 Task: Find connections with filter location El Astillero with filter topic #Business2021with filter profile language German with filter current company Arm with filter school Careers for Nellore with filter industry Data Infrastructure and Analytics with filter service category Videography with filter keywords title Foreman
Action: Mouse moved to (263, 308)
Screenshot: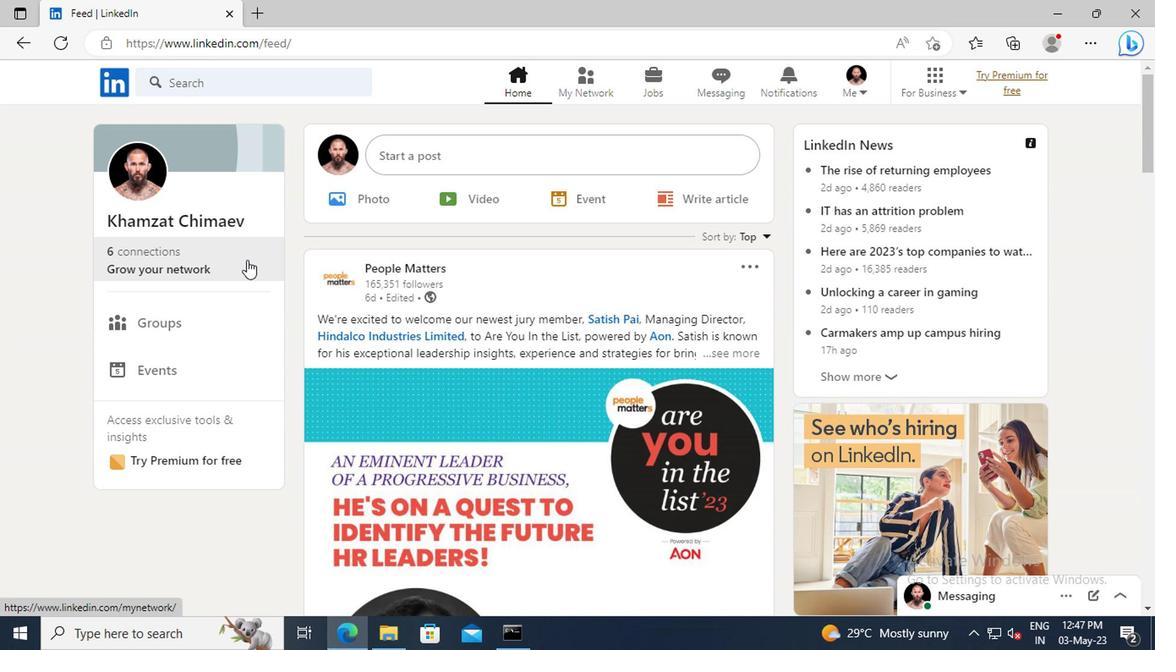 
Action: Mouse pressed left at (263, 308)
Screenshot: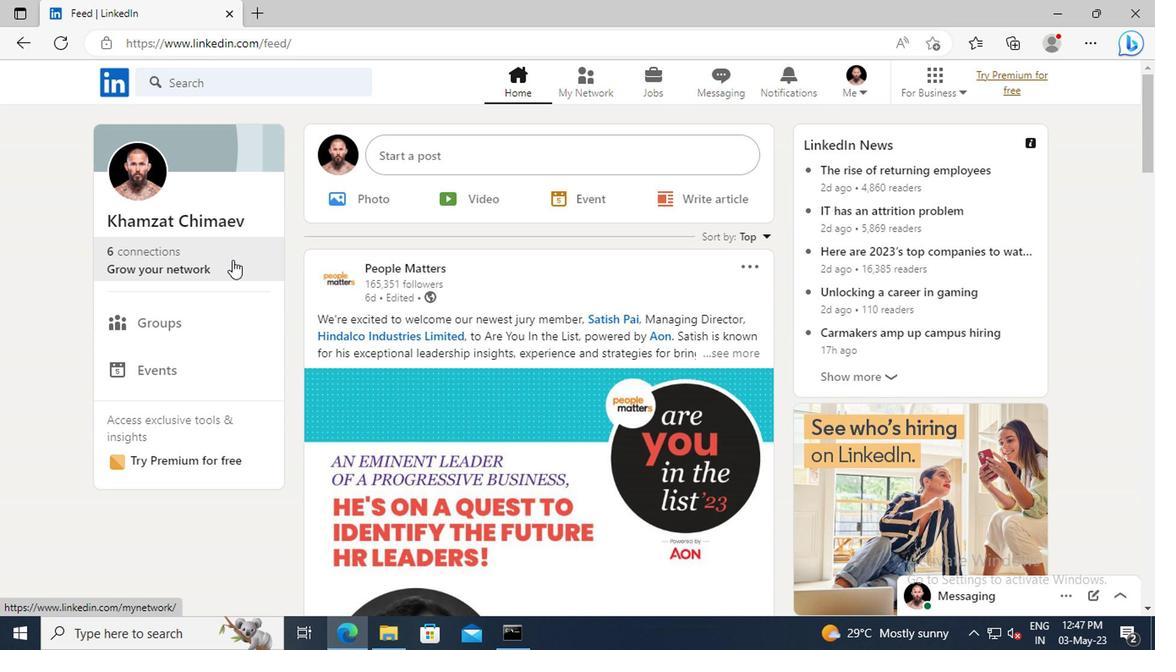 
Action: Mouse moved to (261, 251)
Screenshot: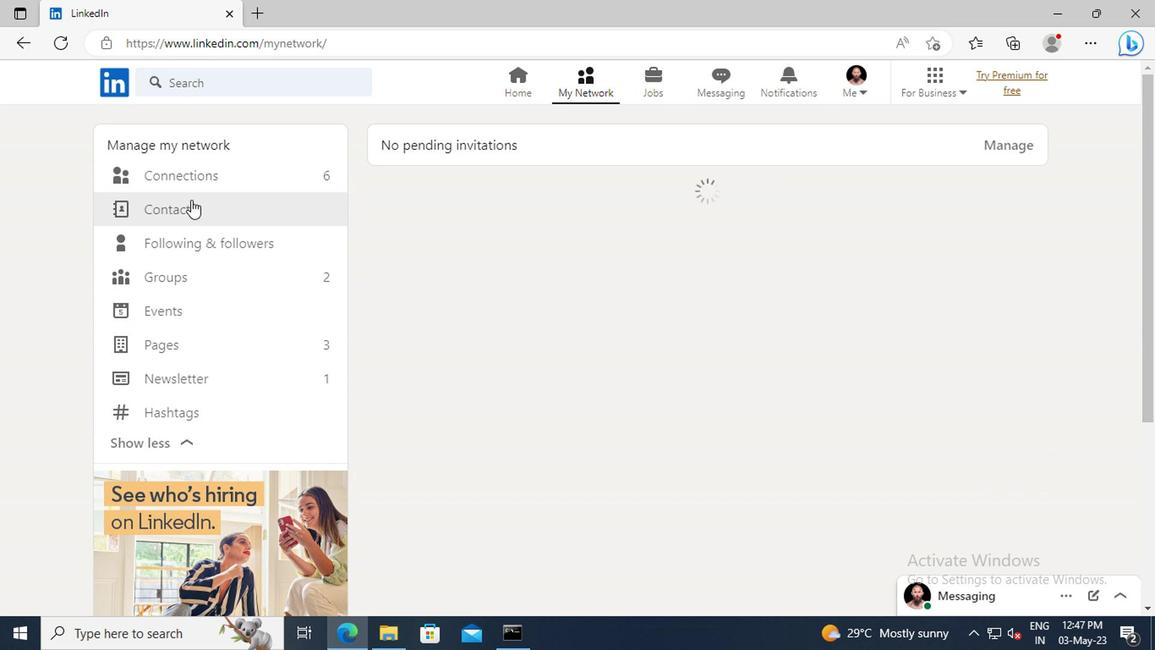 
Action: Mouse pressed left at (261, 251)
Screenshot: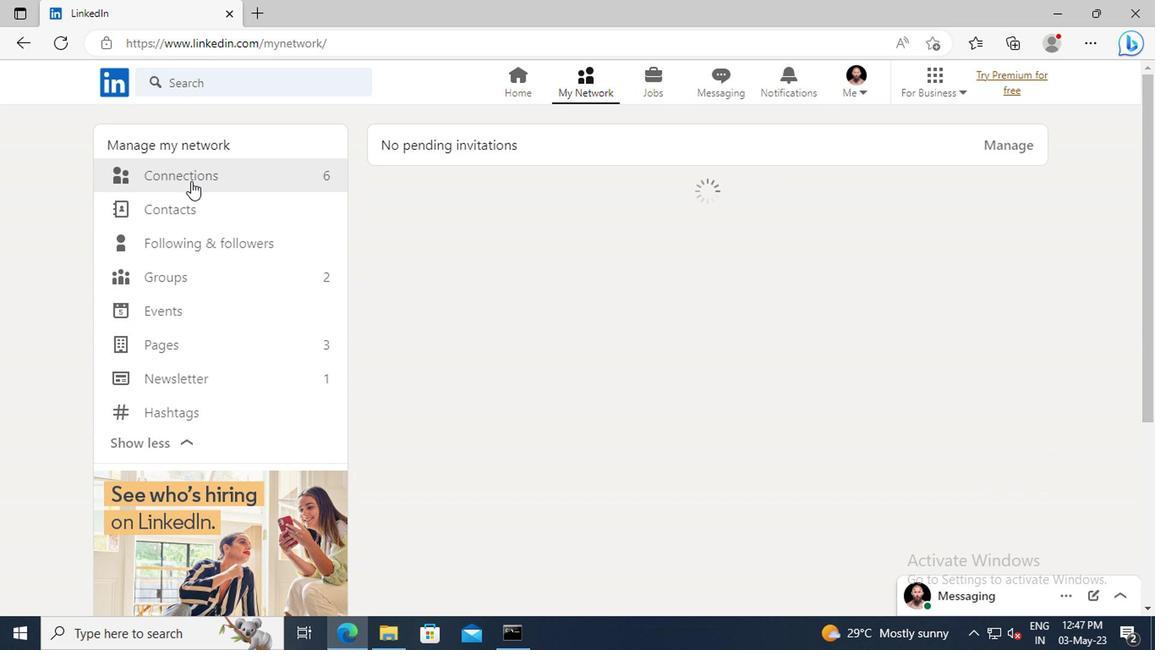 
Action: Mouse moved to (614, 254)
Screenshot: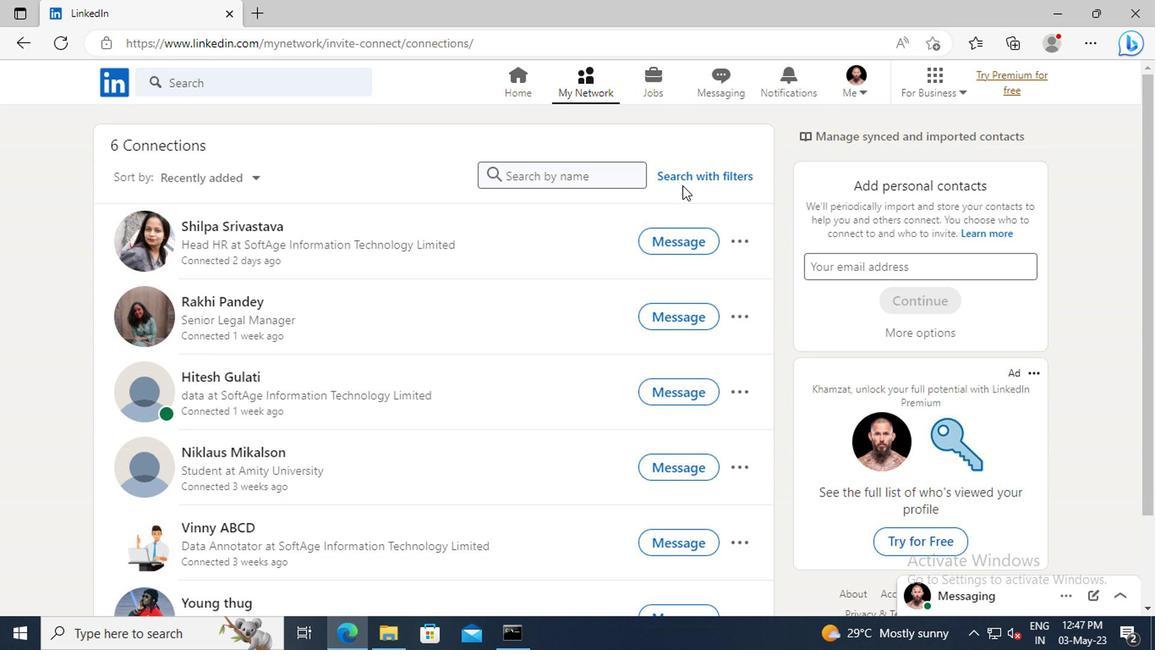 
Action: Mouse pressed left at (614, 254)
Screenshot: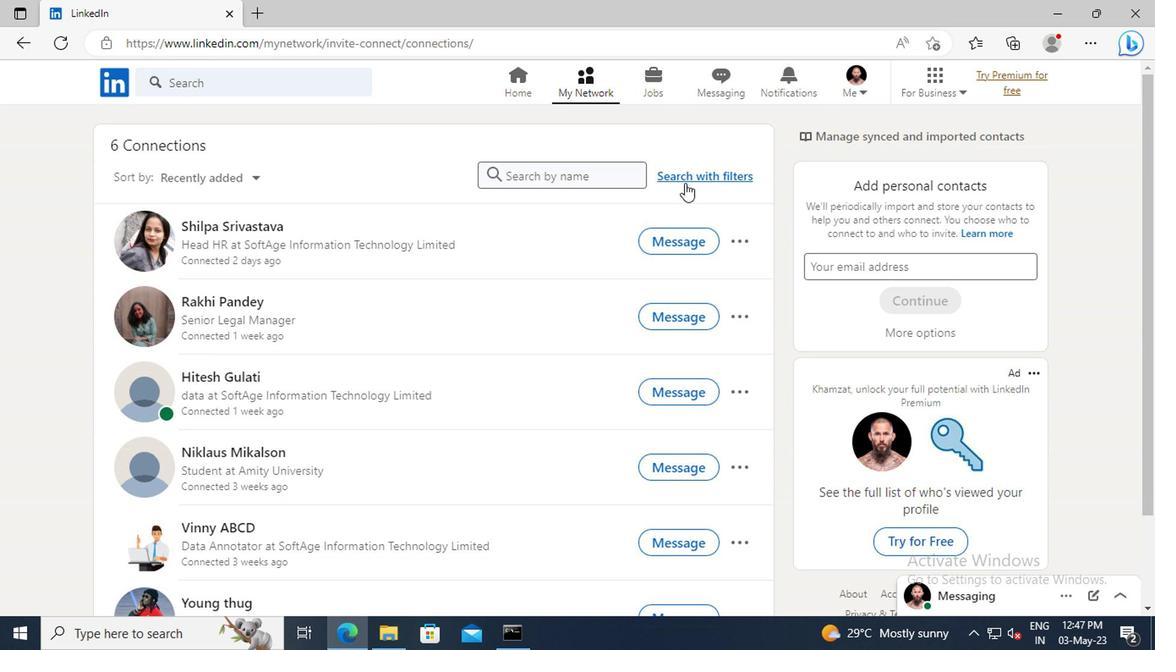 
Action: Mouse moved to (583, 222)
Screenshot: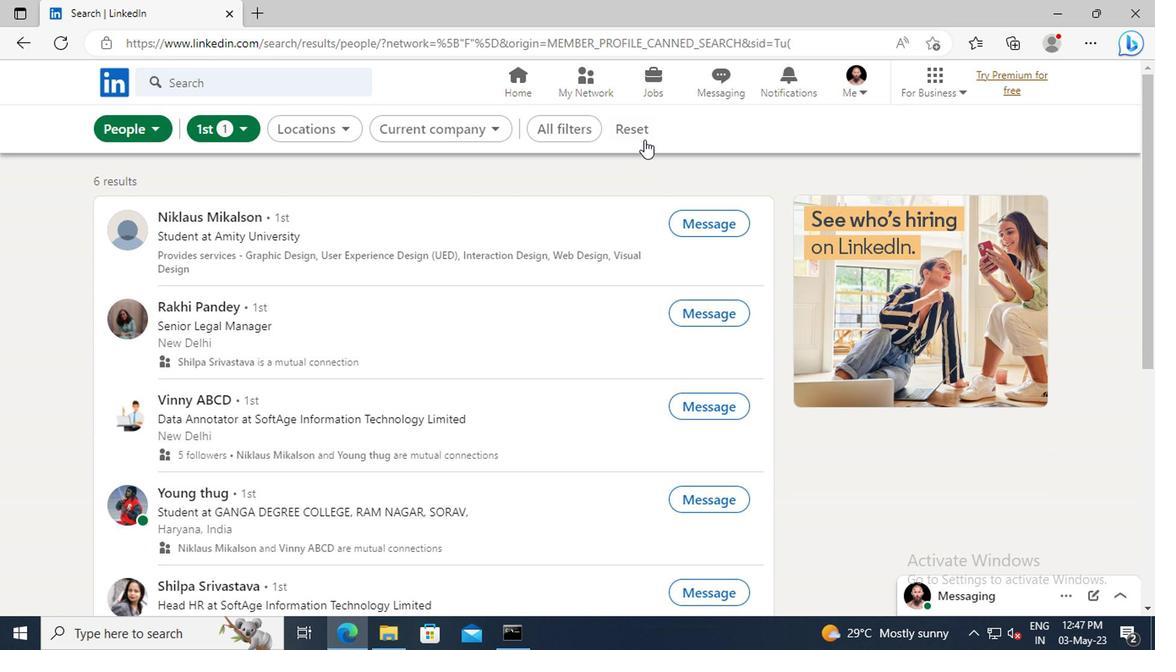 
Action: Mouse pressed left at (583, 222)
Screenshot: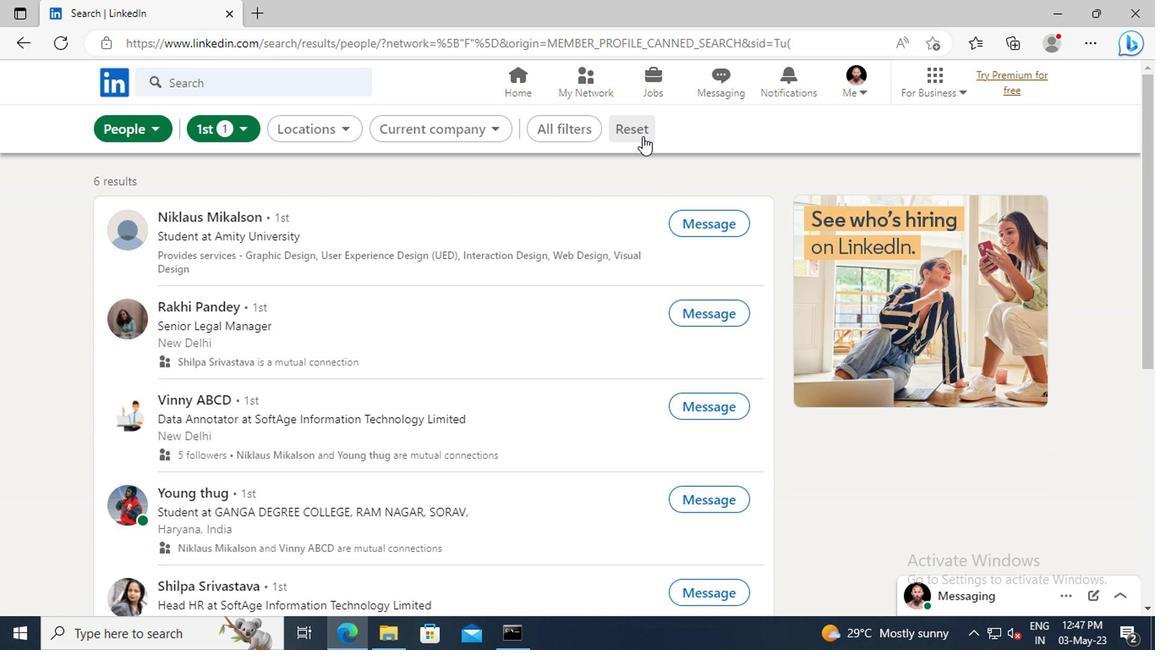 
Action: Mouse moved to (565, 220)
Screenshot: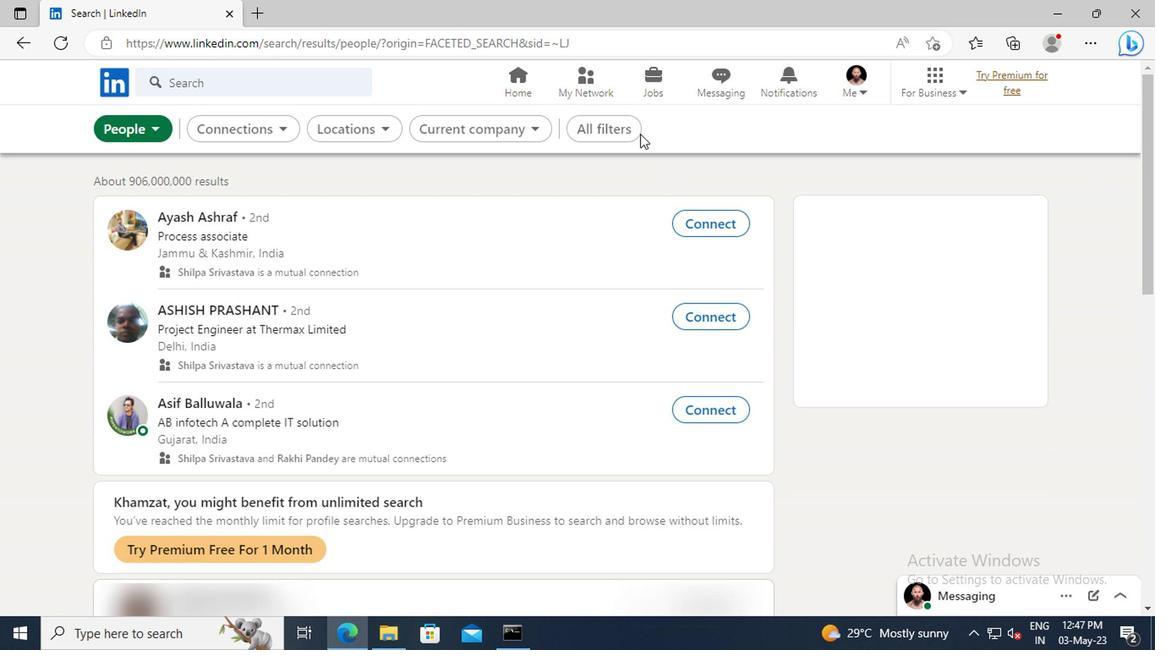 
Action: Mouse pressed left at (565, 220)
Screenshot: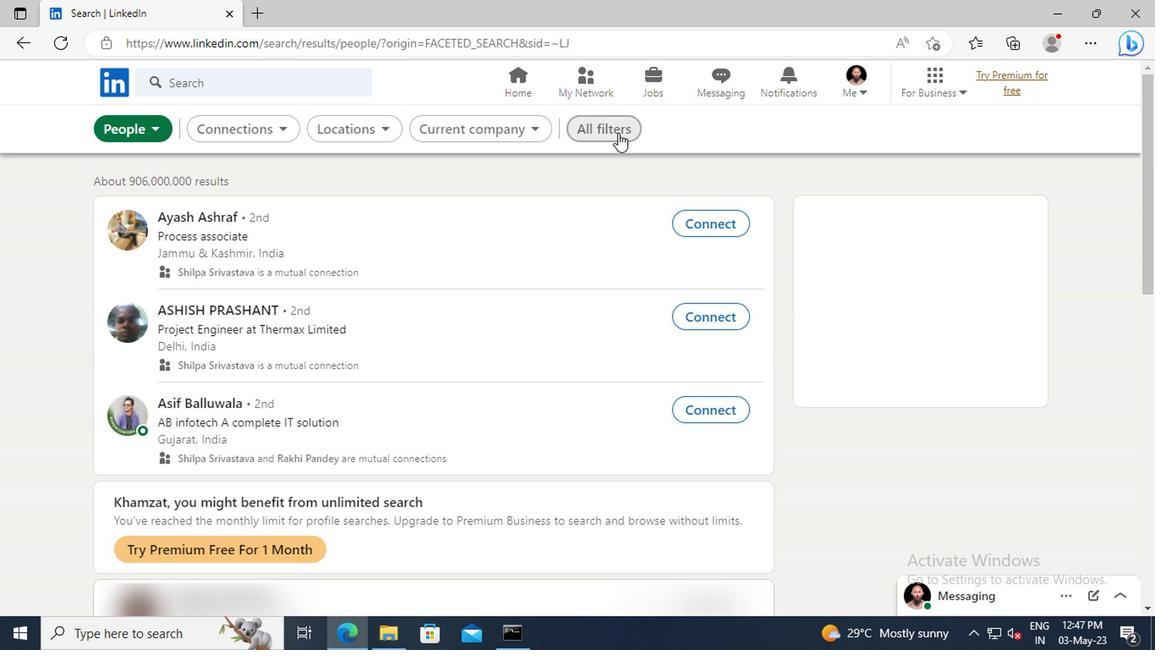 
Action: Mouse moved to (770, 357)
Screenshot: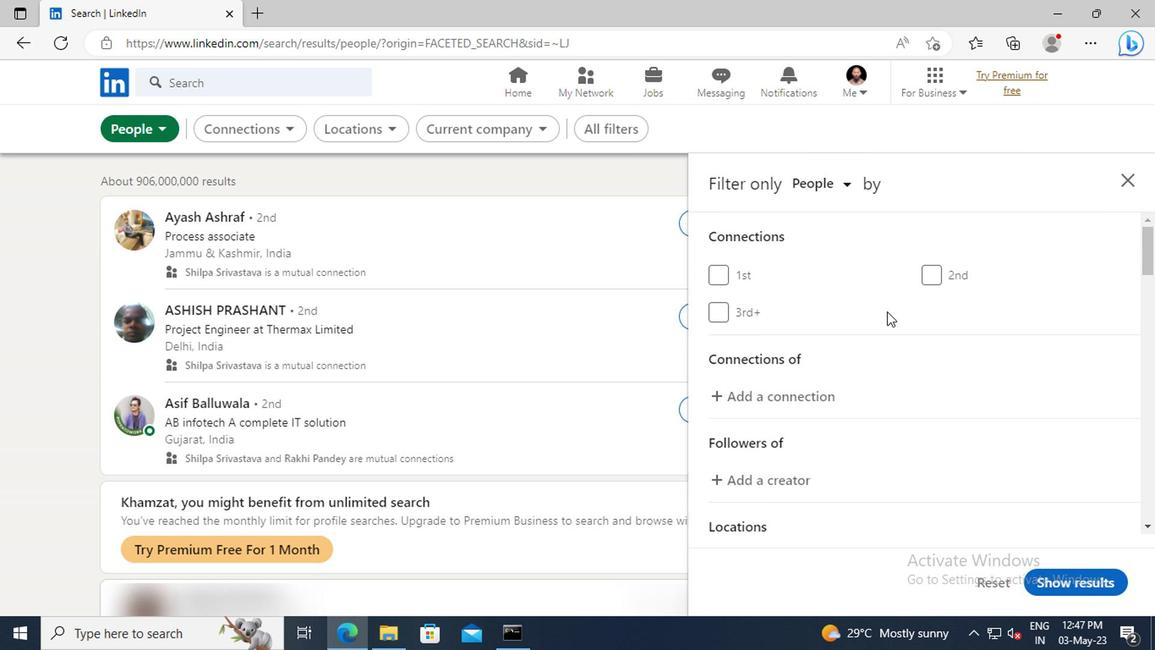 
Action: Mouse scrolled (770, 356) with delta (0, 0)
Screenshot: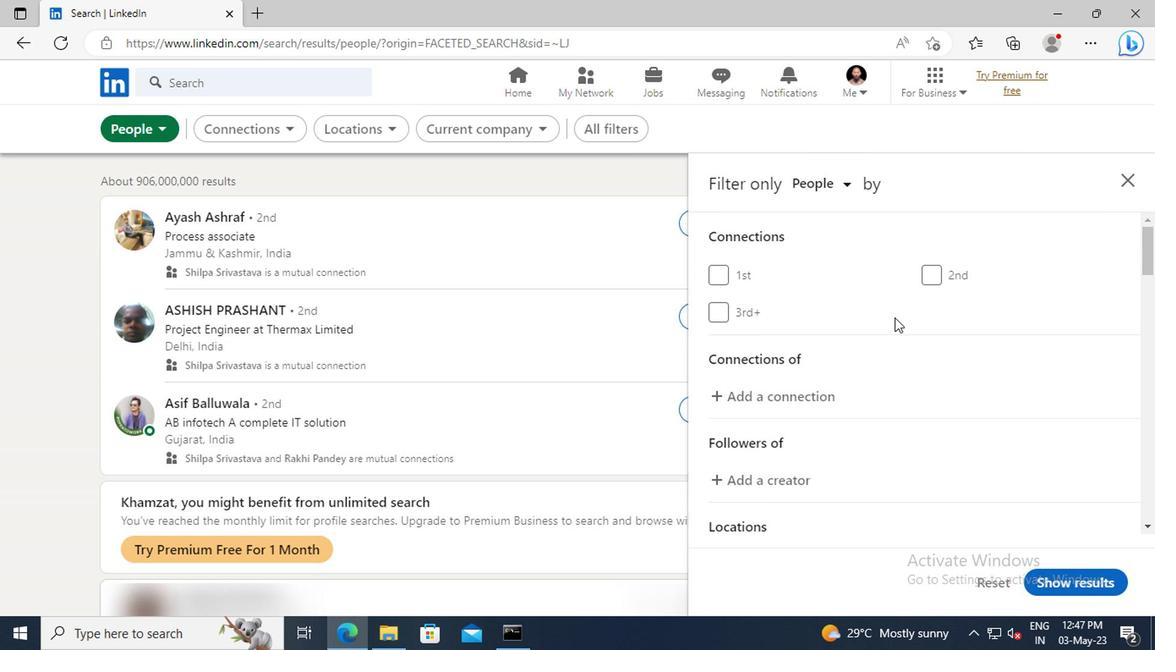
Action: Mouse moved to (770, 357)
Screenshot: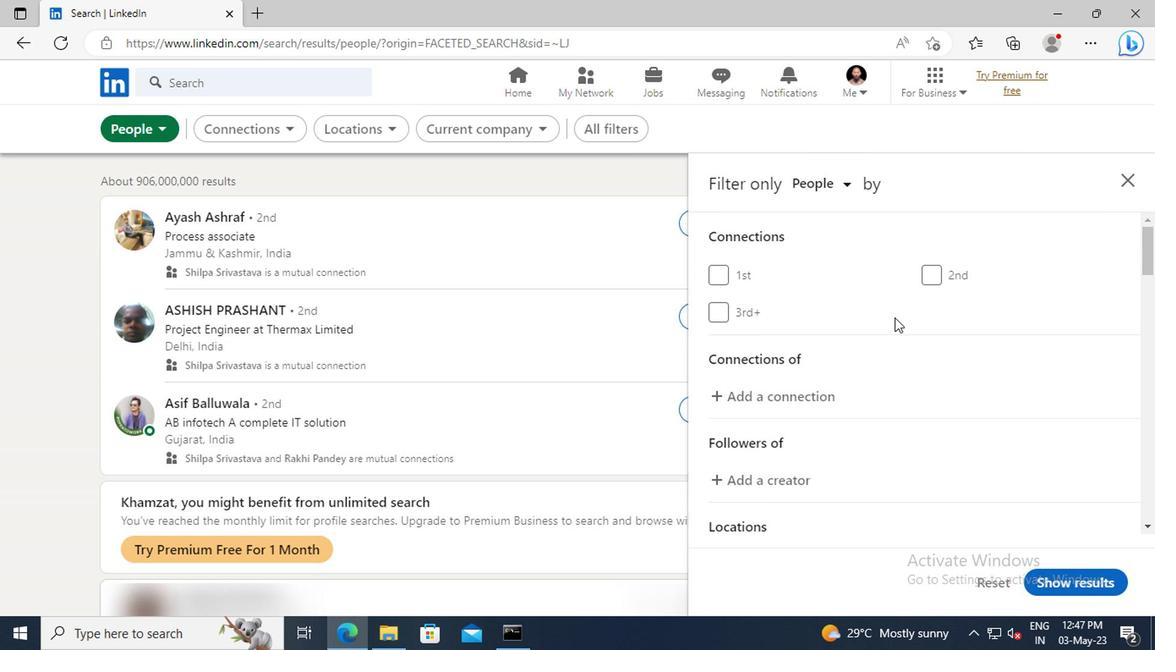 
Action: Mouse scrolled (770, 356) with delta (0, 0)
Screenshot: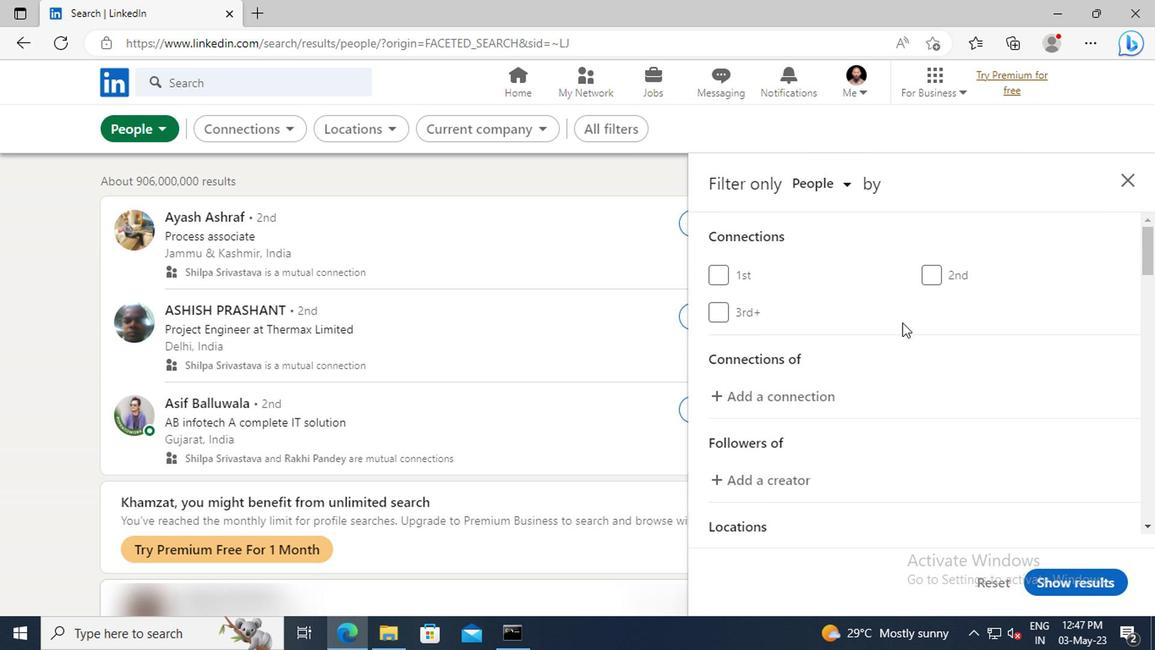 
Action: Mouse scrolled (770, 356) with delta (0, 0)
Screenshot: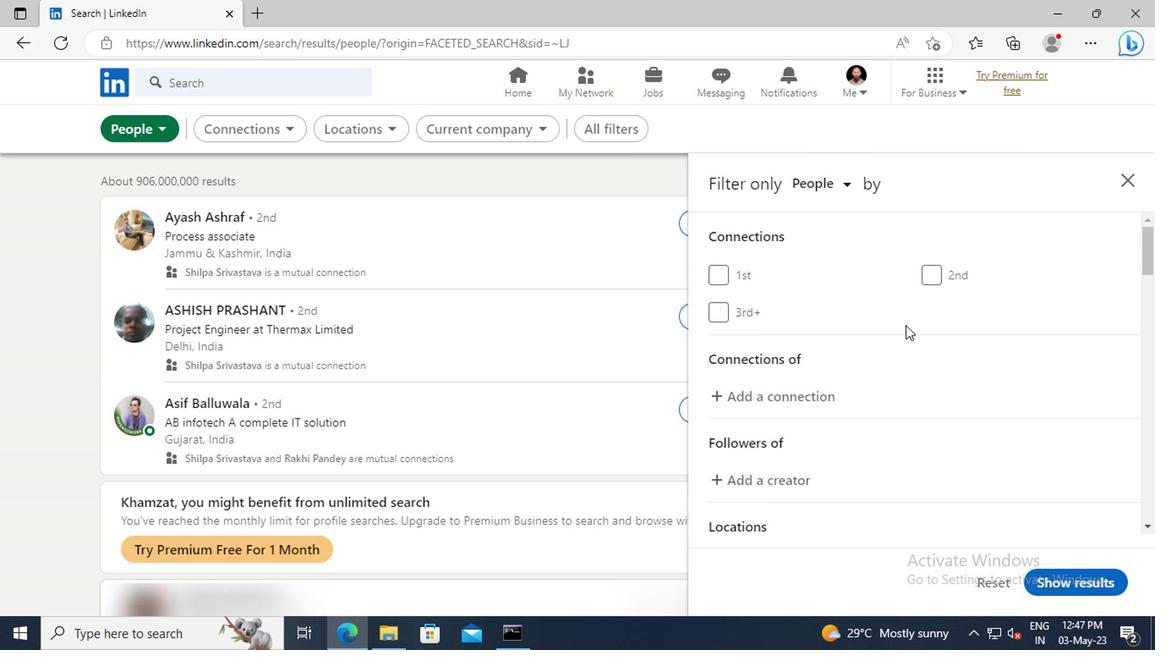 
Action: Mouse scrolled (770, 356) with delta (0, 0)
Screenshot: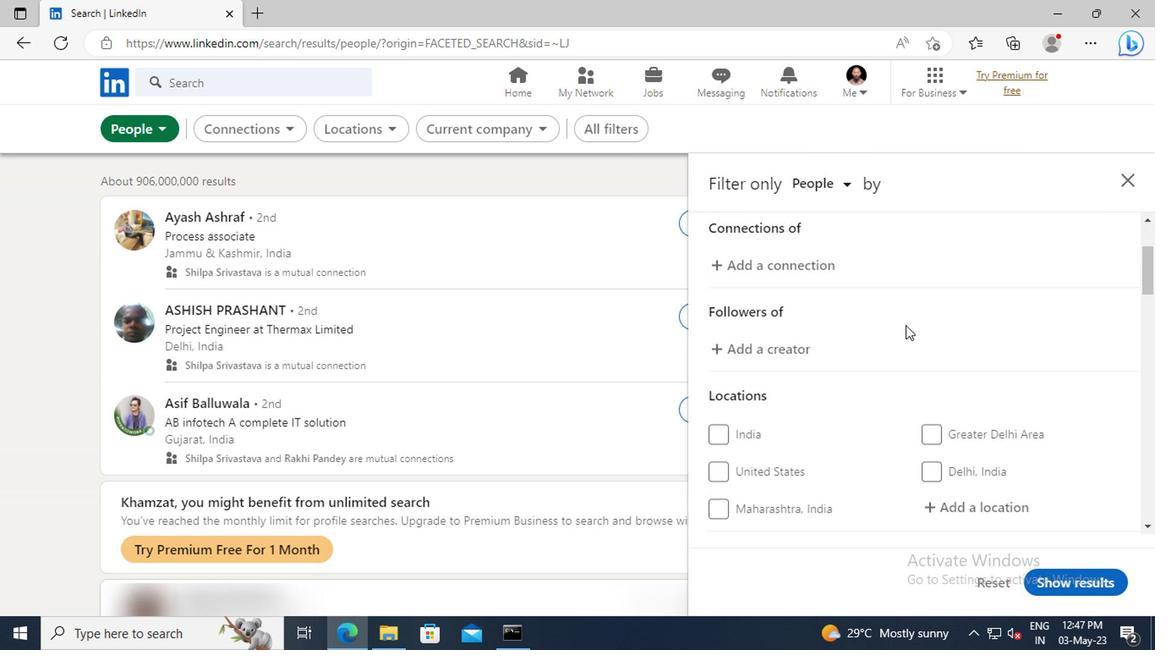 
Action: Mouse scrolled (770, 356) with delta (0, 0)
Screenshot: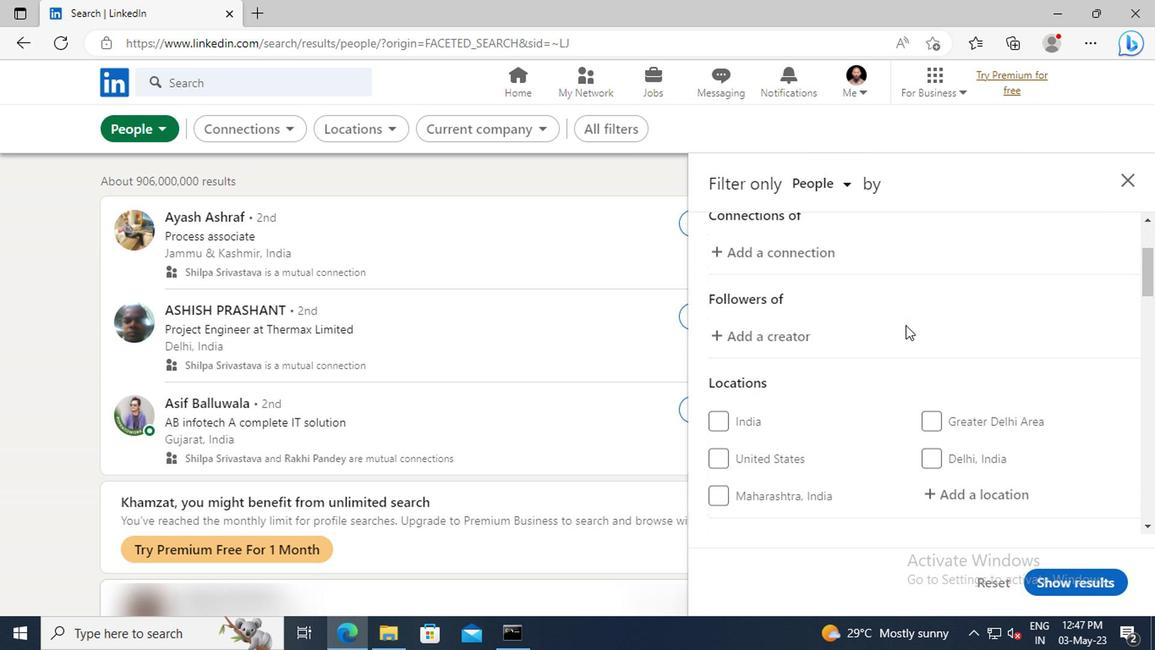 
Action: Mouse scrolled (770, 356) with delta (0, 0)
Screenshot: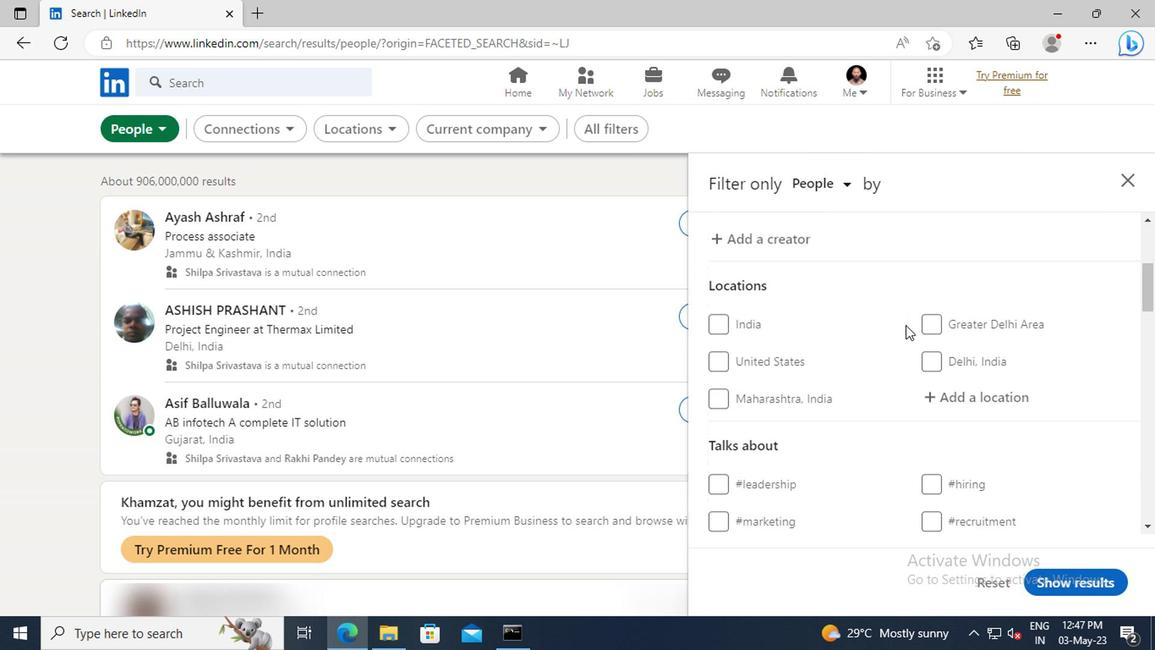 
Action: Mouse moved to (795, 372)
Screenshot: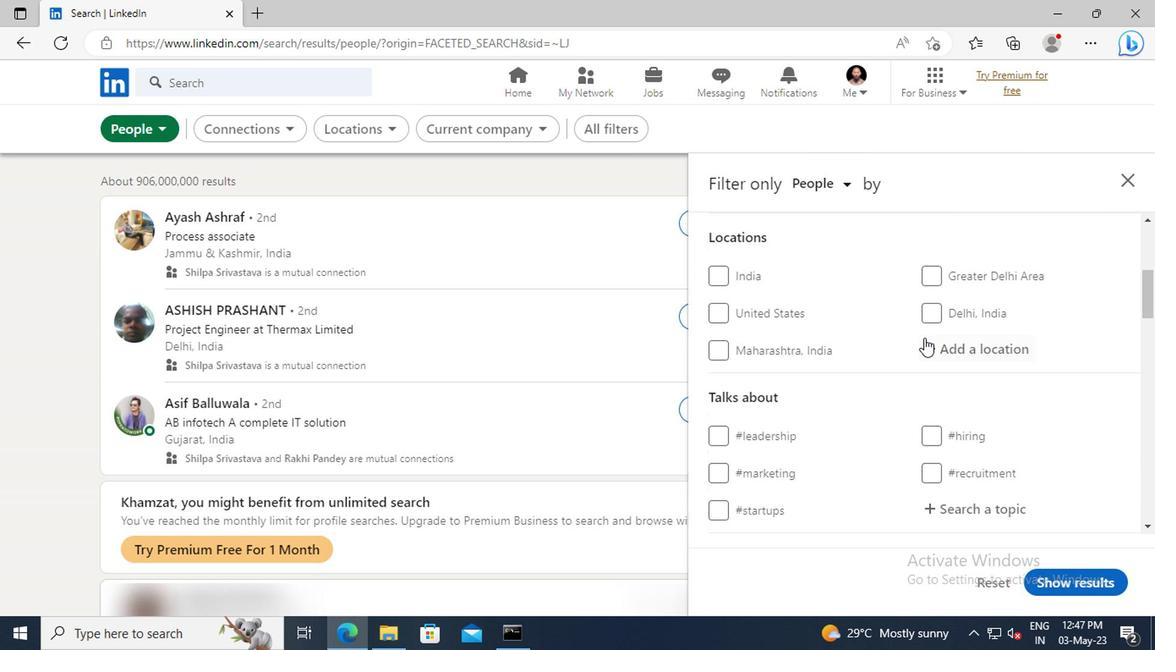 
Action: Mouse pressed left at (795, 372)
Screenshot: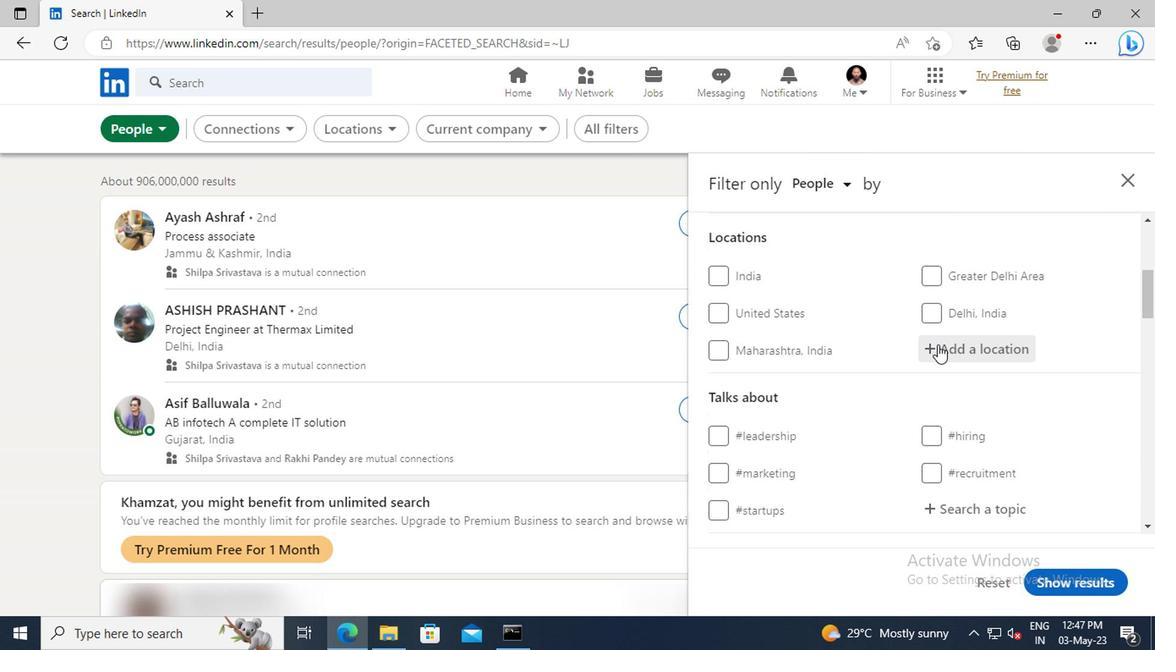 
Action: Key pressed <Key.shift>EL<Key.space><Key.shift>AST
Screenshot: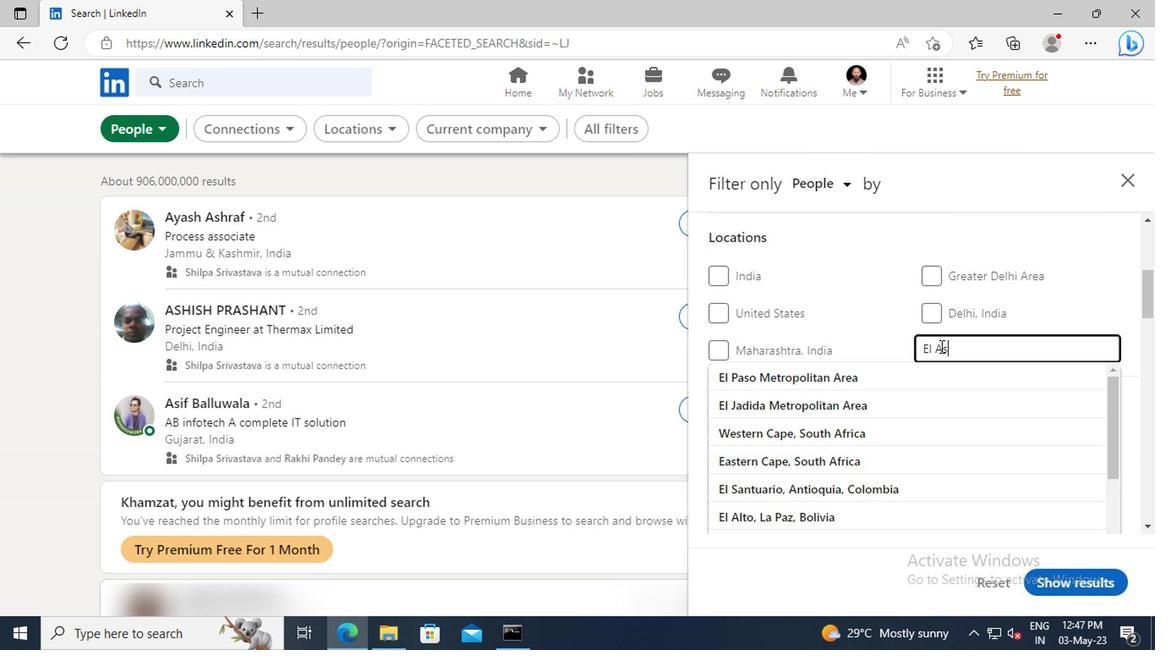 
Action: Mouse moved to (796, 389)
Screenshot: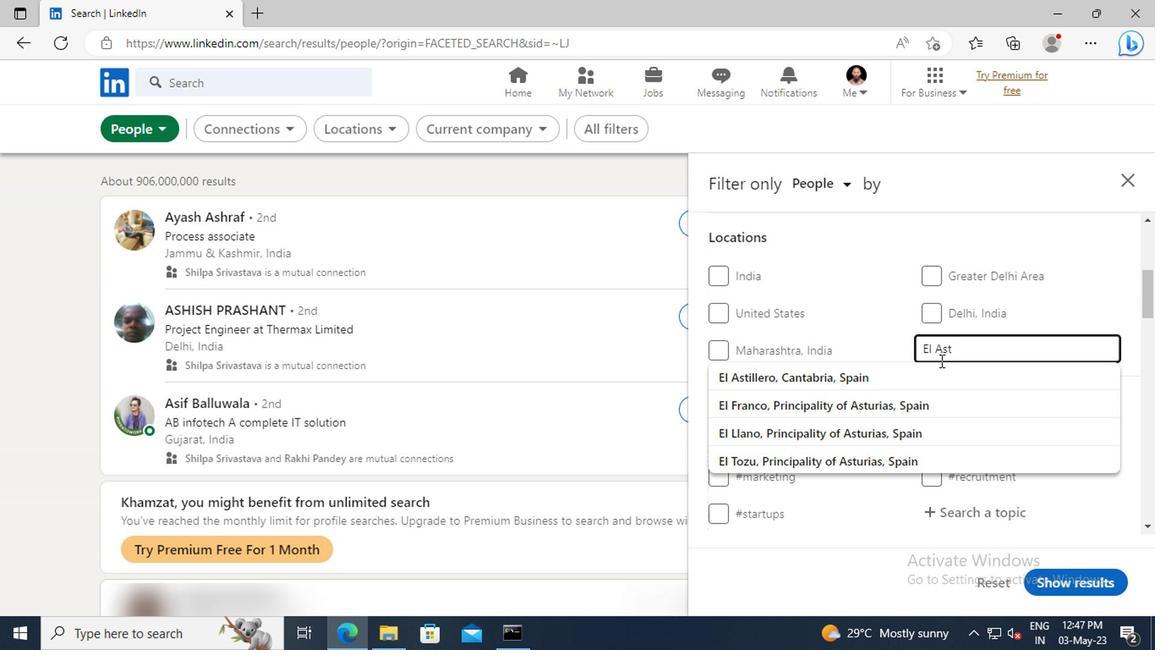 
Action: Mouse pressed left at (796, 389)
Screenshot: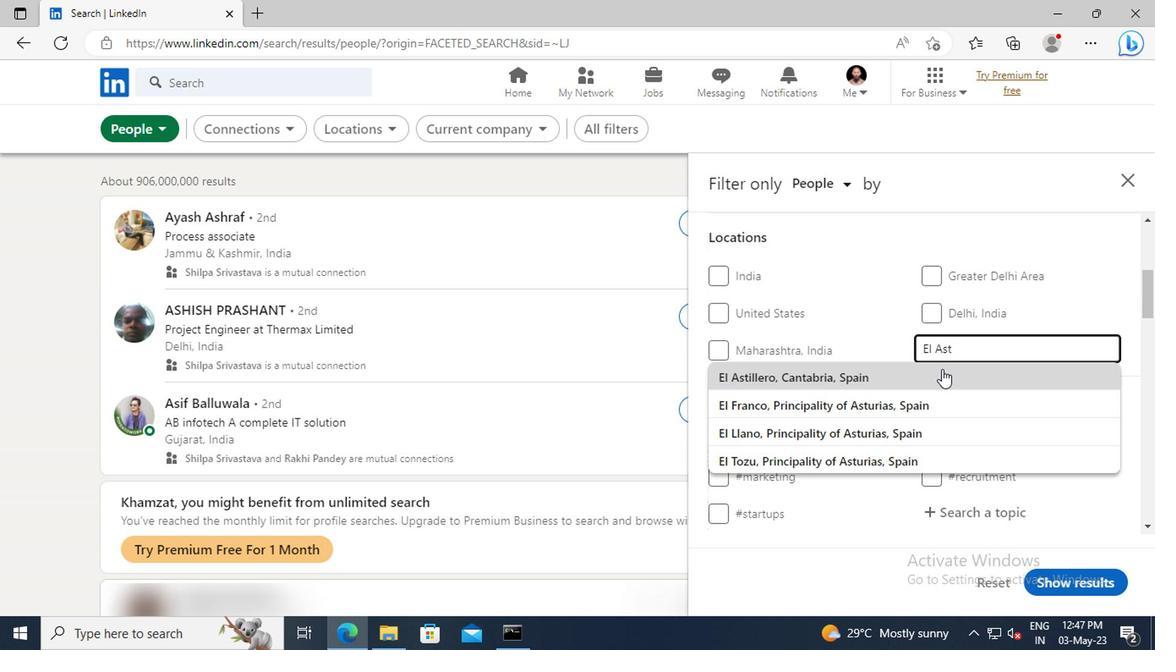 
Action: Mouse scrolled (796, 388) with delta (0, 0)
Screenshot: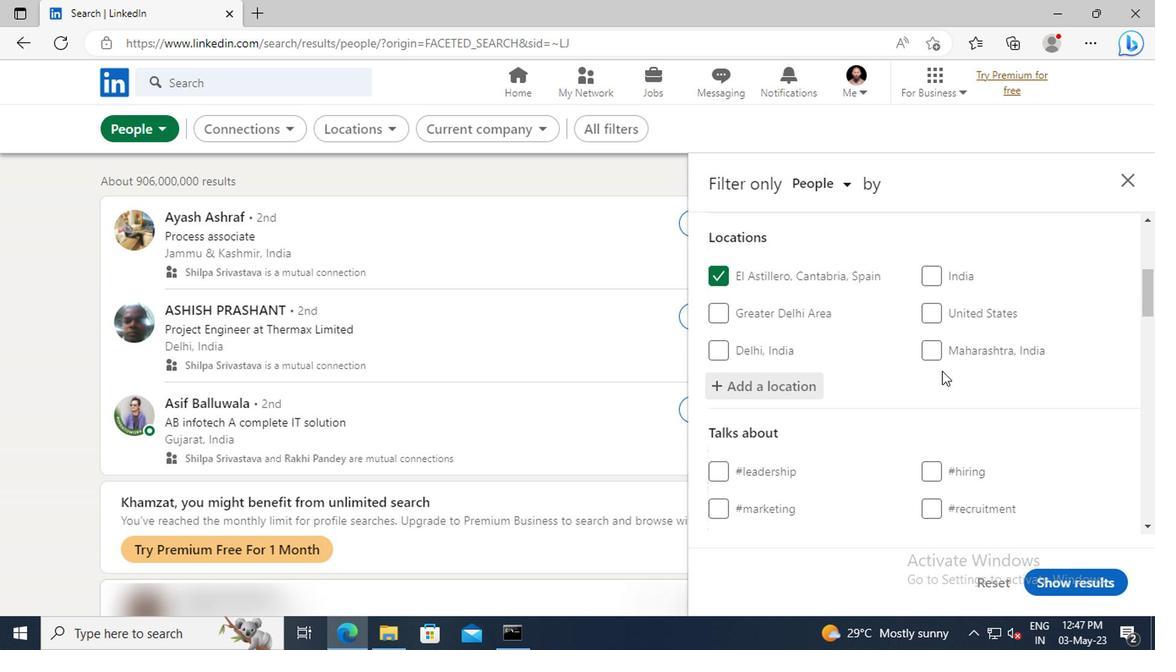 
Action: Mouse scrolled (796, 388) with delta (0, 0)
Screenshot: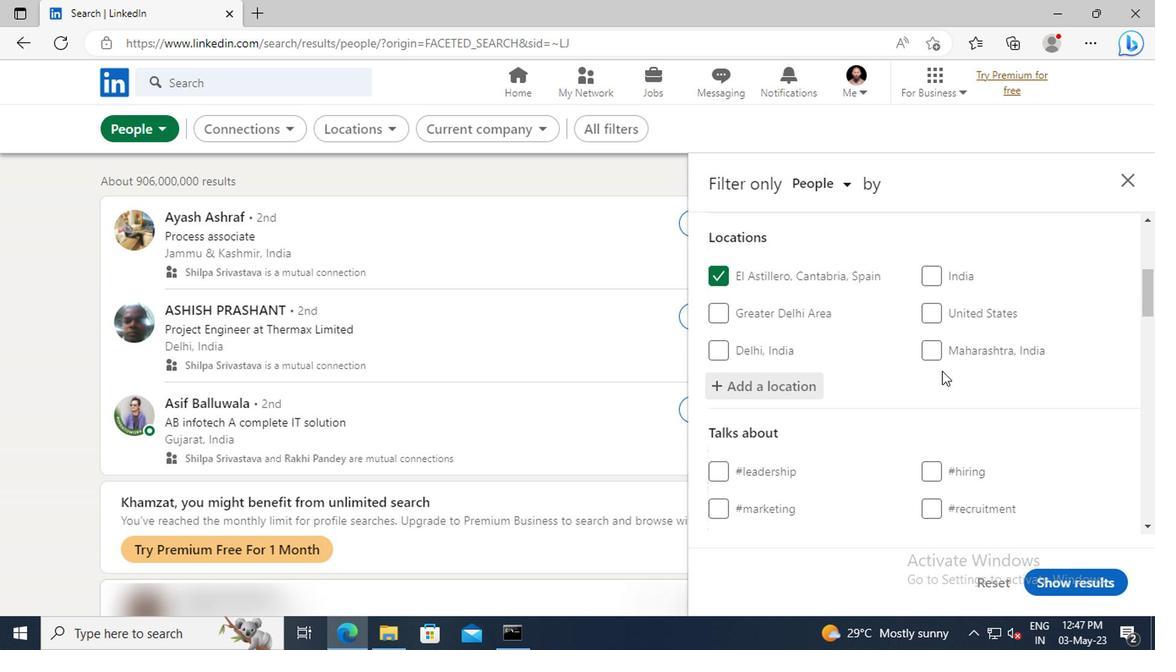 
Action: Mouse moved to (798, 388)
Screenshot: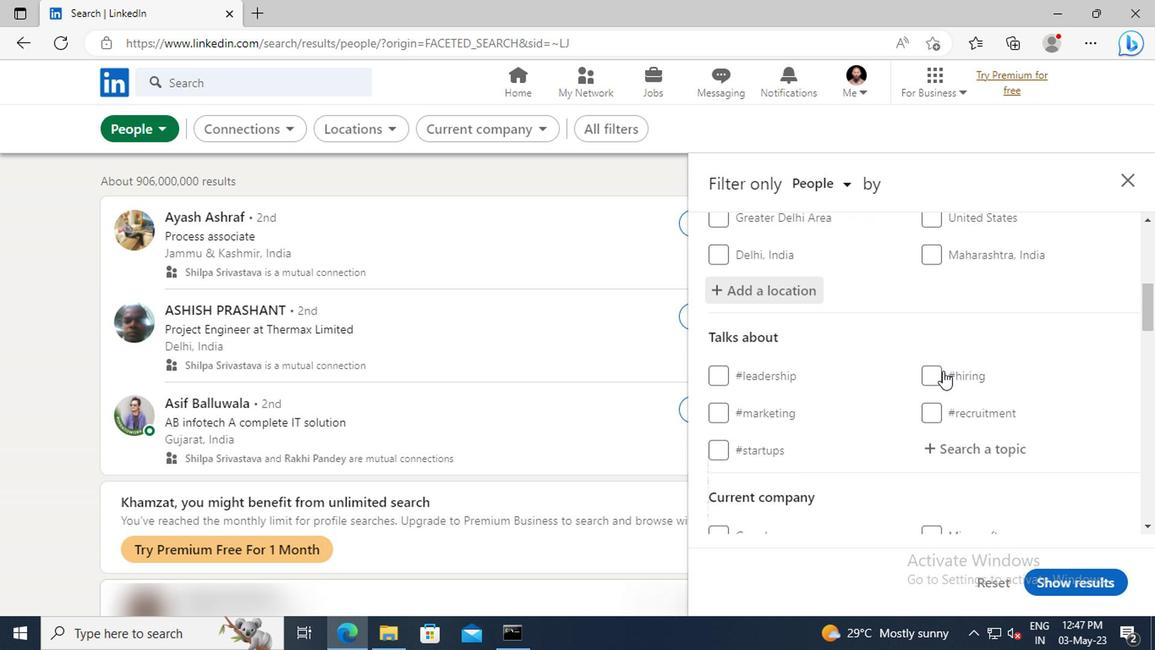 
Action: Mouse scrolled (798, 388) with delta (0, 0)
Screenshot: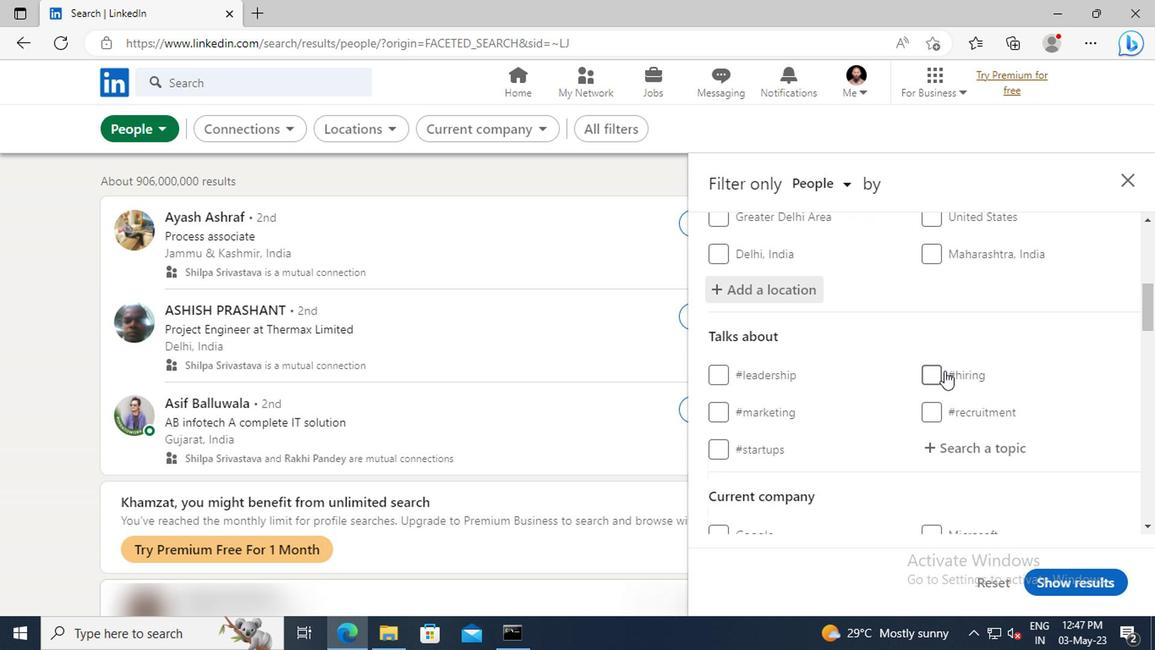 
Action: Mouse scrolled (798, 388) with delta (0, 0)
Screenshot: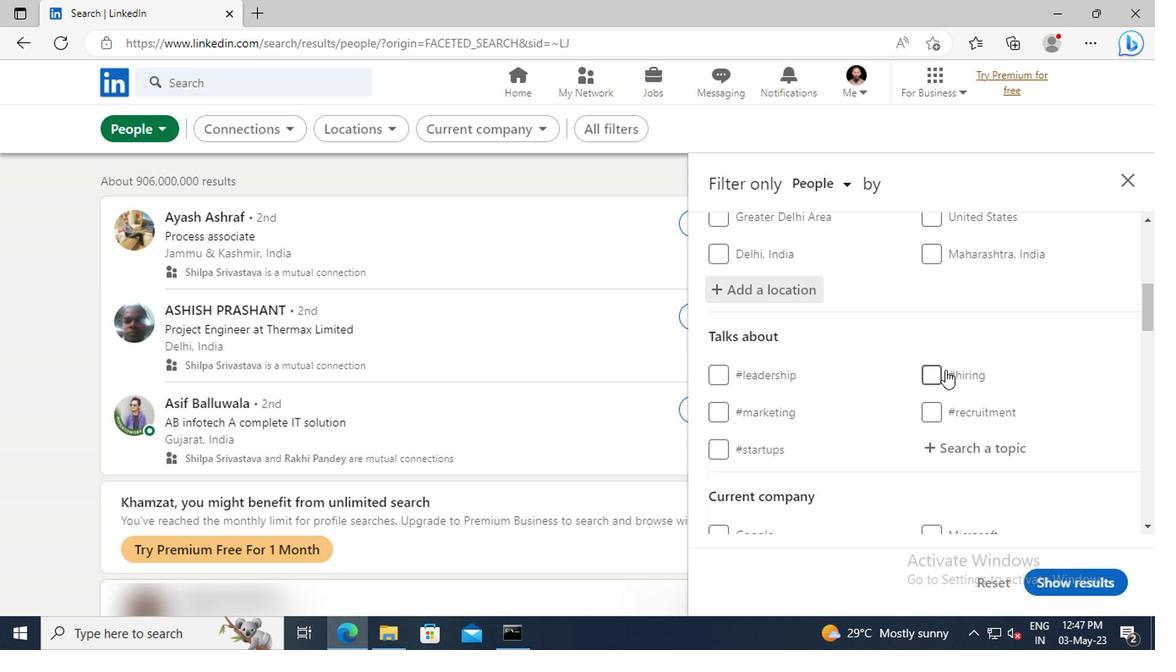 
Action: Mouse moved to (805, 384)
Screenshot: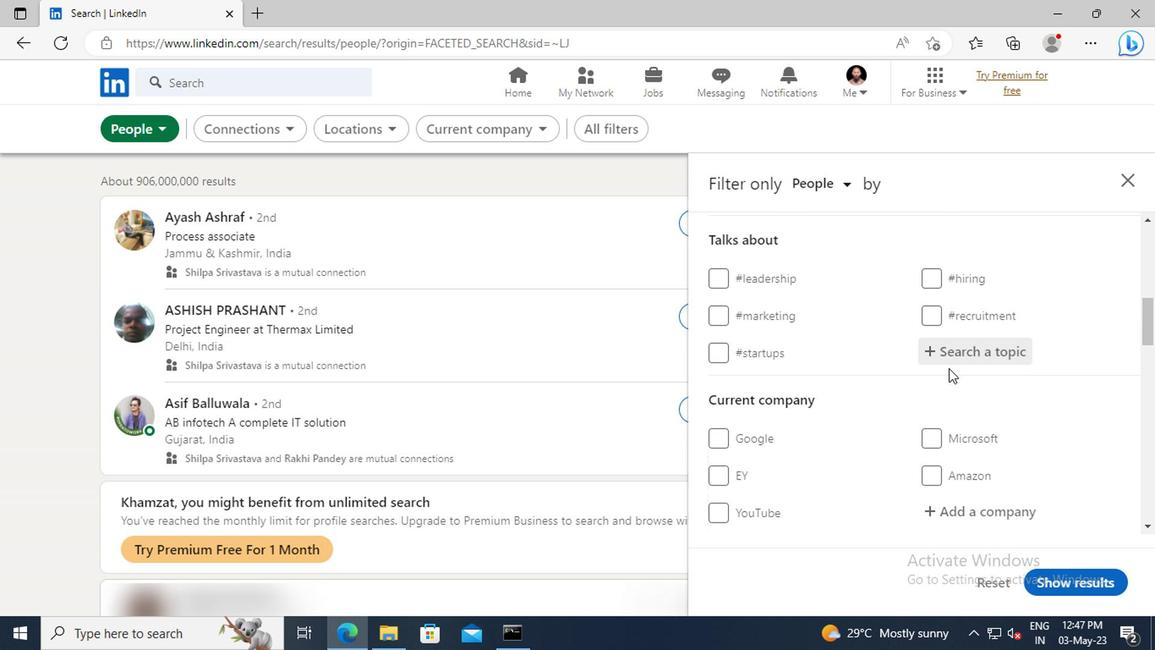 
Action: Mouse pressed left at (805, 384)
Screenshot: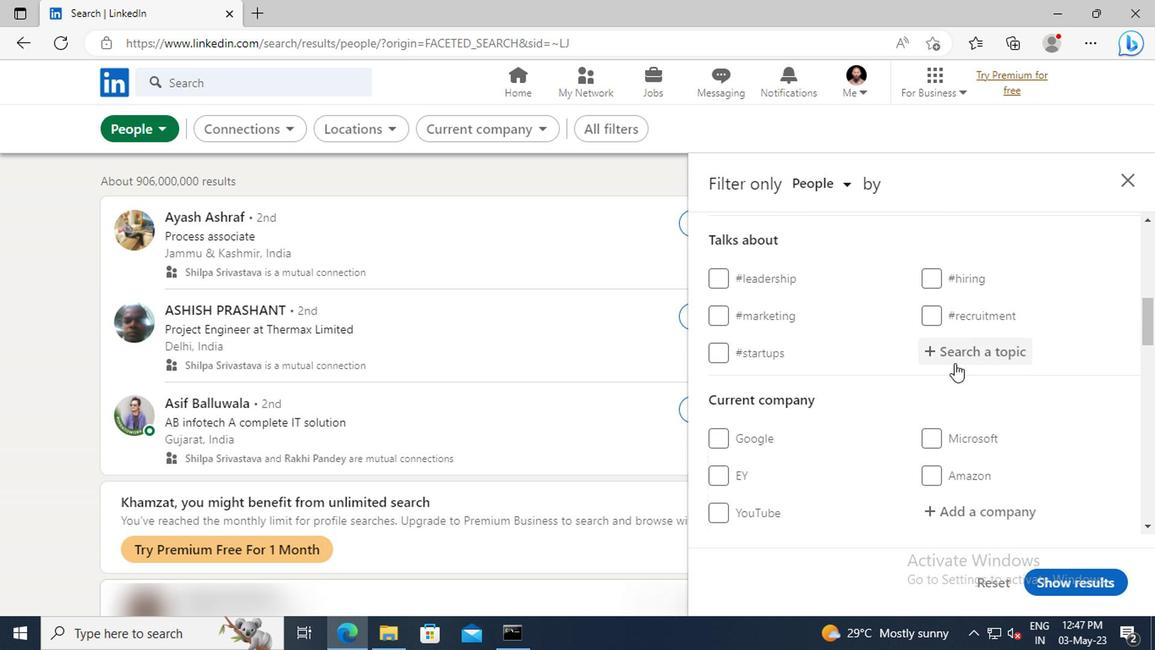 
Action: Key pressed <Key.shift>BUSINESS2021<Key.enter>
Screenshot: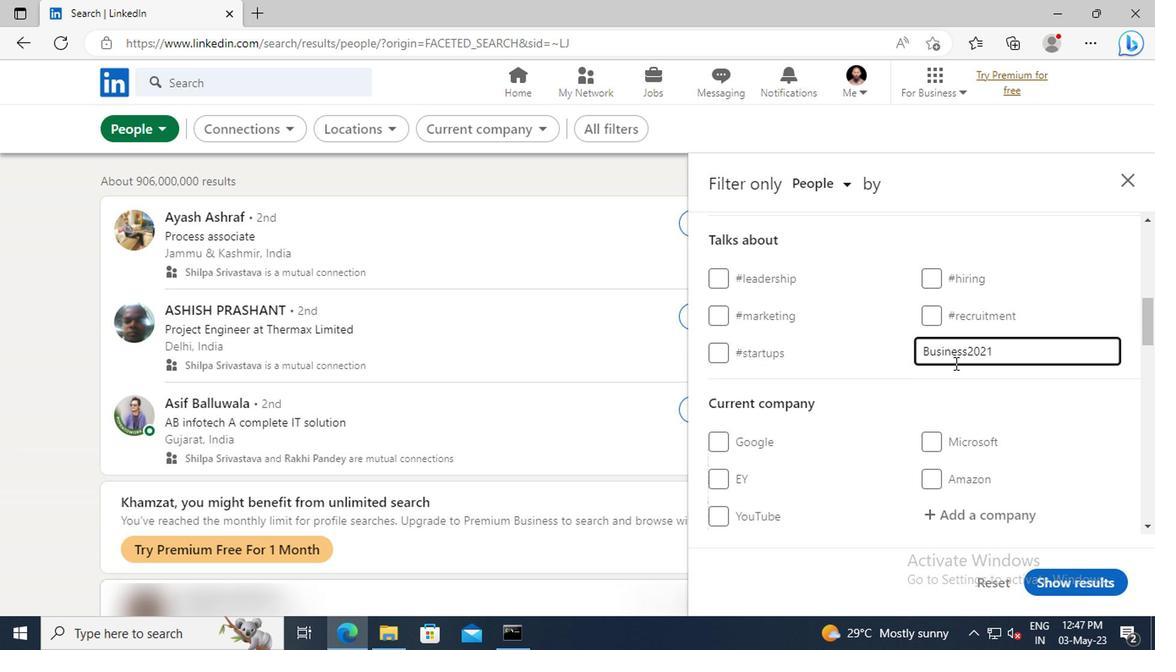 
Action: Mouse scrolled (805, 383) with delta (0, 0)
Screenshot: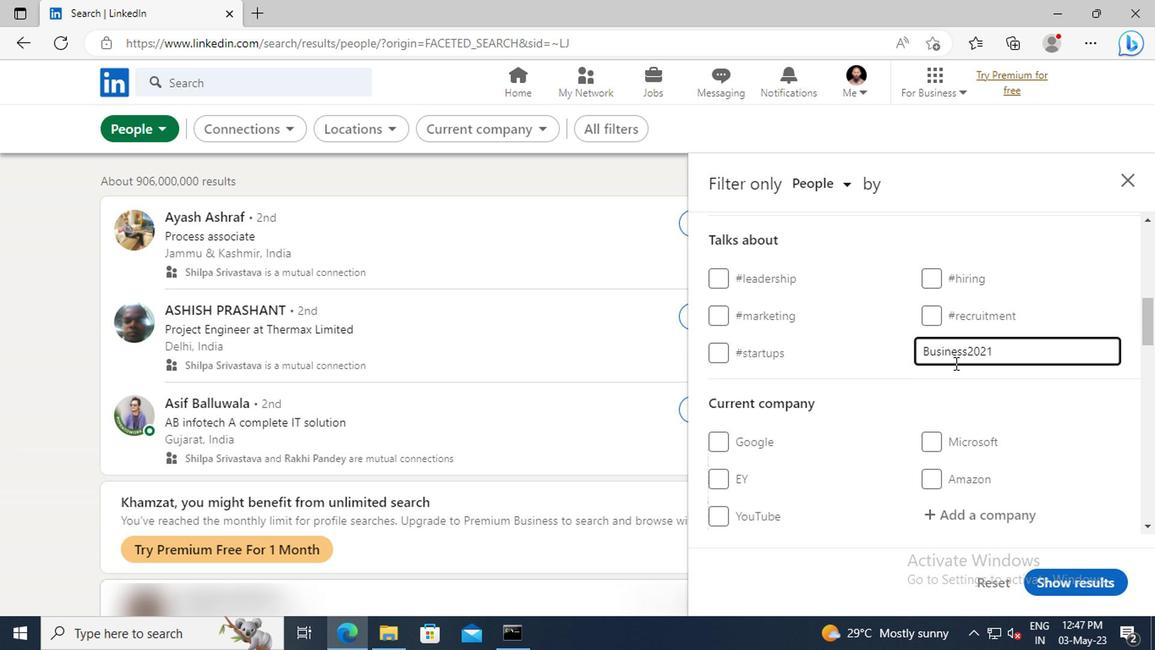 
Action: Mouse scrolled (805, 383) with delta (0, 0)
Screenshot: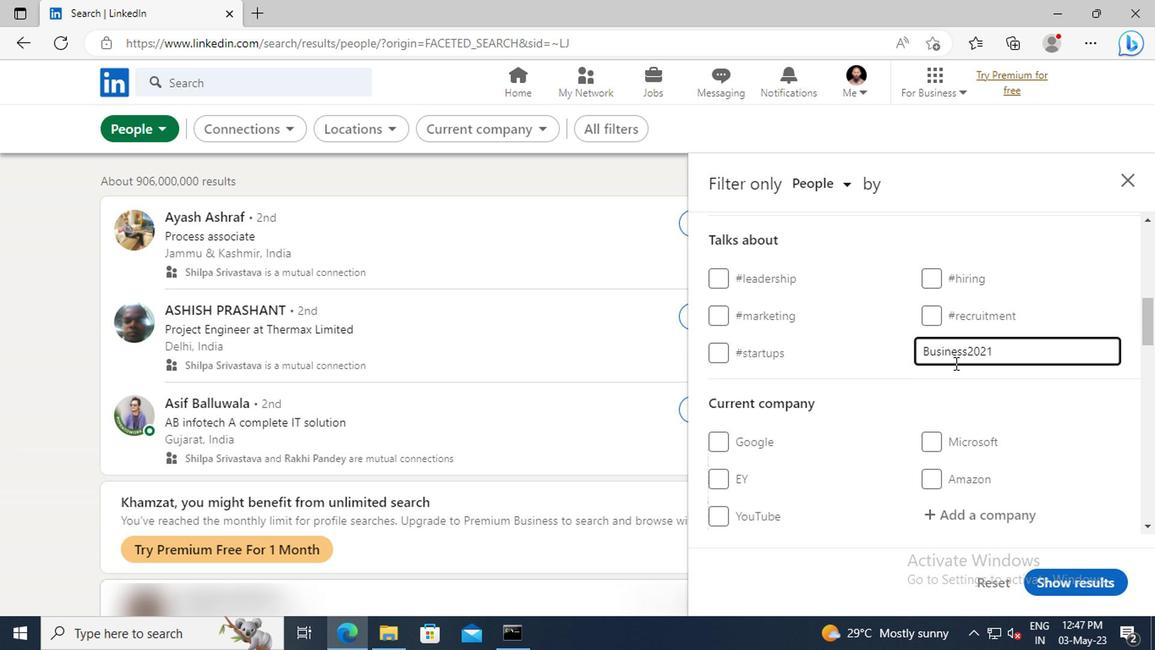 
Action: Mouse scrolled (805, 383) with delta (0, 0)
Screenshot: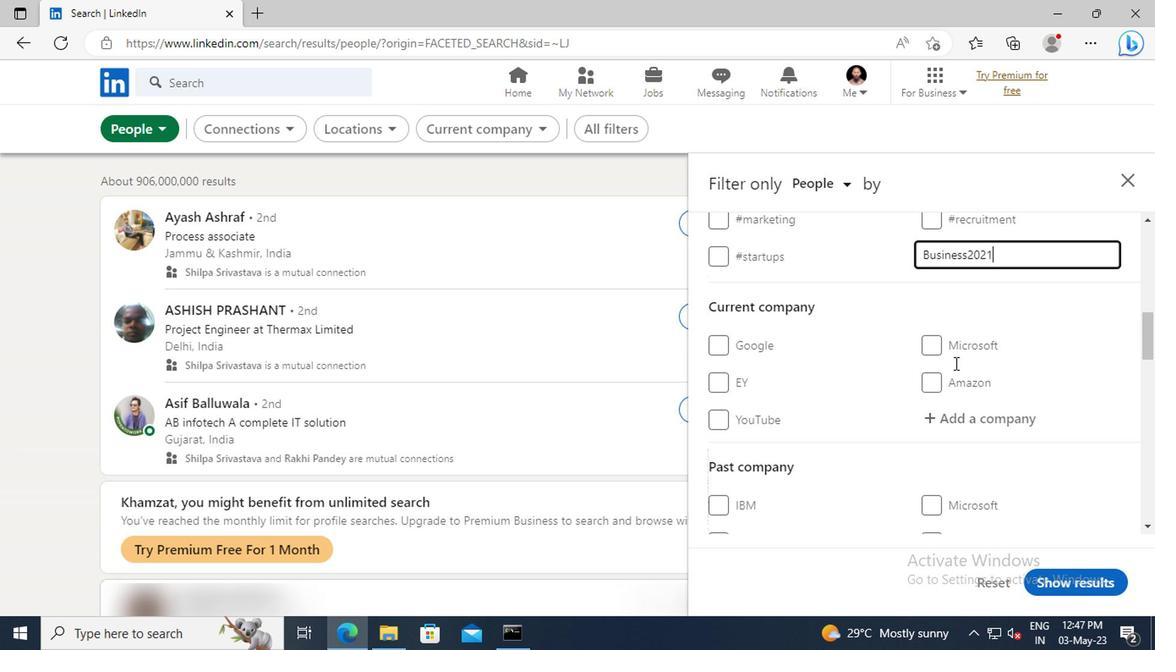 
Action: Mouse scrolled (805, 383) with delta (0, 0)
Screenshot: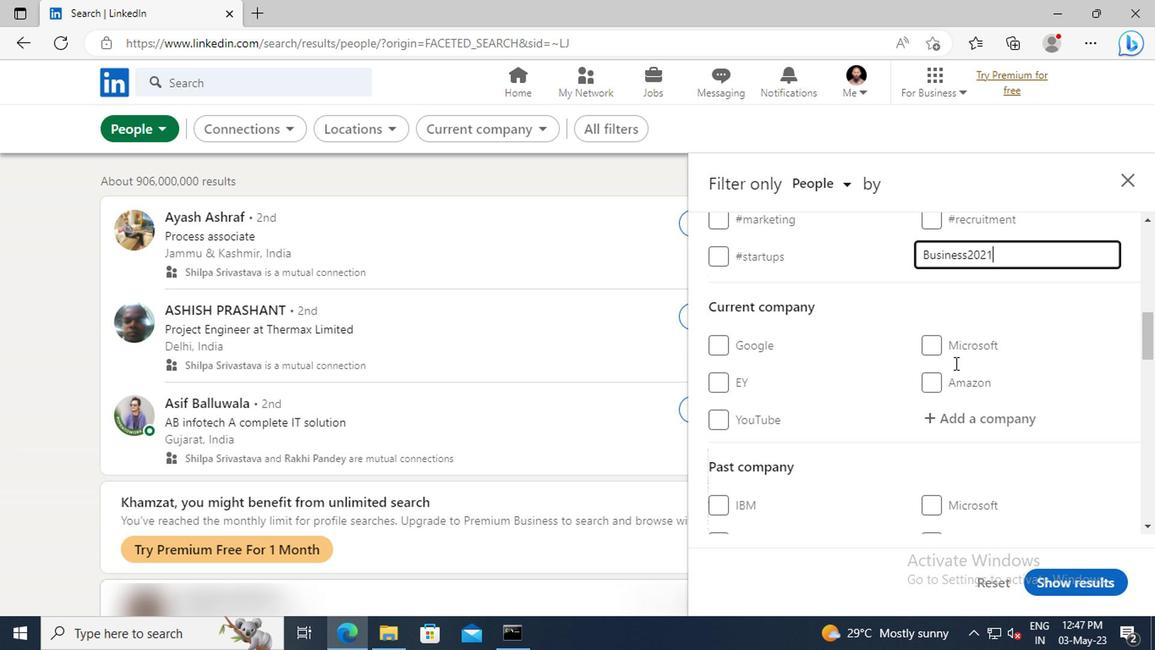 
Action: Mouse scrolled (805, 383) with delta (0, 0)
Screenshot: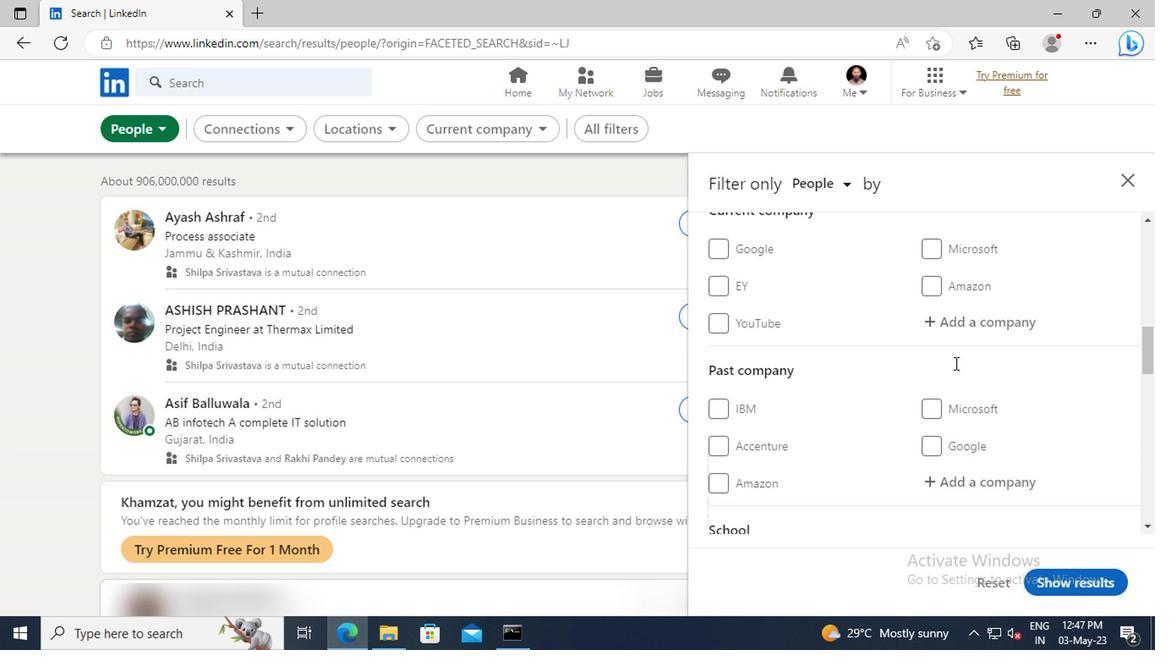 
Action: Mouse scrolled (805, 383) with delta (0, 0)
Screenshot: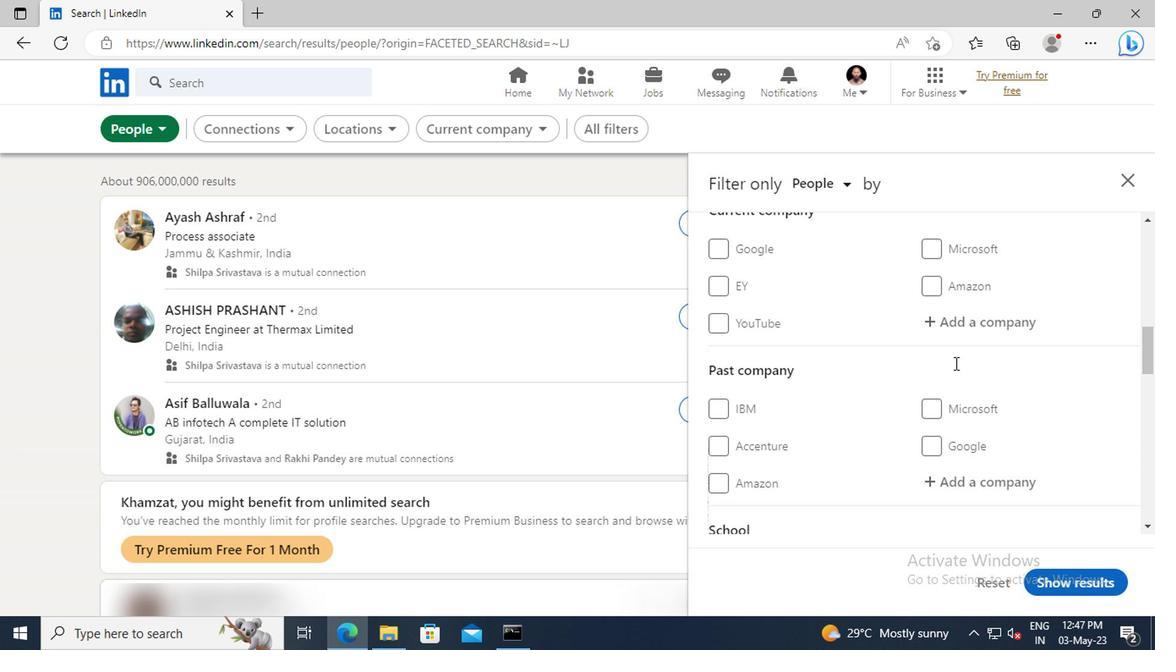 
Action: Mouse scrolled (805, 383) with delta (0, 0)
Screenshot: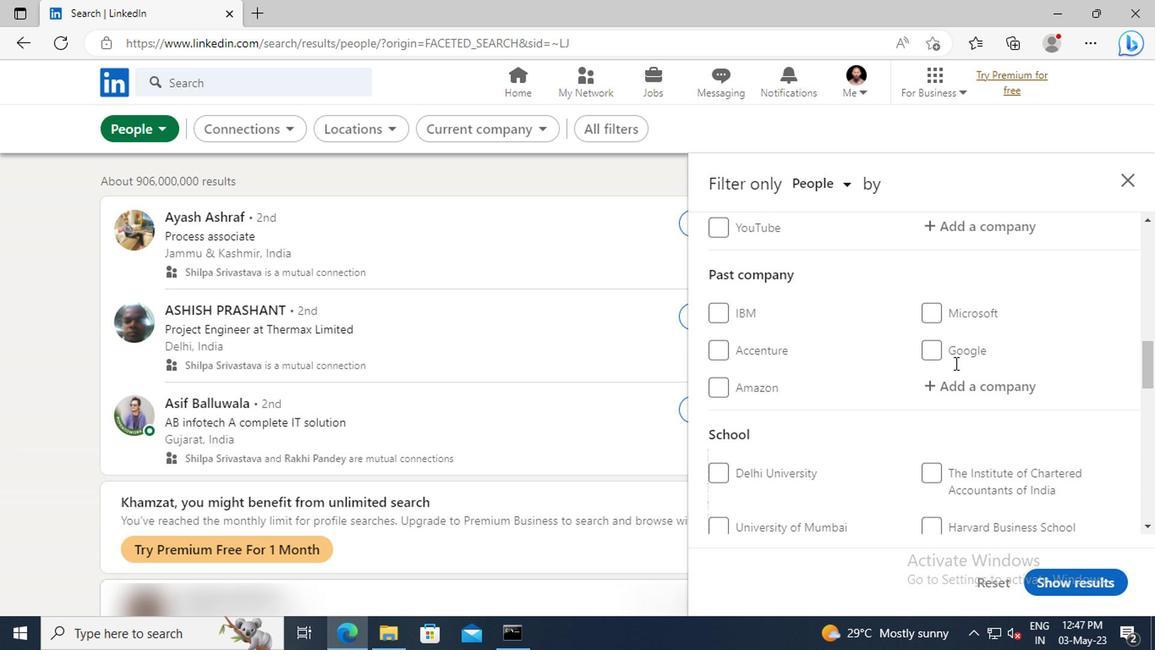 
Action: Mouse scrolled (805, 383) with delta (0, 0)
Screenshot: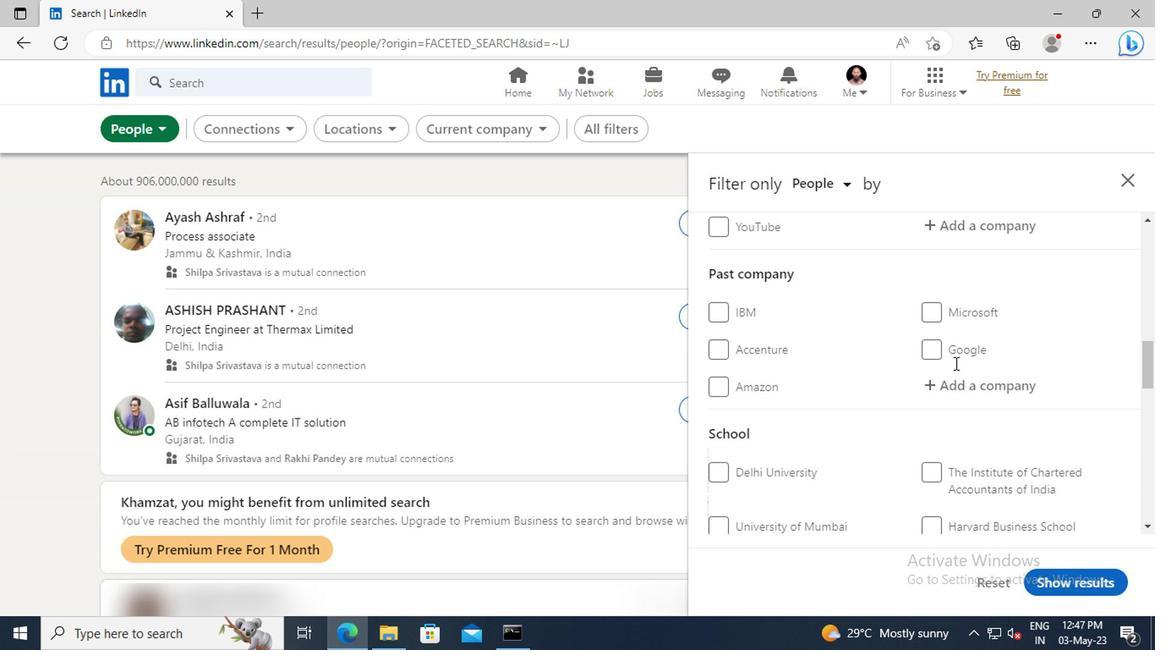 
Action: Mouse scrolled (805, 383) with delta (0, 0)
Screenshot: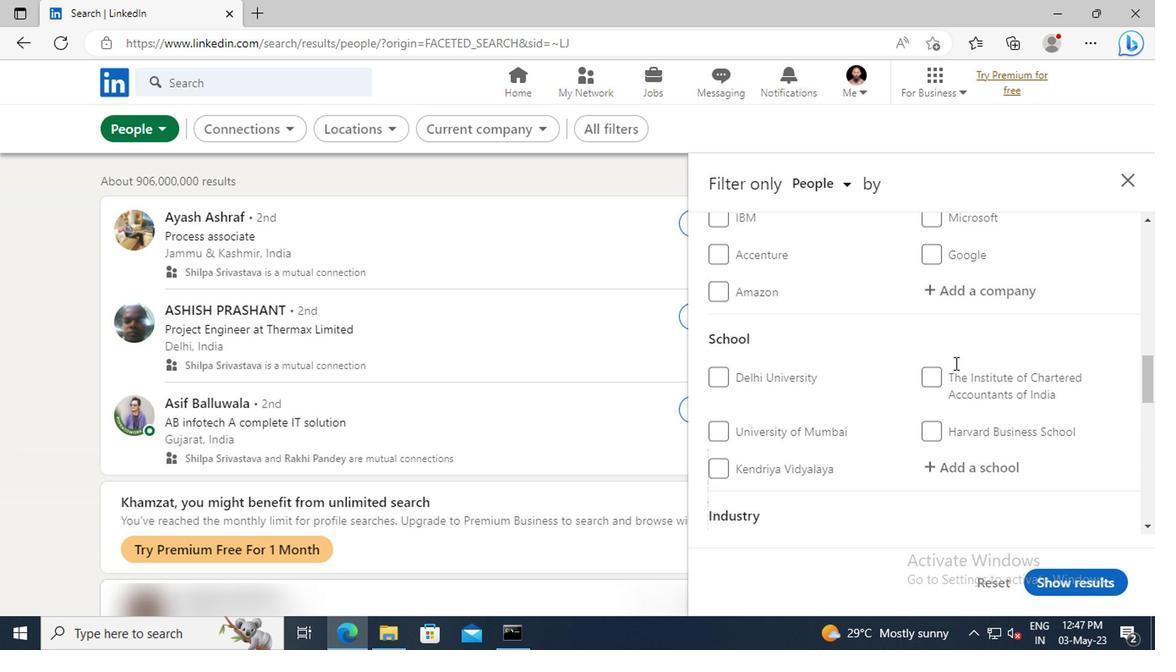 
Action: Mouse scrolled (805, 383) with delta (0, 0)
Screenshot: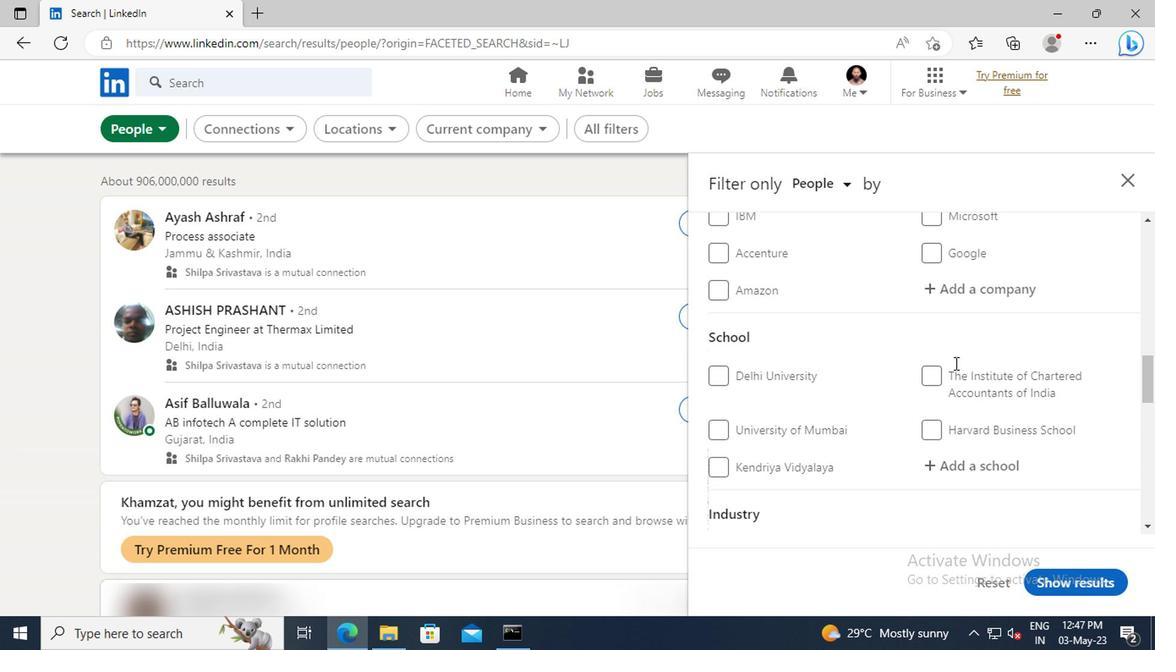 
Action: Mouse scrolled (805, 383) with delta (0, 0)
Screenshot: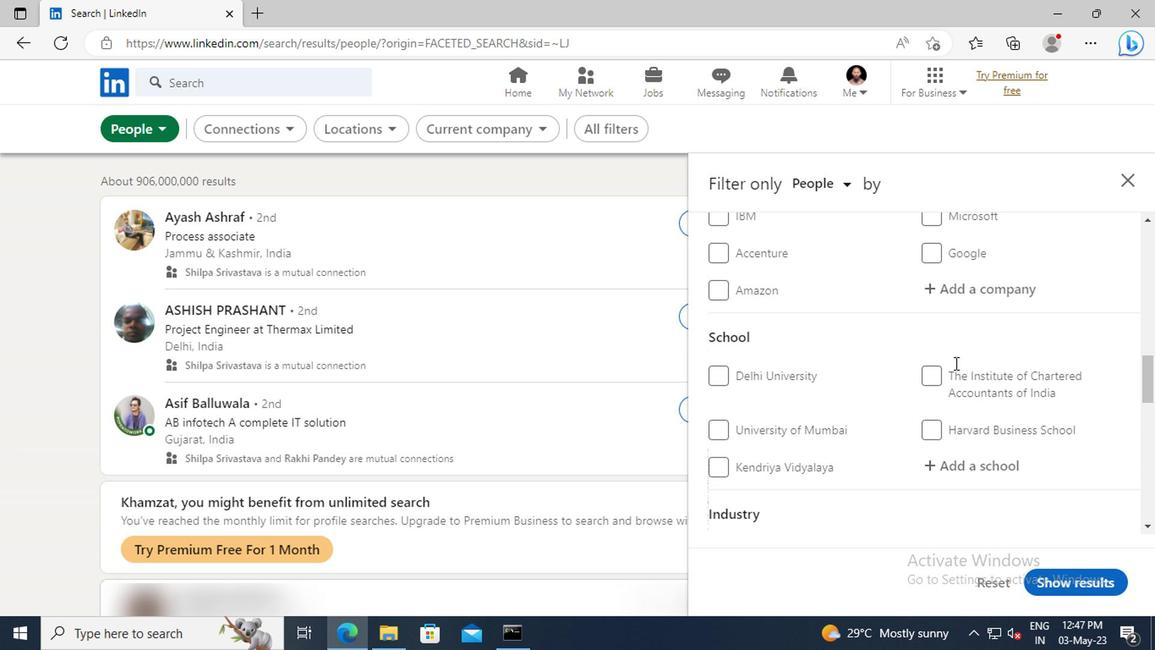 
Action: Mouse scrolled (805, 383) with delta (0, 0)
Screenshot: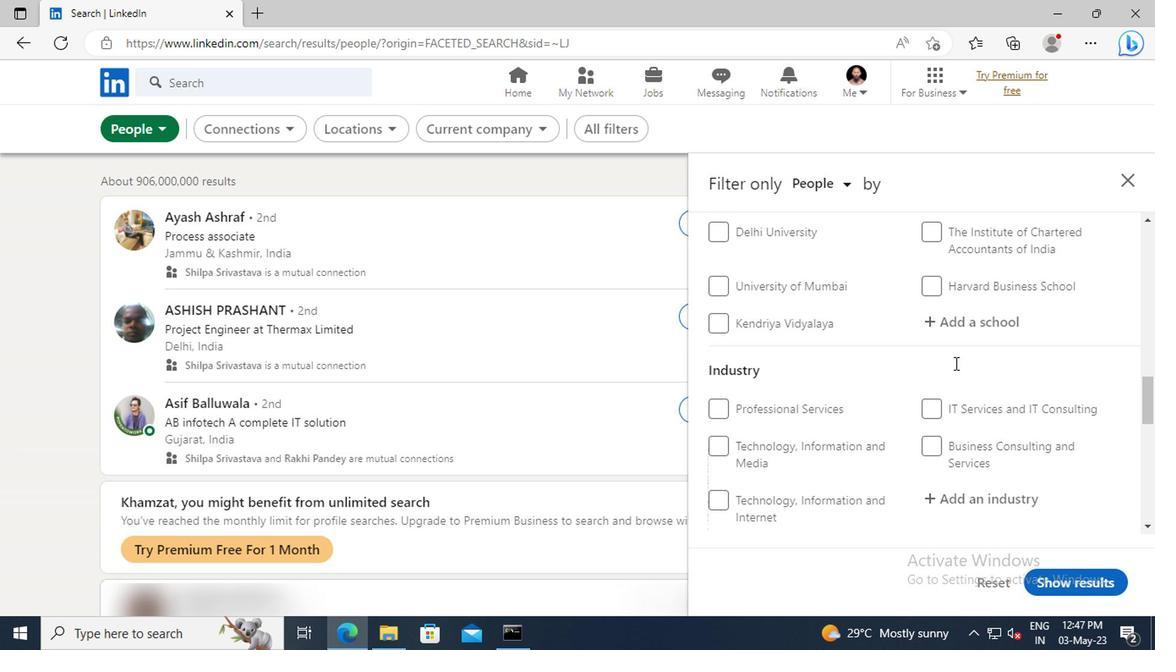 
Action: Mouse scrolled (805, 383) with delta (0, 0)
Screenshot: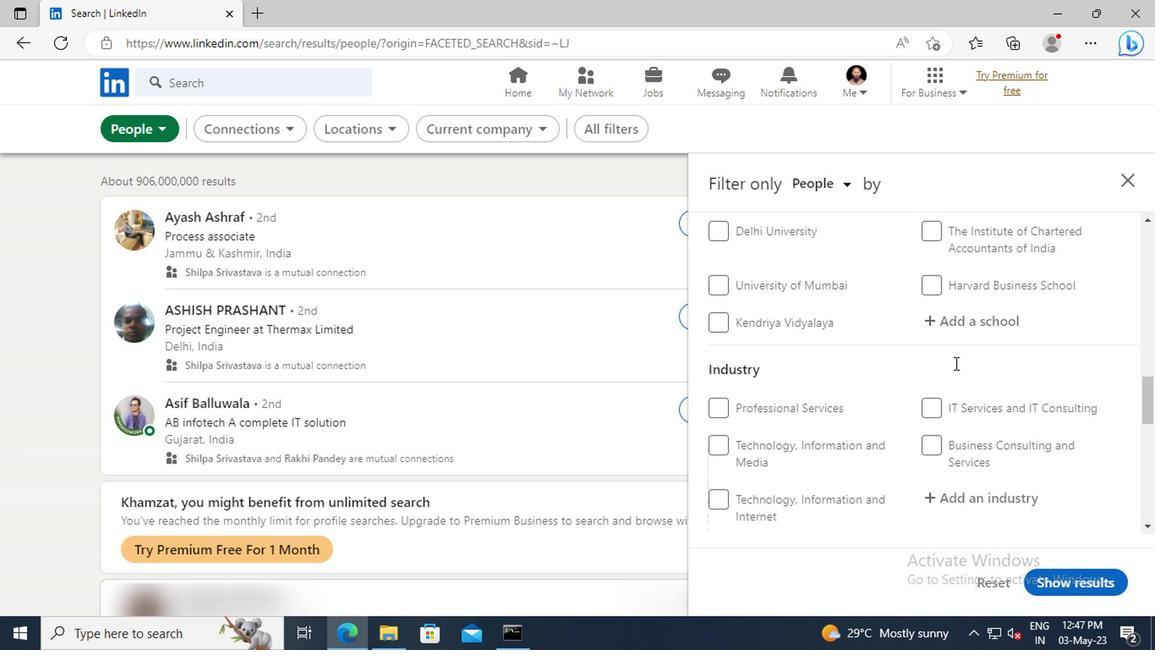 
Action: Mouse scrolled (805, 383) with delta (0, 0)
Screenshot: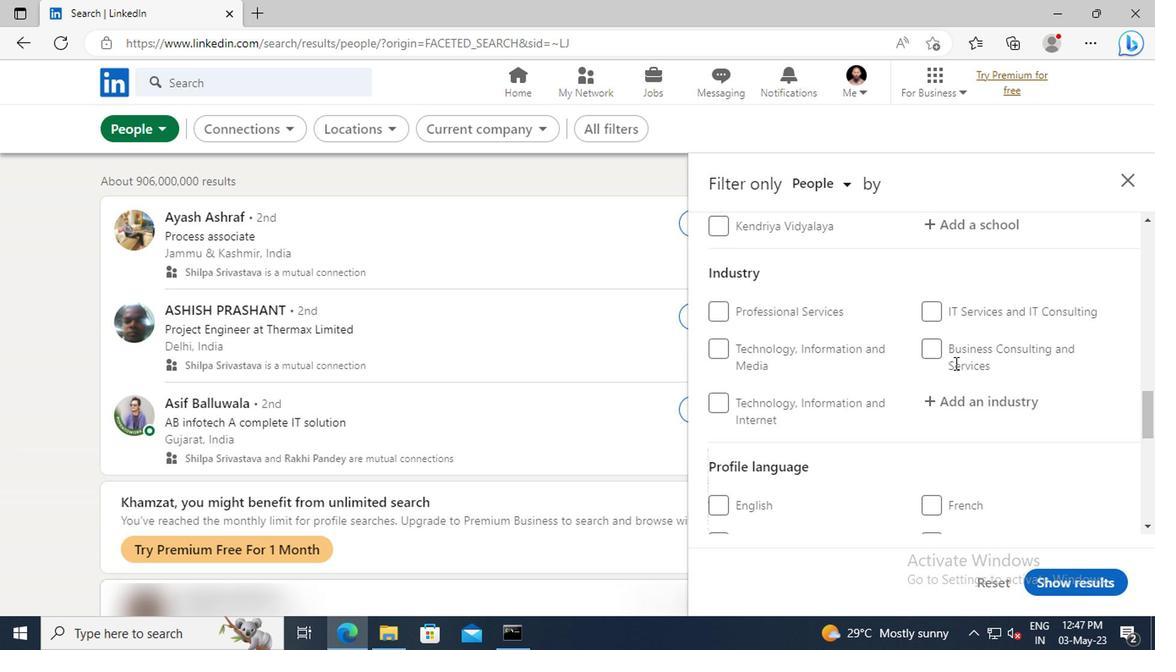 
Action: Mouse scrolled (805, 383) with delta (0, 0)
Screenshot: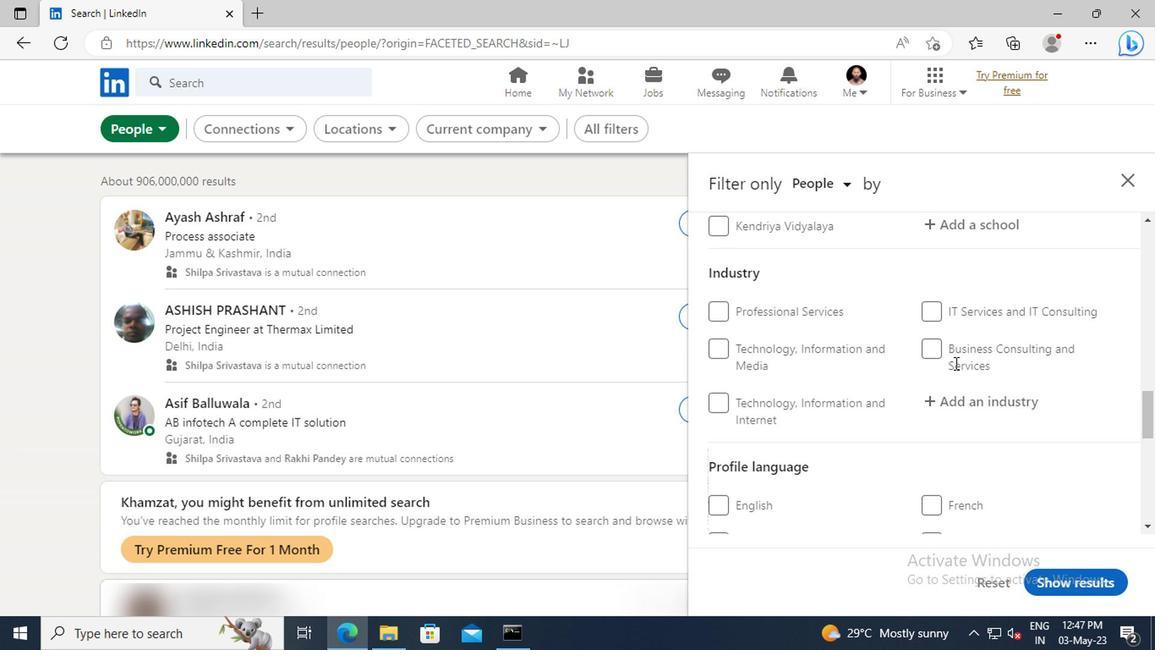 
Action: Mouse moved to (634, 471)
Screenshot: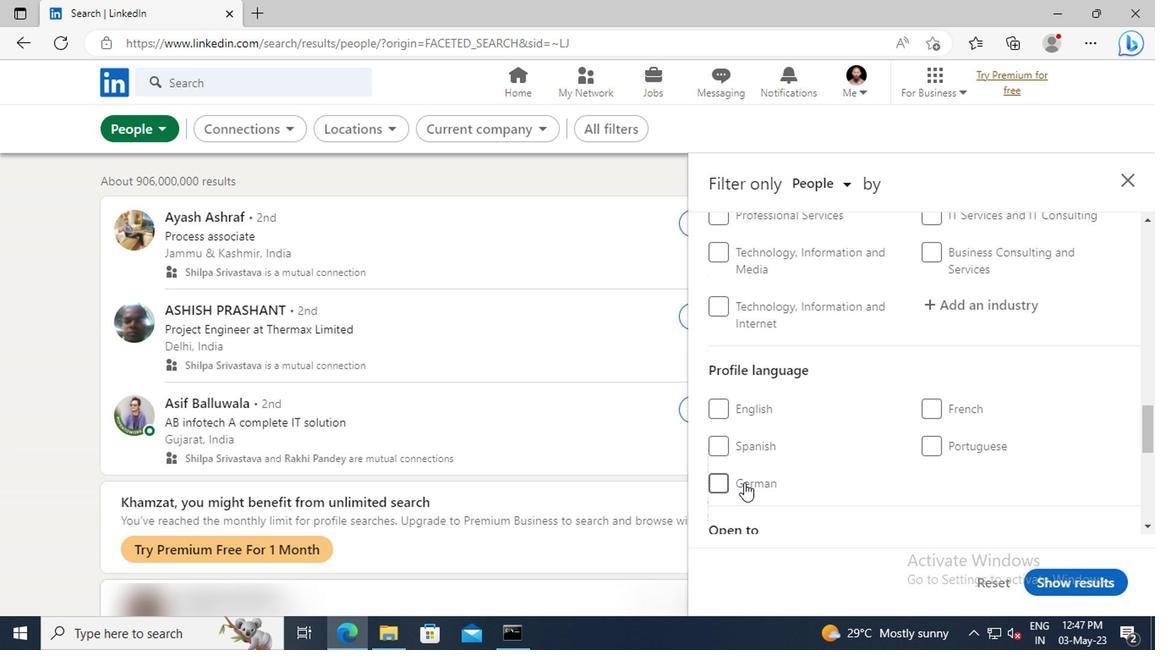 
Action: Mouse pressed left at (634, 471)
Screenshot: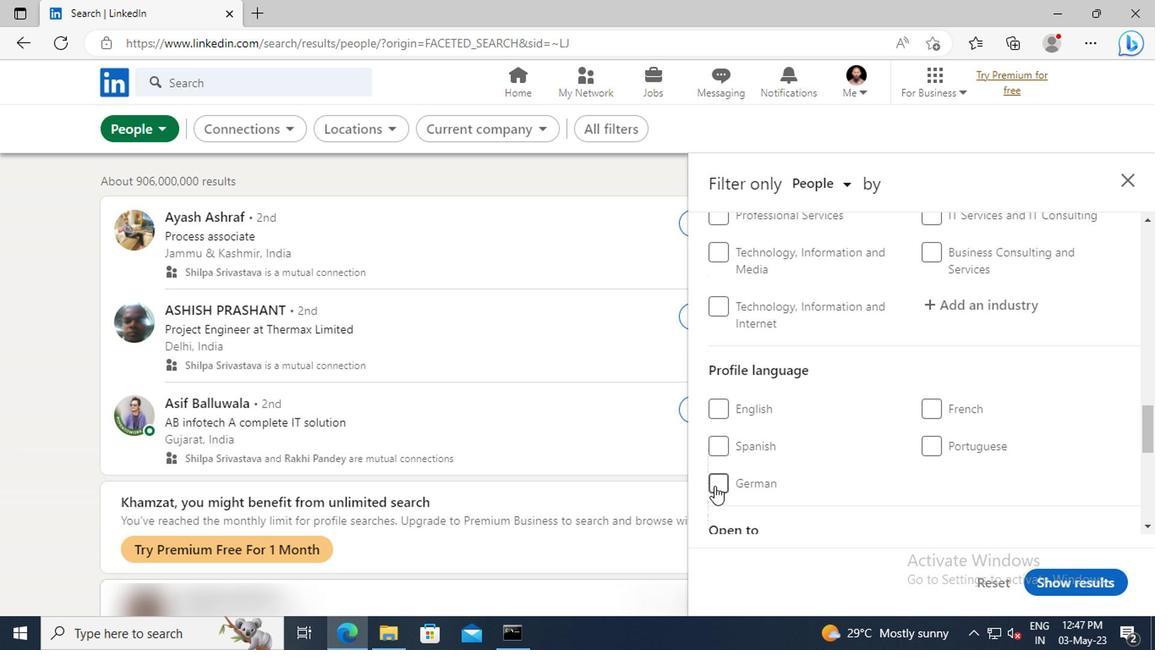 
Action: Mouse moved to (798, 430)
Screenshot: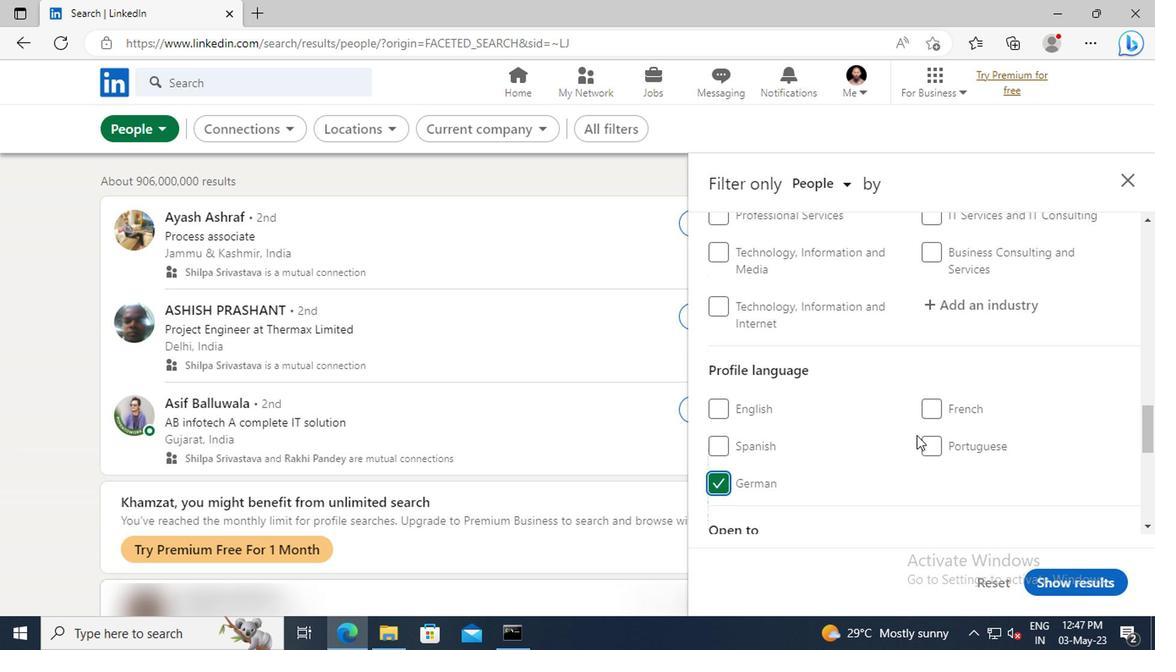 
Action: Mouse scrolled (798, 431) with delta (0, 0)
Screenshot: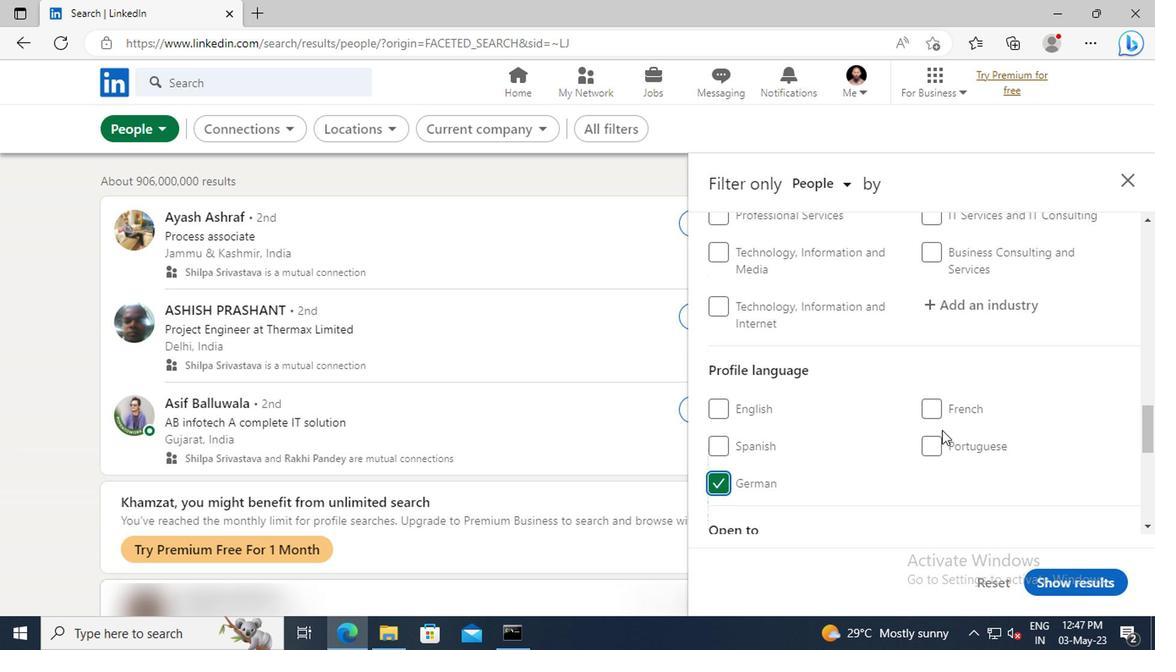 
Action: Mouse scrolled (798, 431) with delta (0, 0)
Screenshot: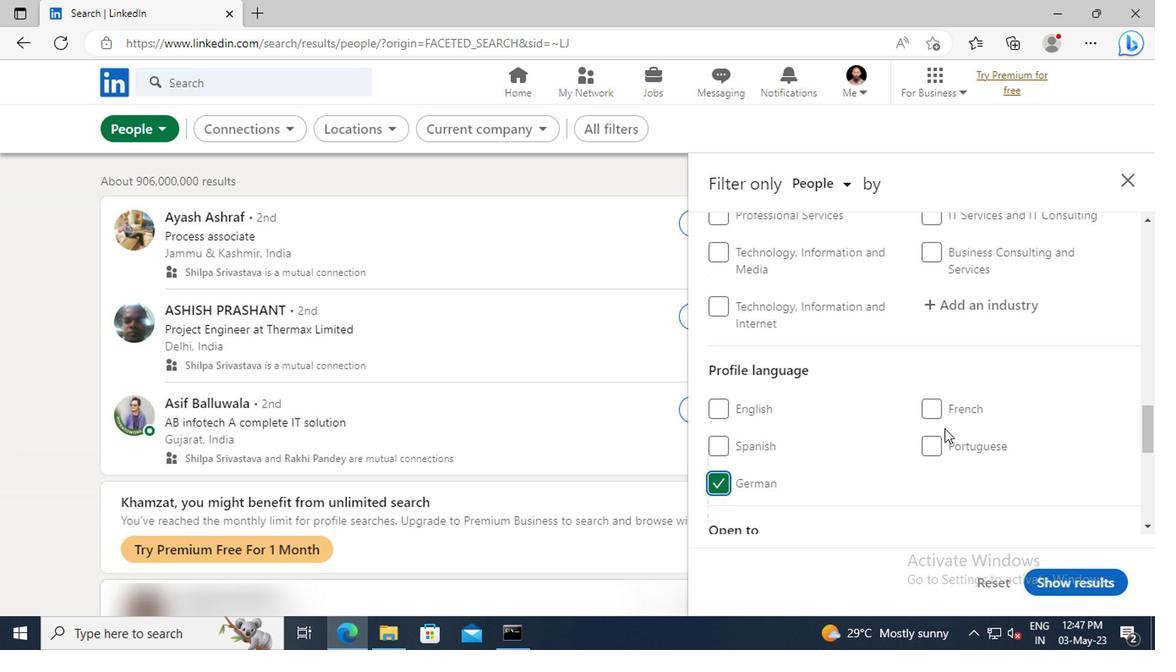 
Action: Mouse scrolled (798, 431) with delta (0, 0)
Screenshot: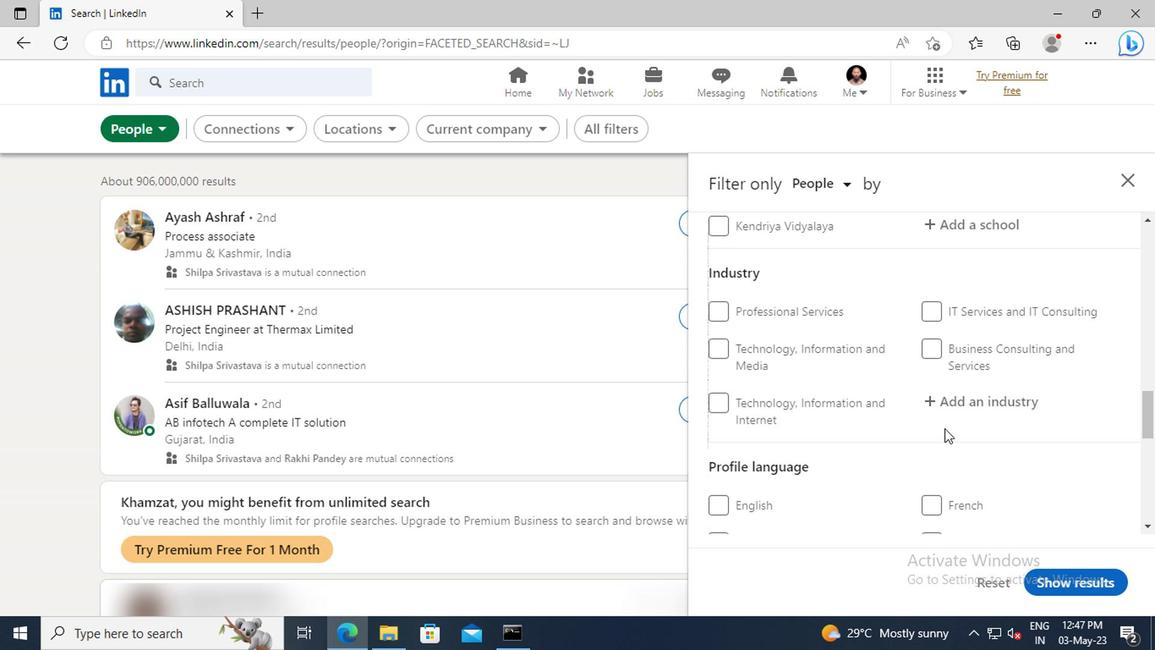 
Action: Mouse scrolled (798, 431) with delta (0, 0)
Screenshot: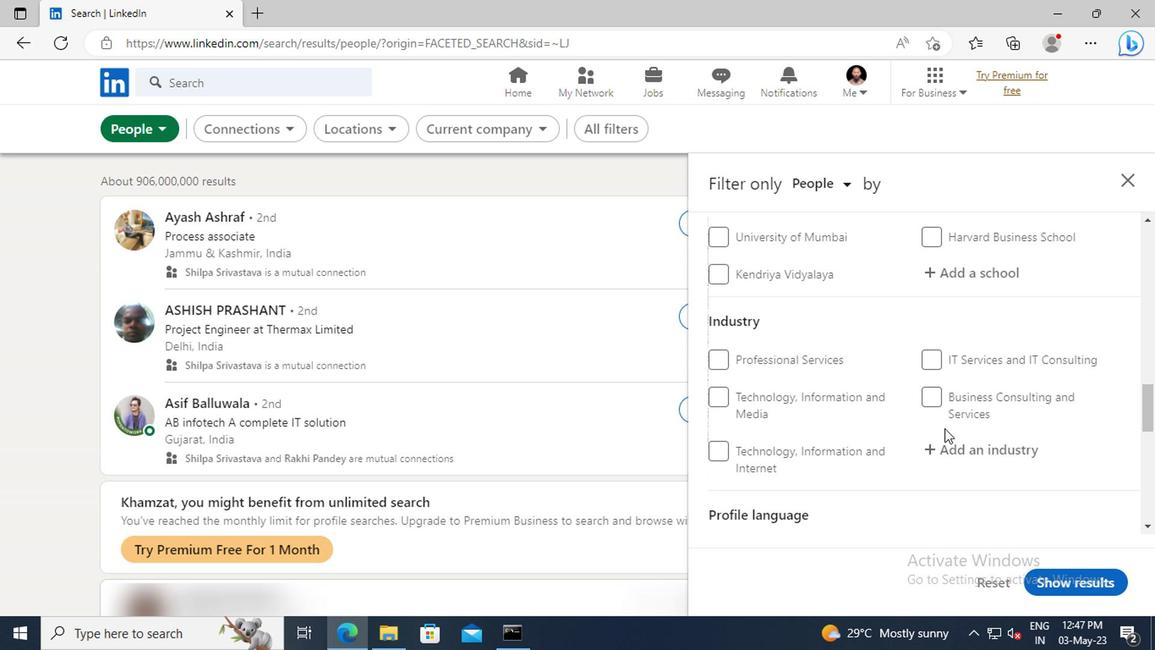 
Action: Mouse scrolled (798, 431) with delta (0, 0)
Screenshot: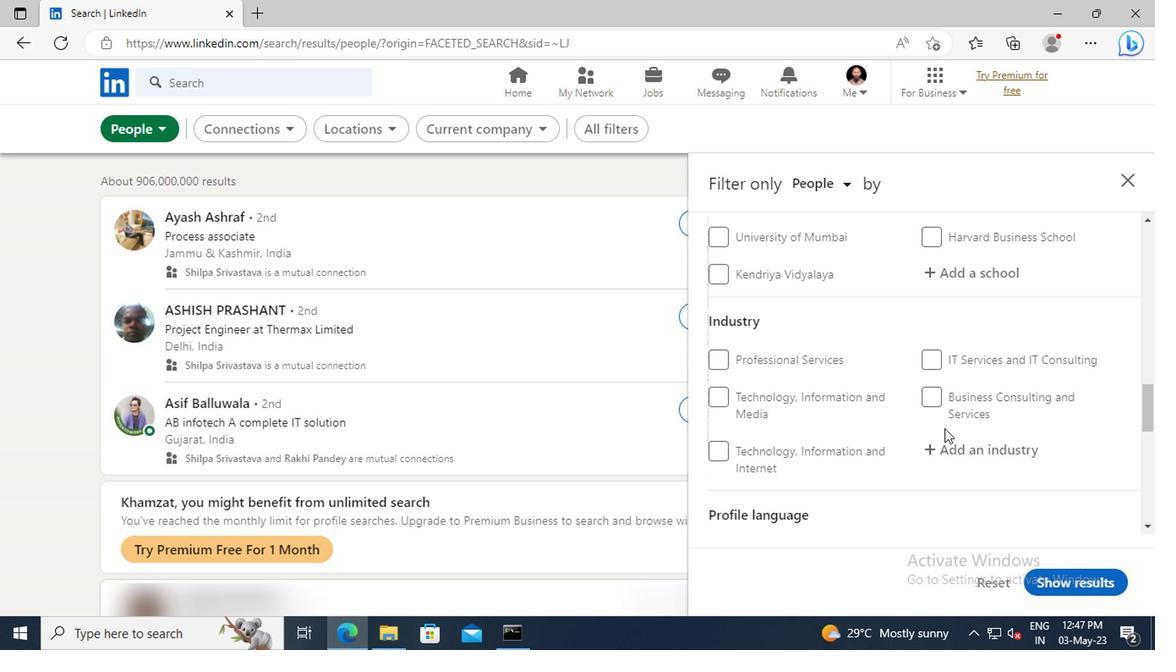 
Action: Mouse scrolled (798, 431) with delta (0, 0)
Screenshot: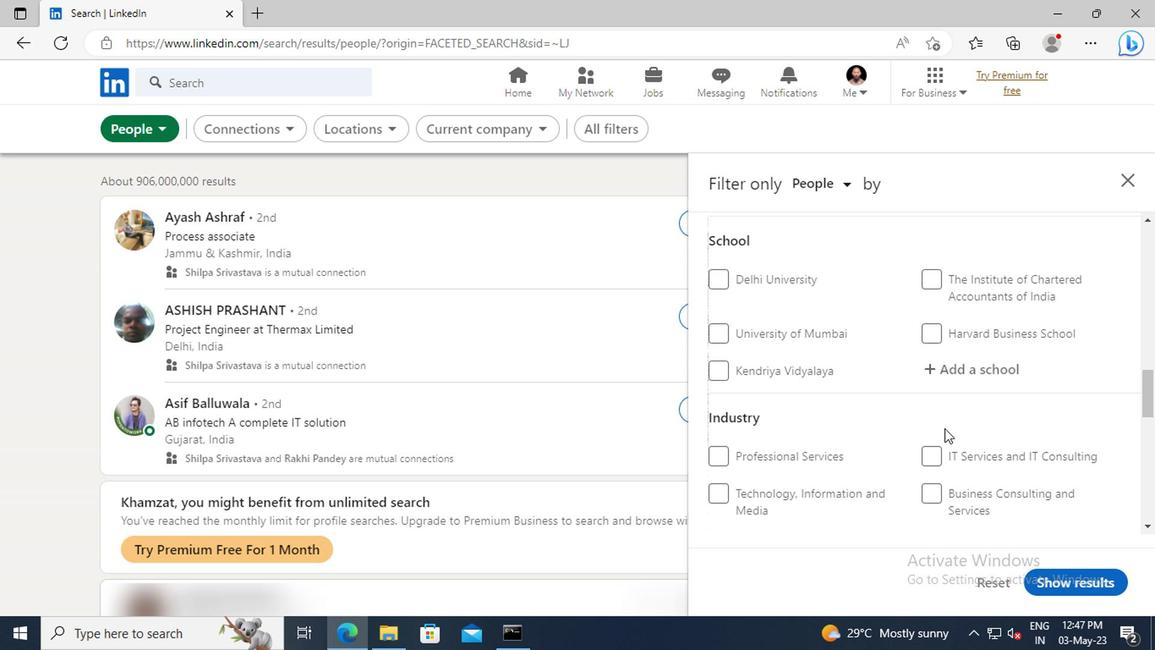 
Action: Mouse scrolled (798, 431) with delta (0, 0)
Screenshot: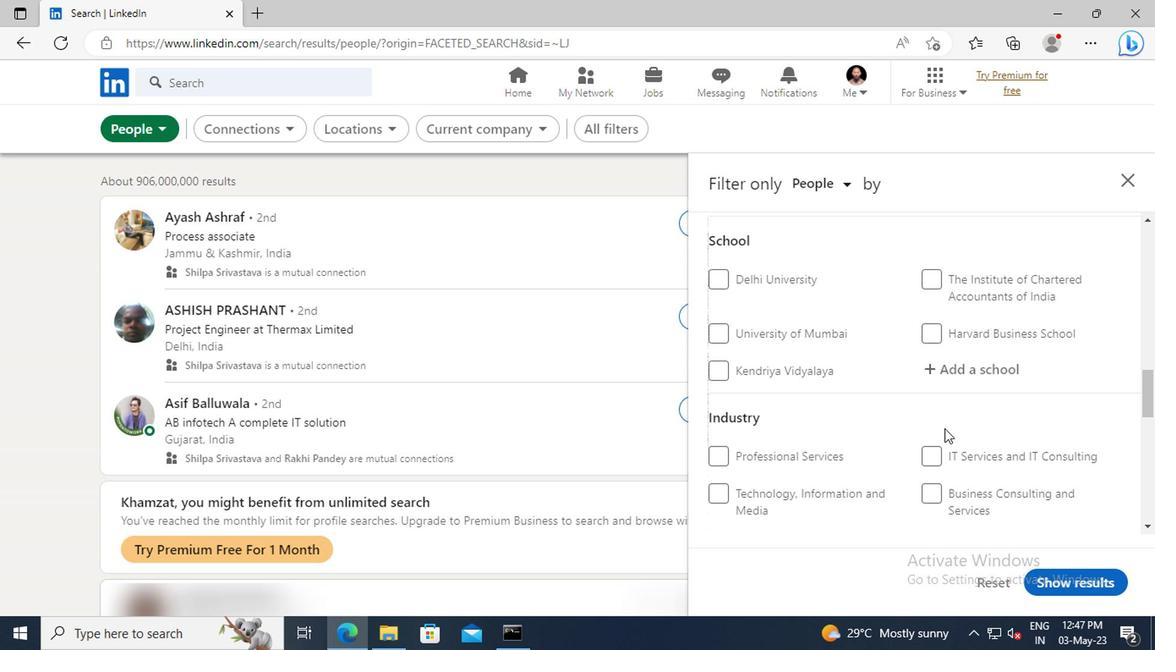 
Action: Mouse moved to (798, 430)
Screenshot: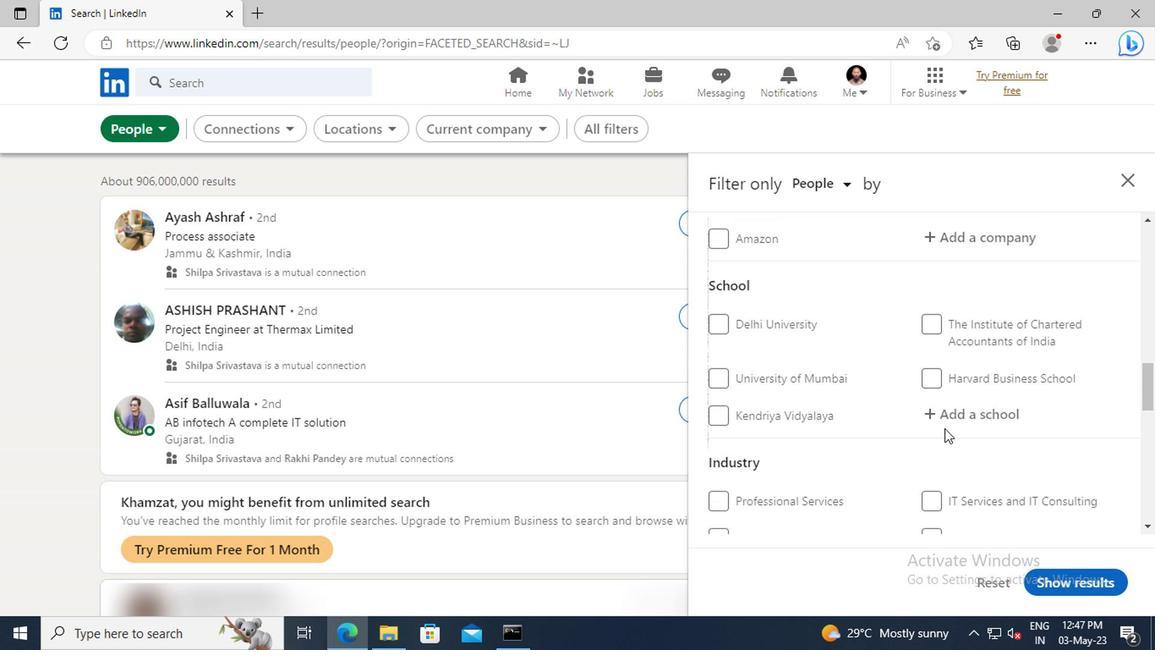 
Action: Mouse scrolled (798, 431) with delta (0, 0)
Screenshot: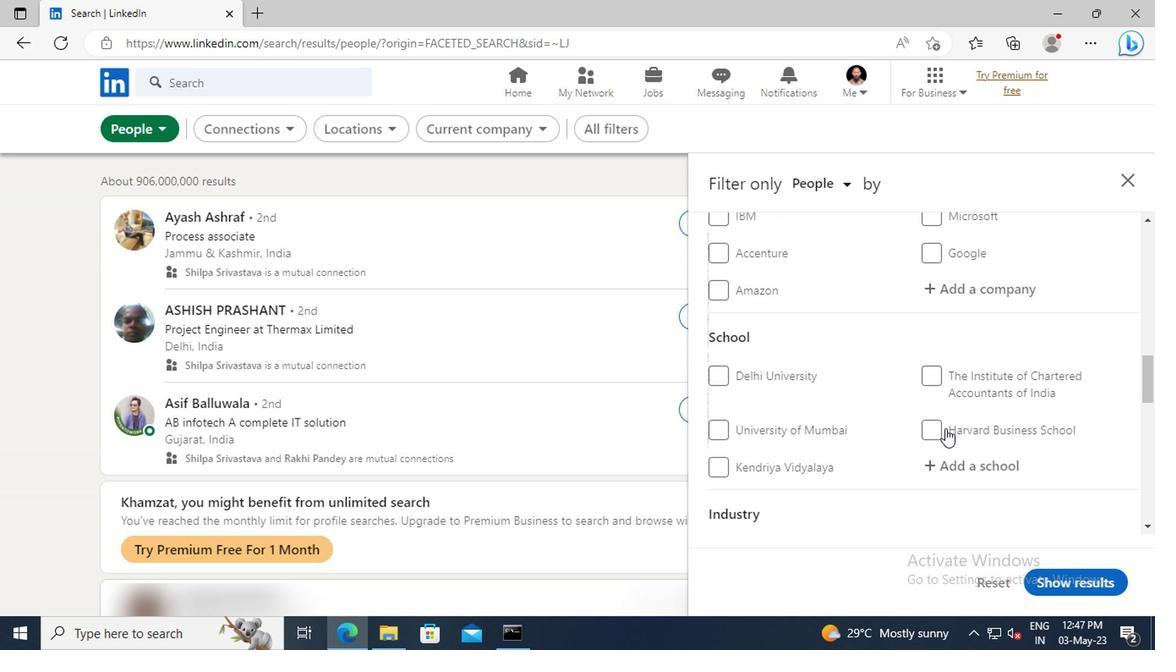 
Action: Mouse scrolled (798, 431) with delta (0, 0)
Screenshot: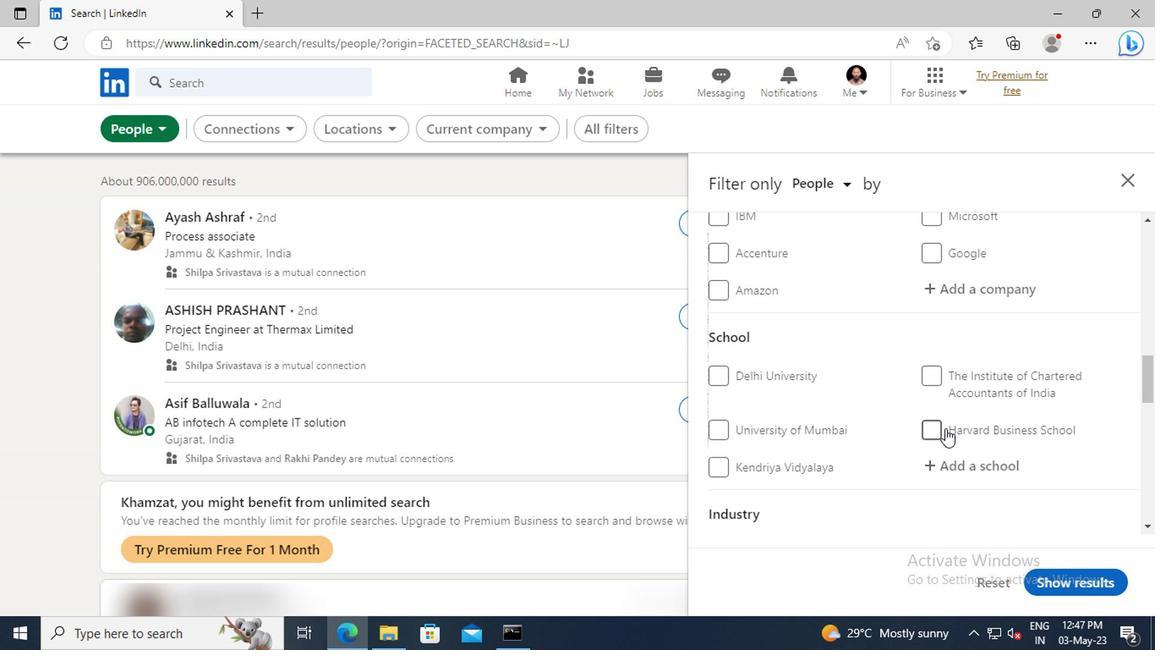 
Action: Mouse scrolled (798, 431) with delta (0, 0)
Screenshot: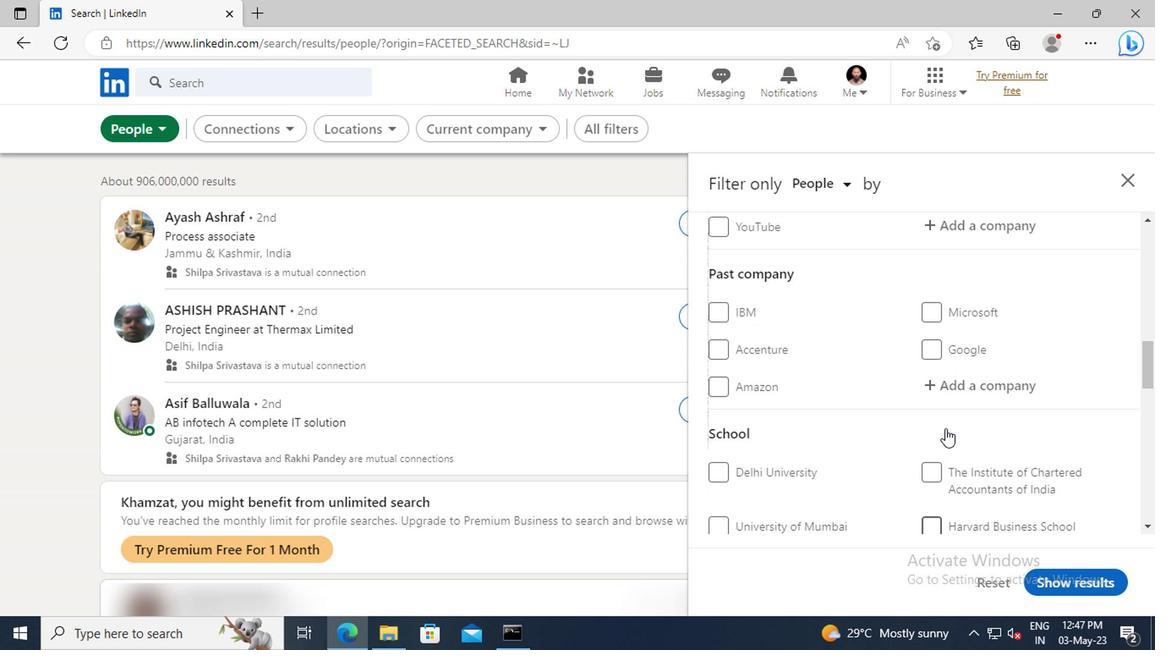 
Action: Mouse scrolled (798, 431) with delta (0, 0)
Screenshot: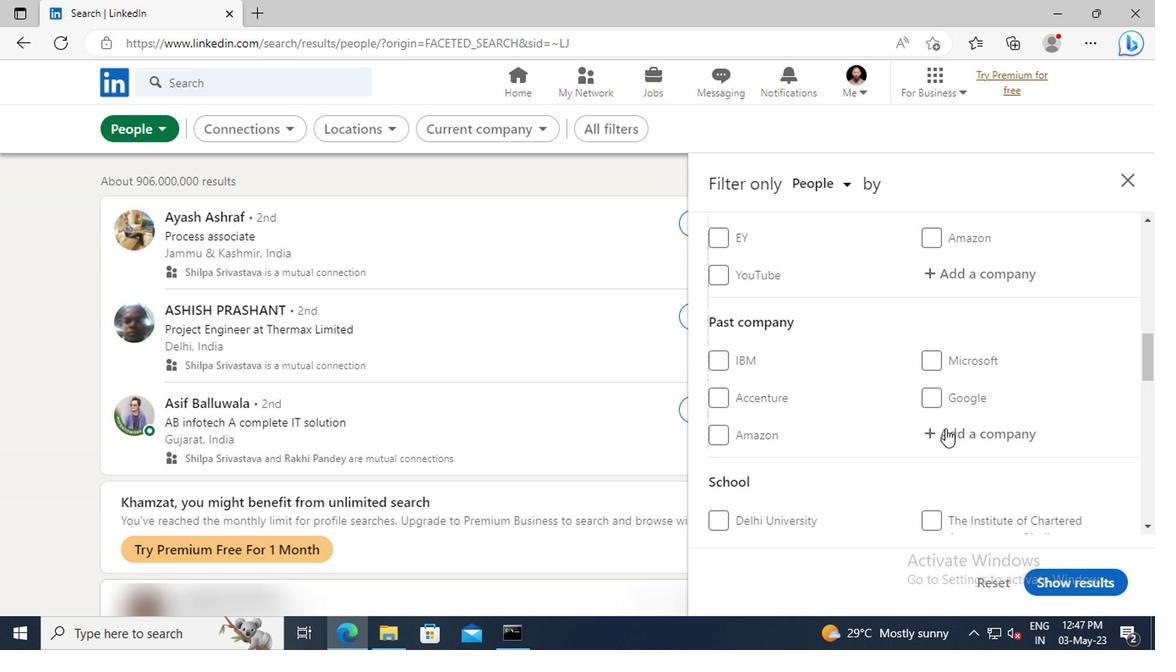 
Action: Mouse scrolled (798, 431) with delta (0, 0)
Screenshot: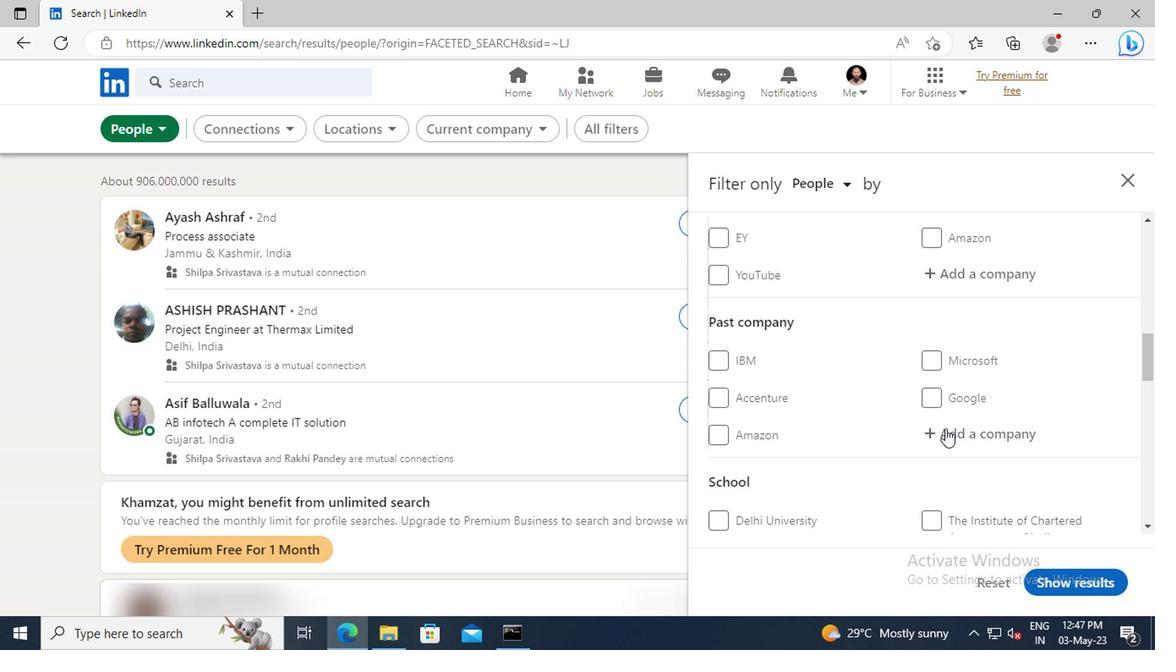 
Action: Mouse moved to (802, 428)
Screenshot: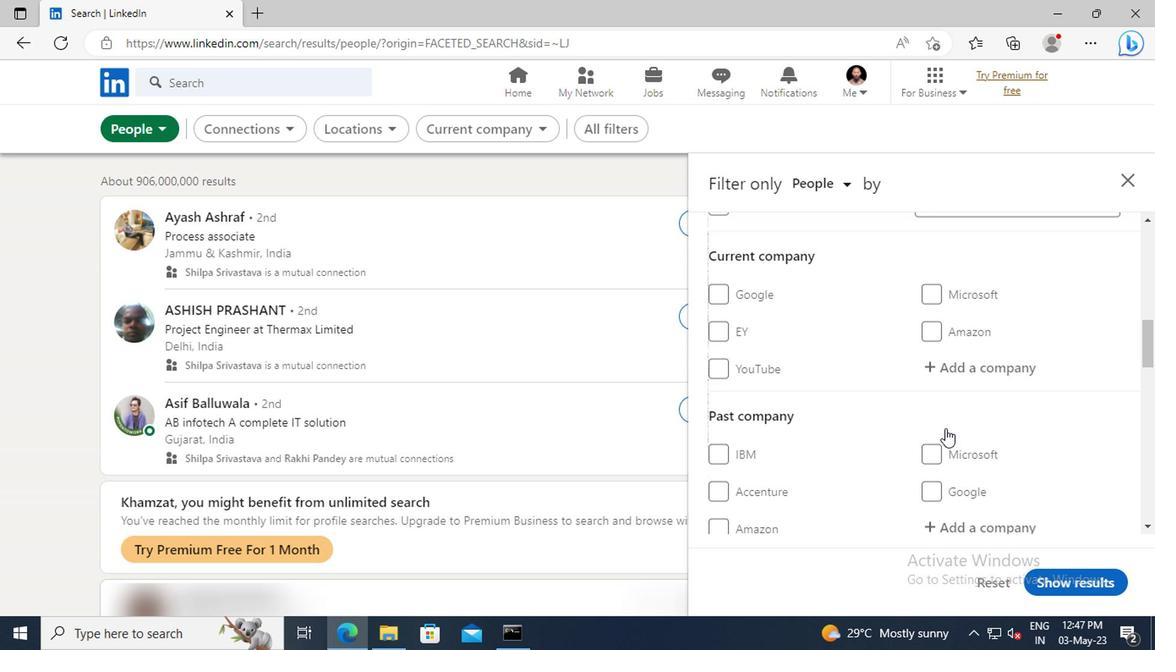 
Action: Mouse scrolled (802, 429) with delta (0, 0)
Screenshot: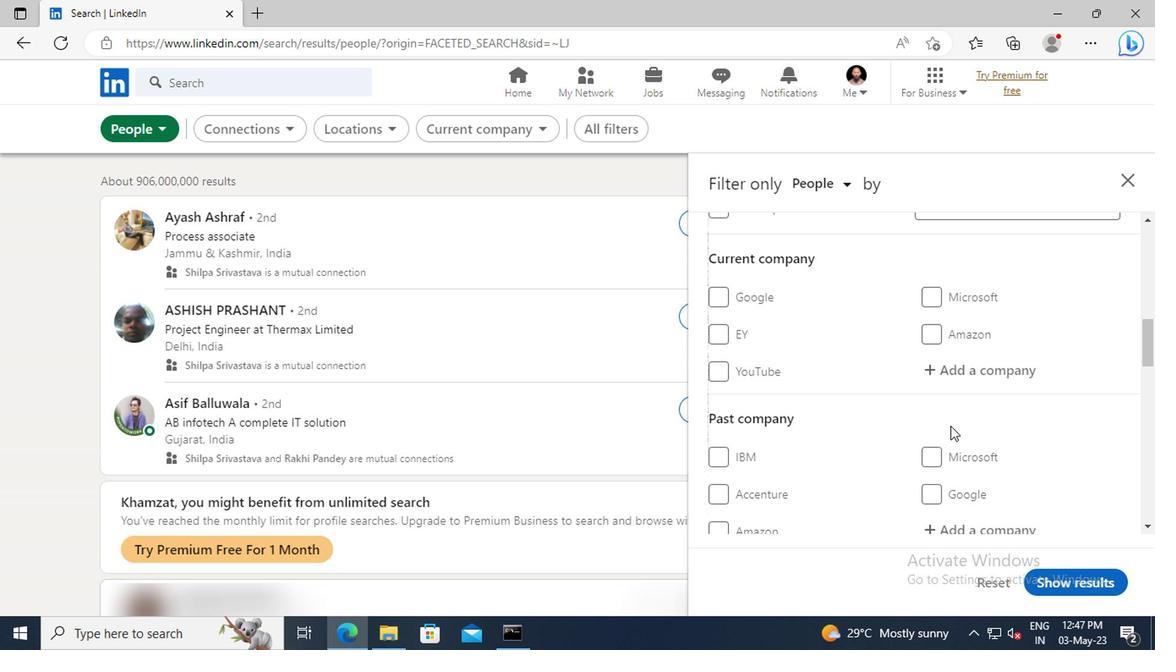 
Action: Mouse moved to (808, 423)
Screenshot: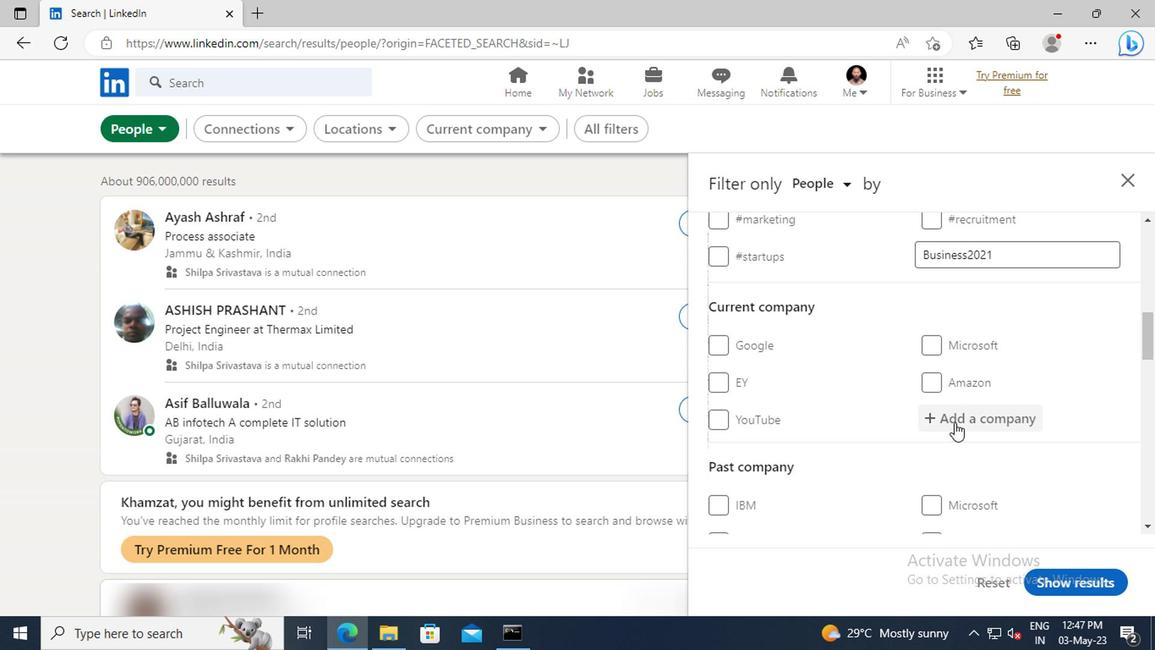 
Action: Mouse pressed left at (808, 423)
Screenshot: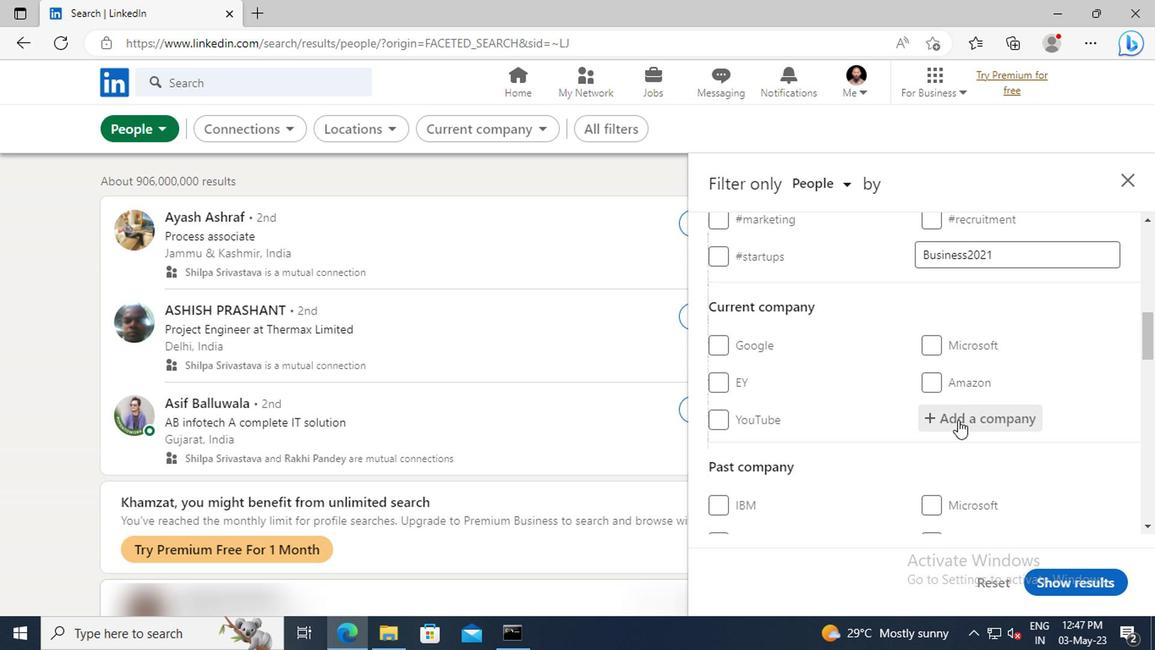
Action: Key pressed <Key.shift>ARM
Screenshot: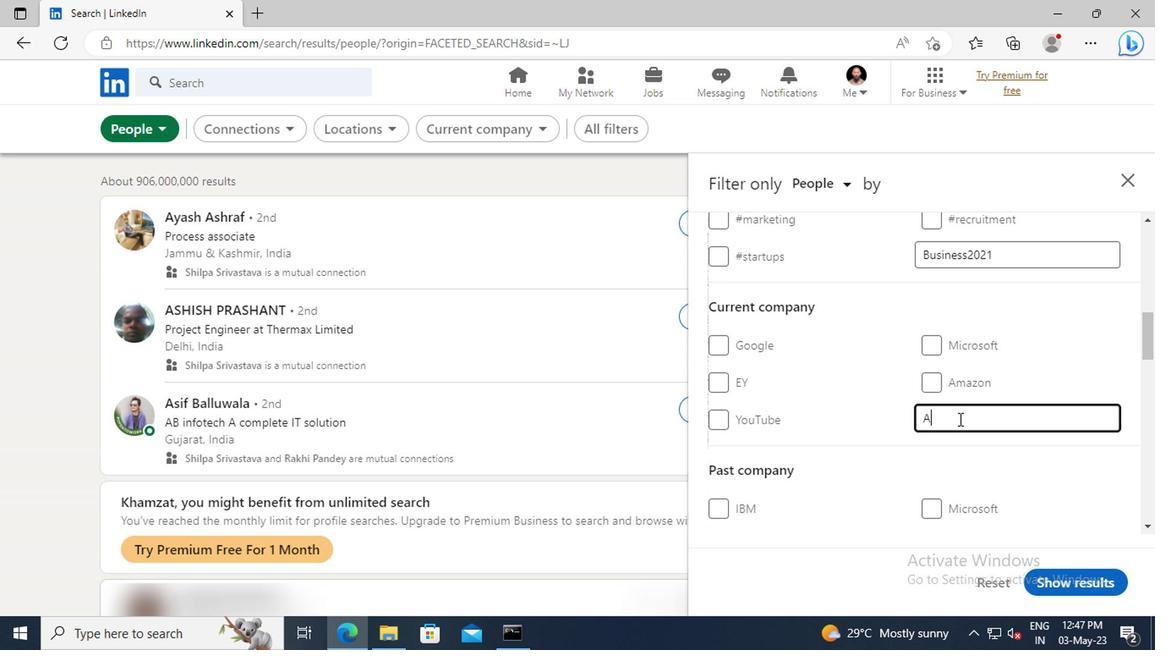 
Action: Mouse moved to (808, 439)
Screenshot: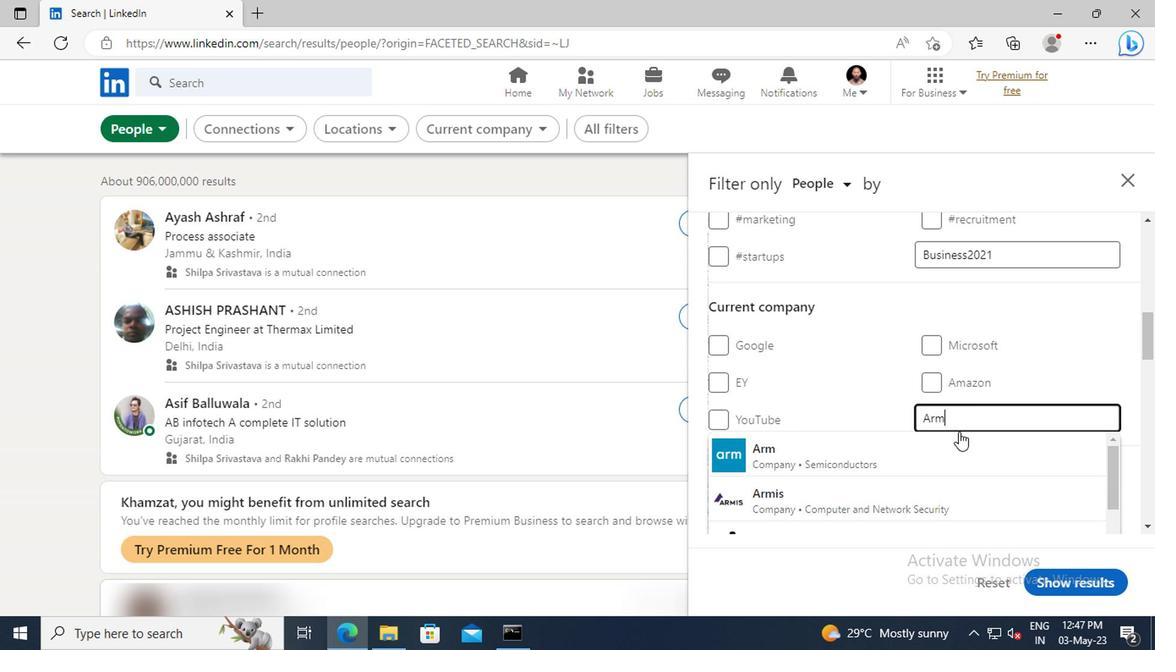
Action: Mouse pressed left at (808, 439)
Screenshot: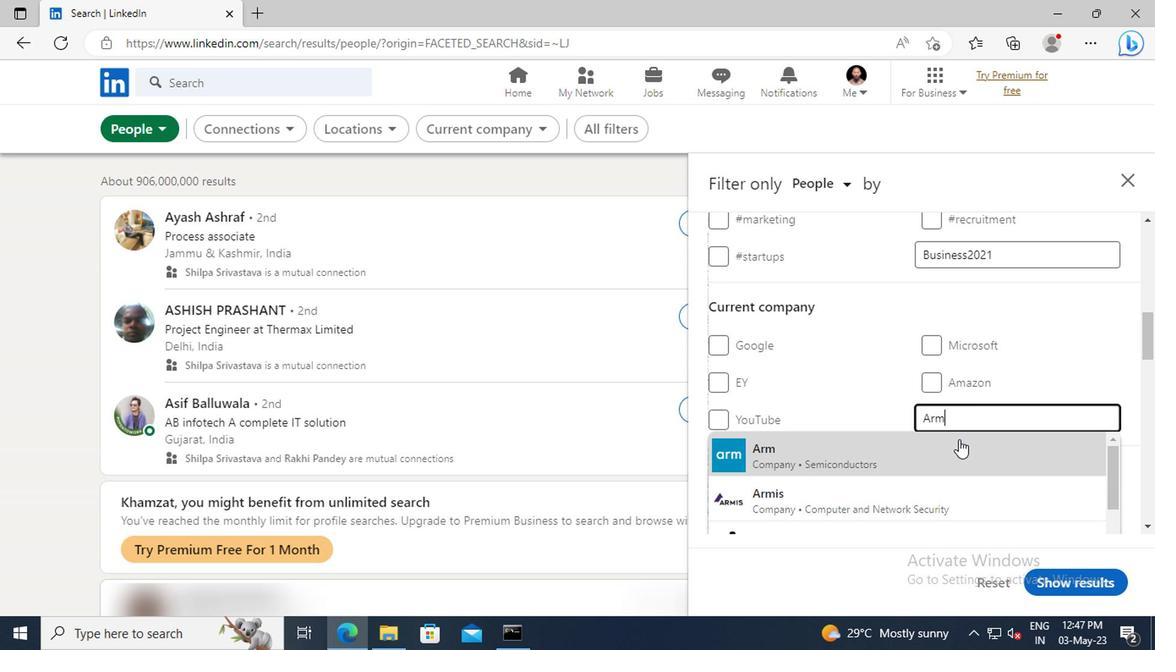 
Action: Mouse scrolled (808, 438) with delta (0, 0)
Screenshot: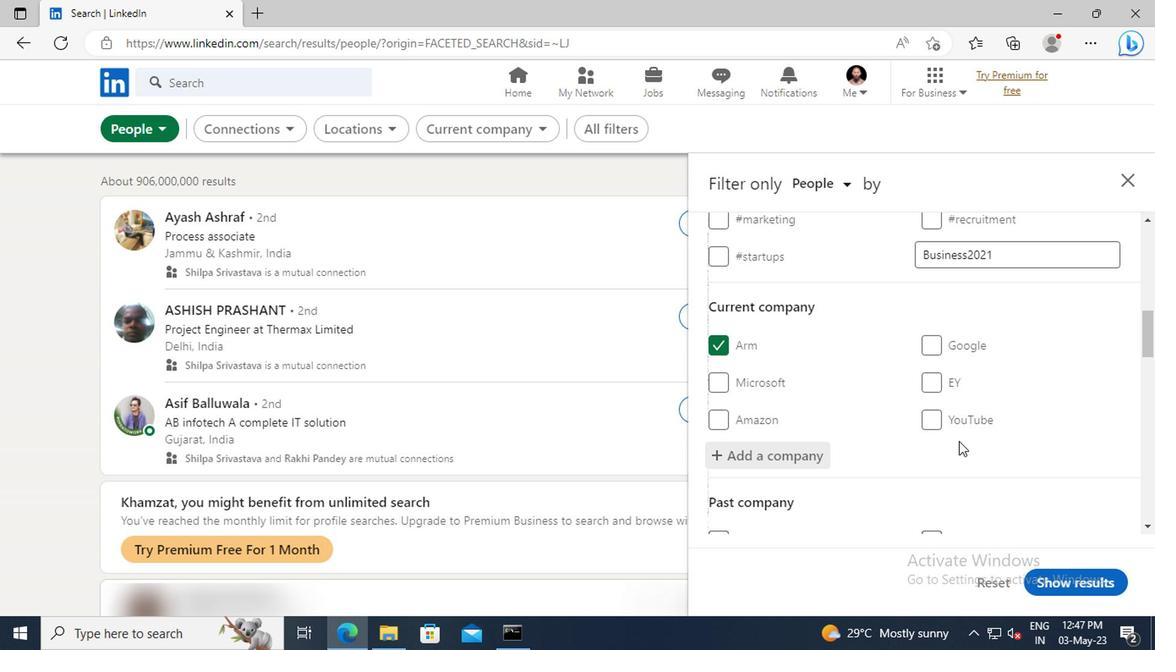 
Action: Mouse scrolled (808, 438) with delta (0, 0)
Screenshot: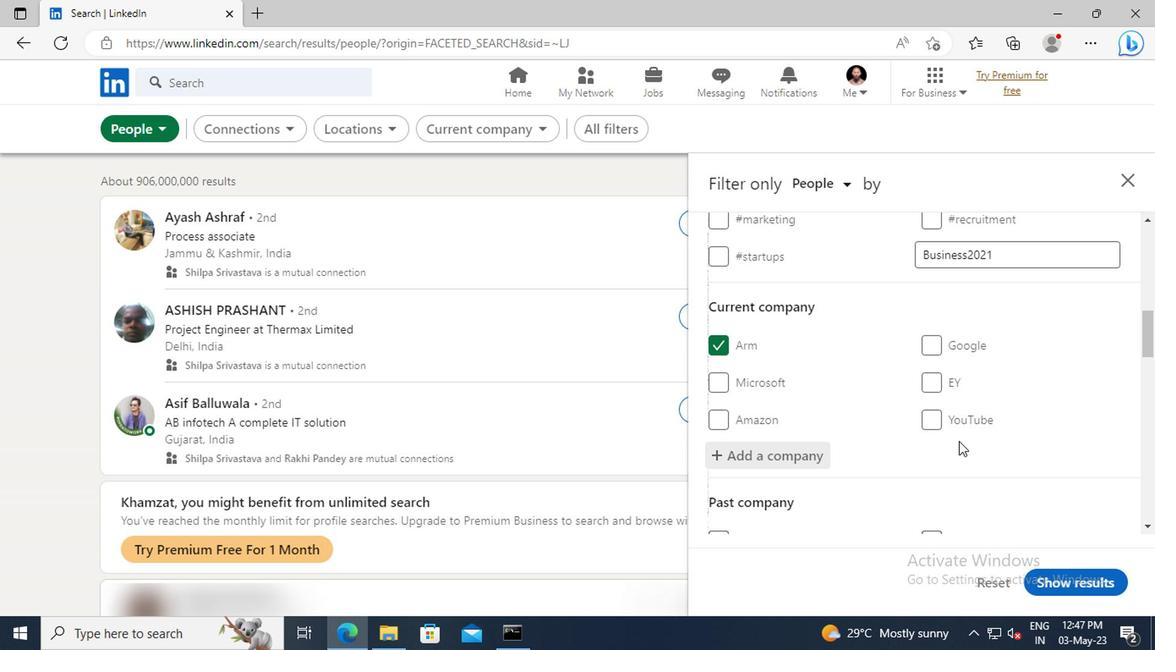 
Action: Mouse scrolled (808, 438) with delta (0, 0)
Screenshot: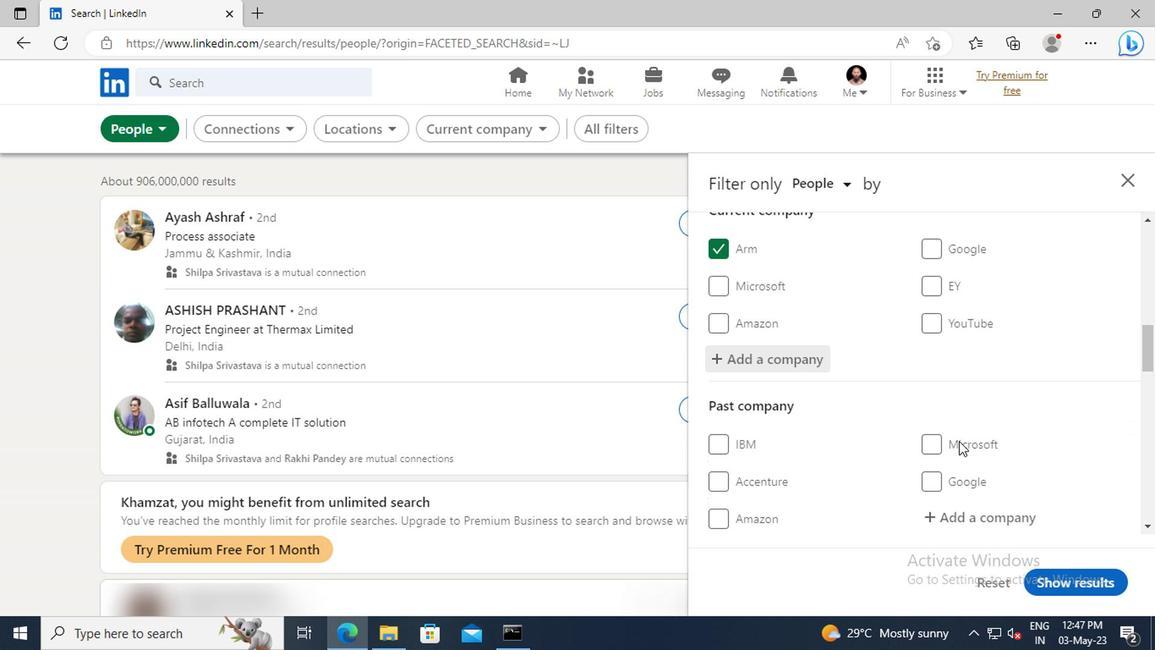 
Action: Mouse scrolled (808, 438) with delta (0, 0)
Screenshot: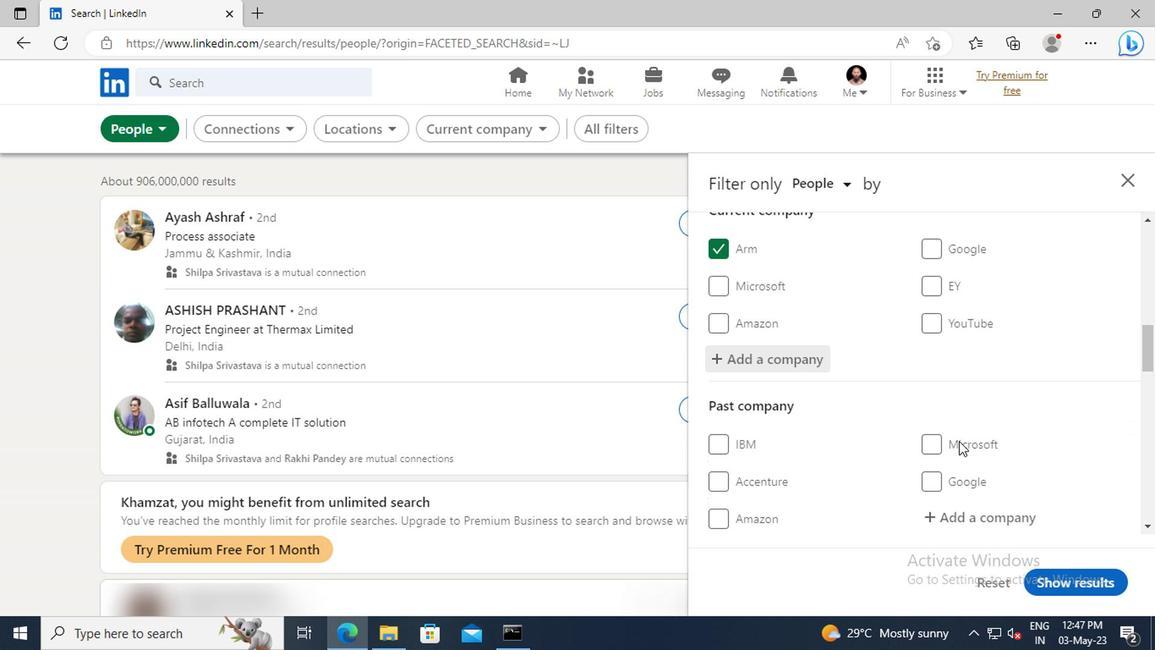 
Action: Mouse moved to (798, 418)
Screenshot: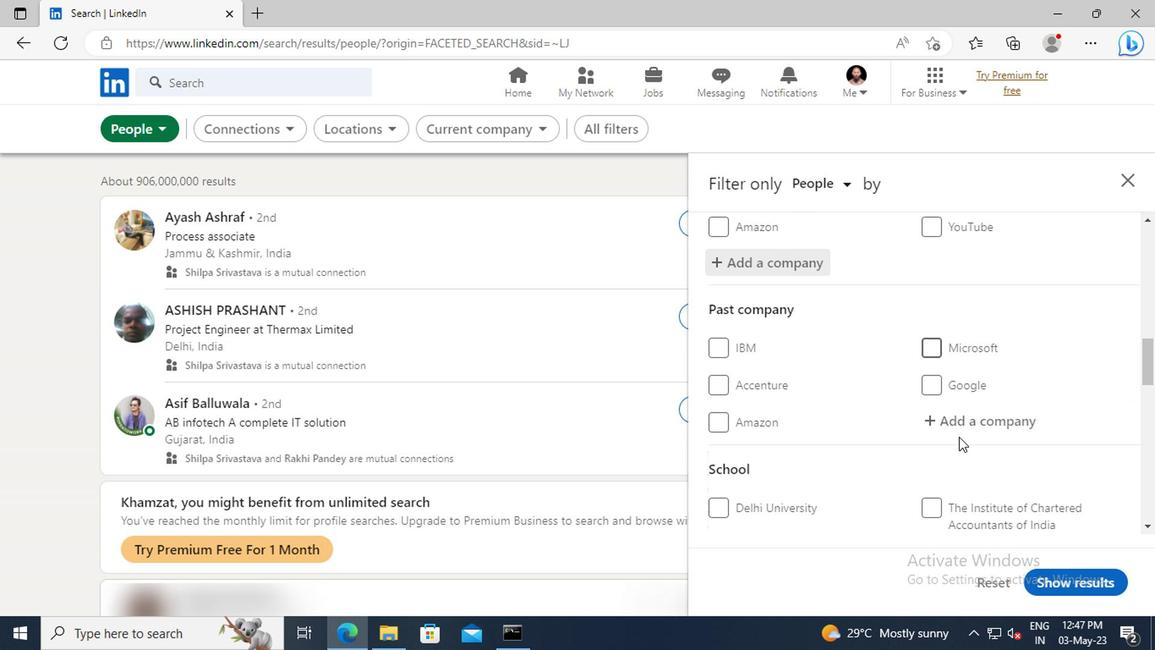 
Action: Mouse scrolled (798, 417) with delta (0, 0)
Screenshot: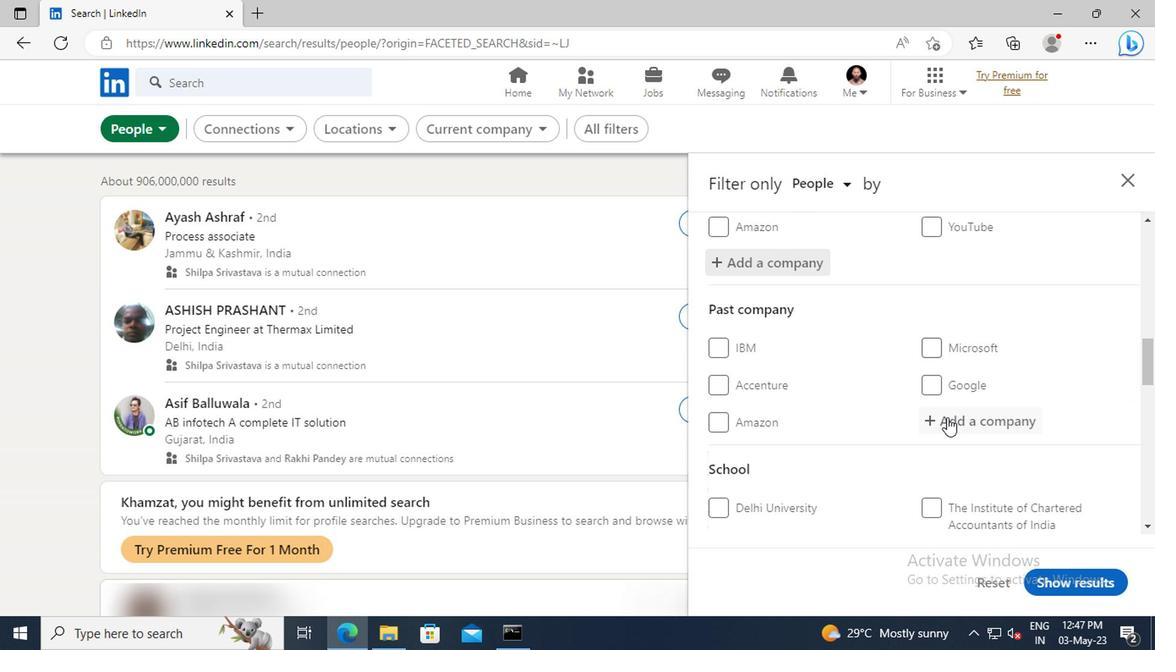 
Action: Mouse scrolled (798, 417) with delta (0, 0)
Screenshot: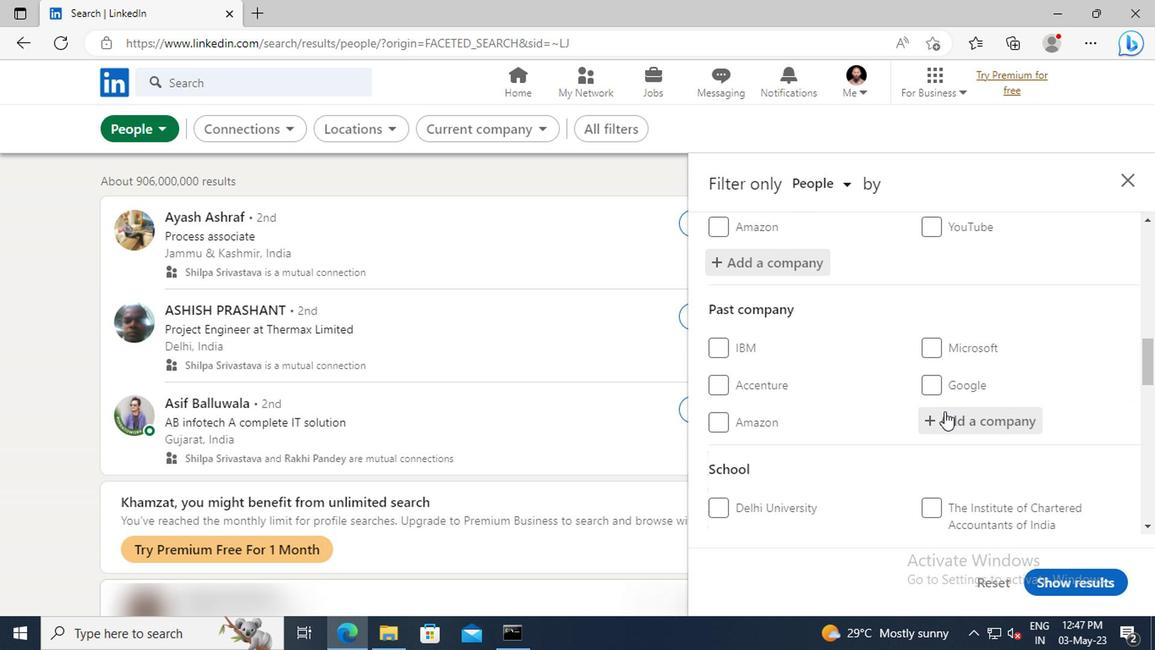 
Action: Mouse moved to (790, 407)
Screenshot: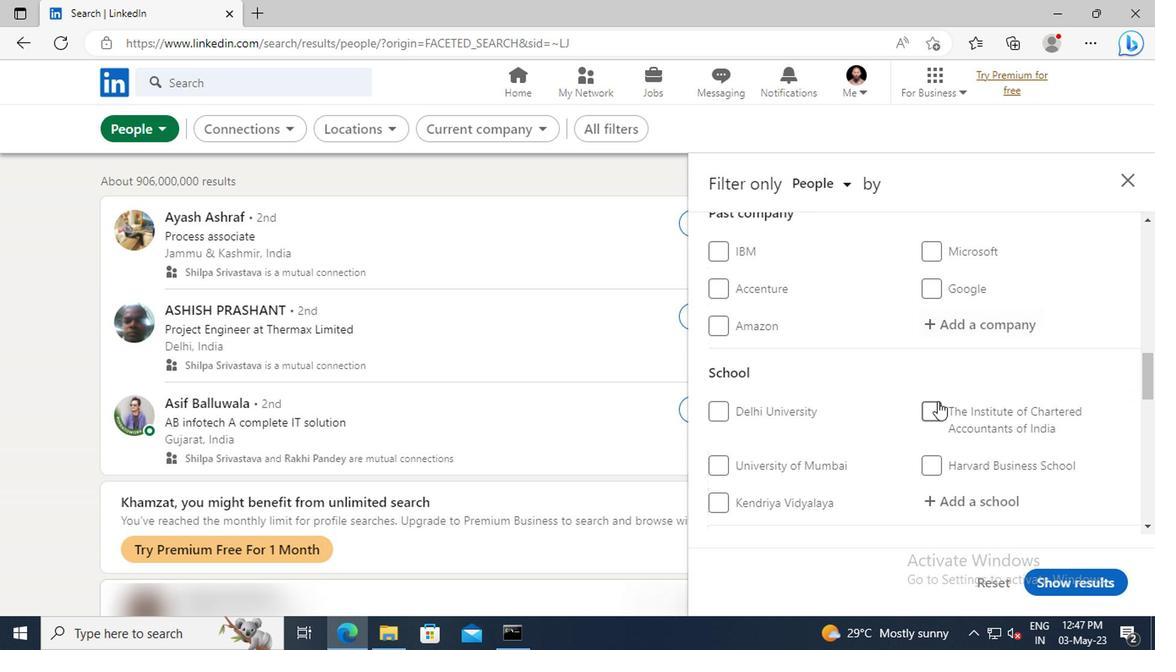 
Action: Mouse scrolled (790, 406) with delta (0, 0)
Screenshot: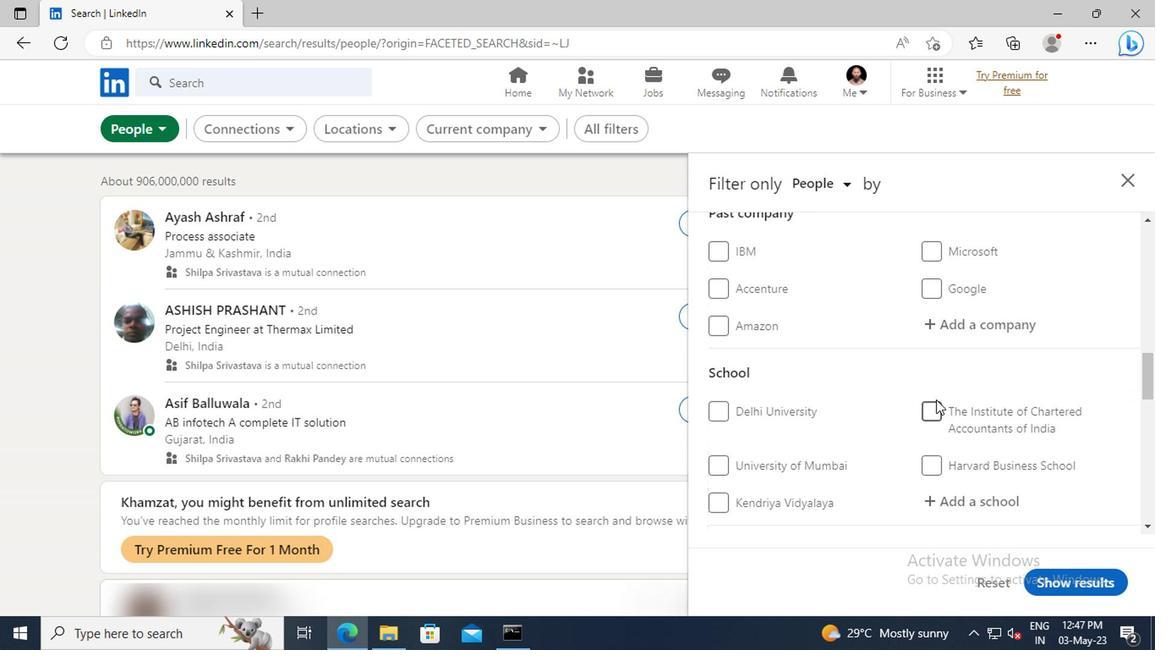 
Action: Mouse scrolled (790, 406) with delta (0, 0)
Screenshot: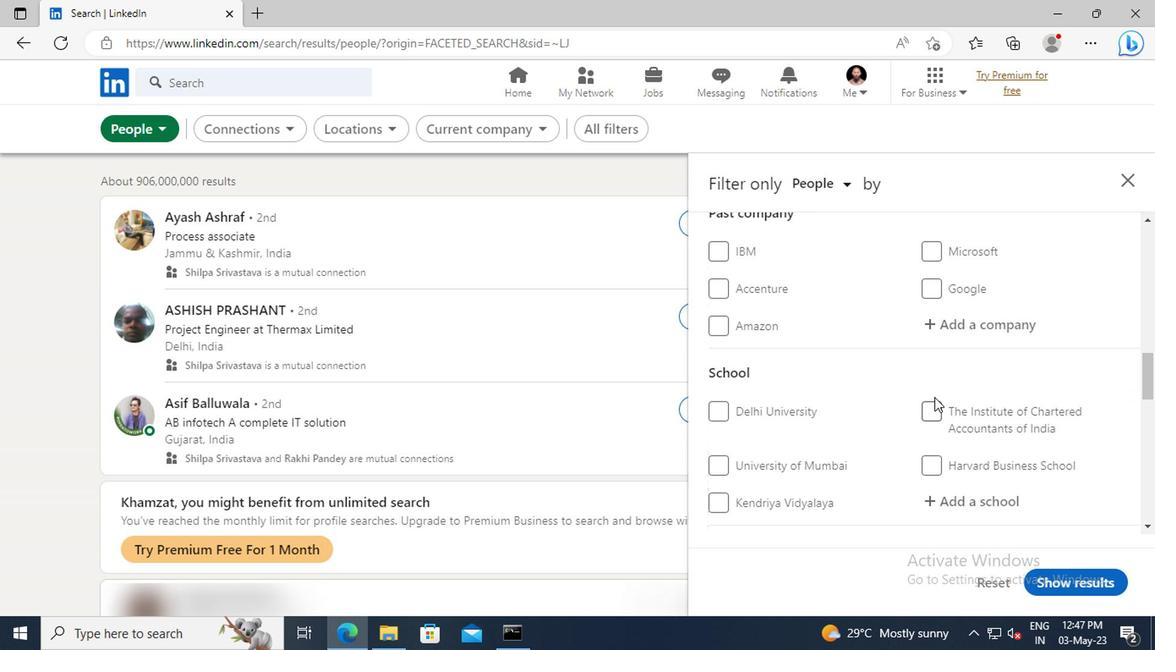
Action: Mouse moved to (797, 413)
Screenshot: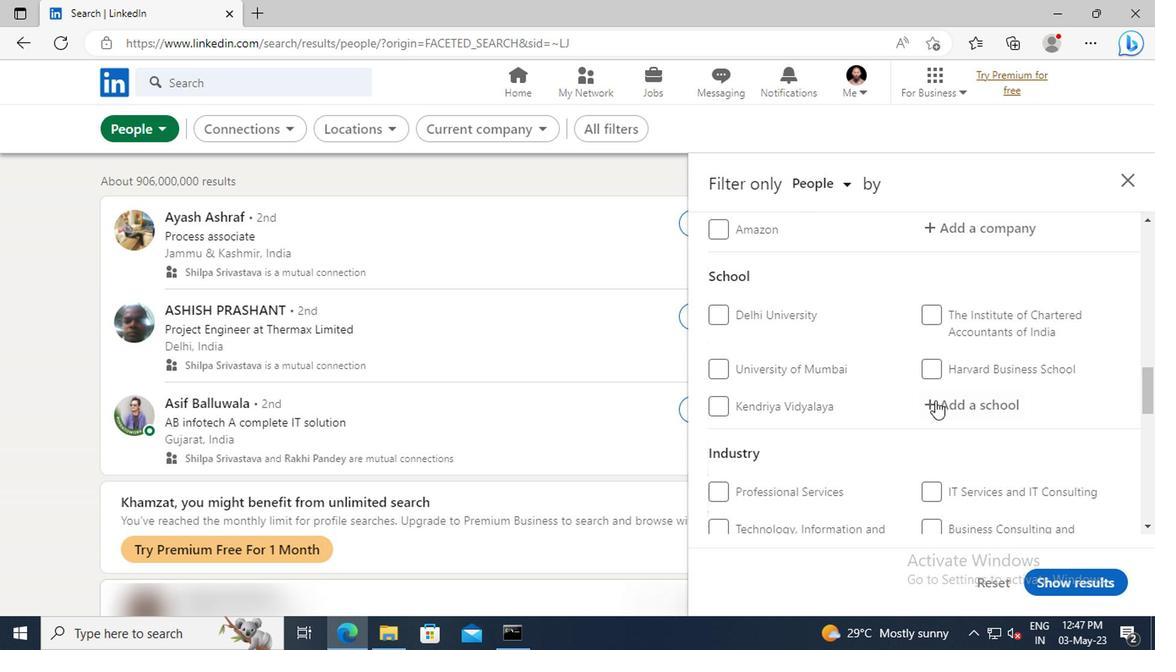 
Action: Mouse pressed left at (797, 413)
Screenshot: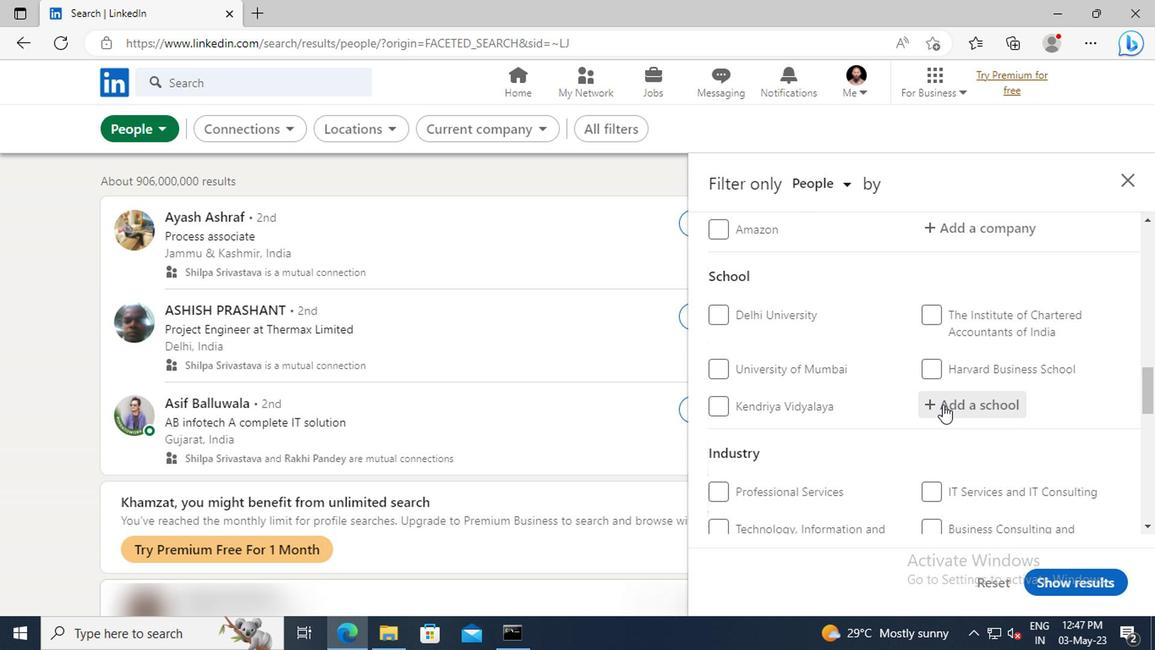 
Action: Key pressed <Key.shift>CAREERS<Key.space>FOR<Key.space><Key.shift>NEL
Screenshot: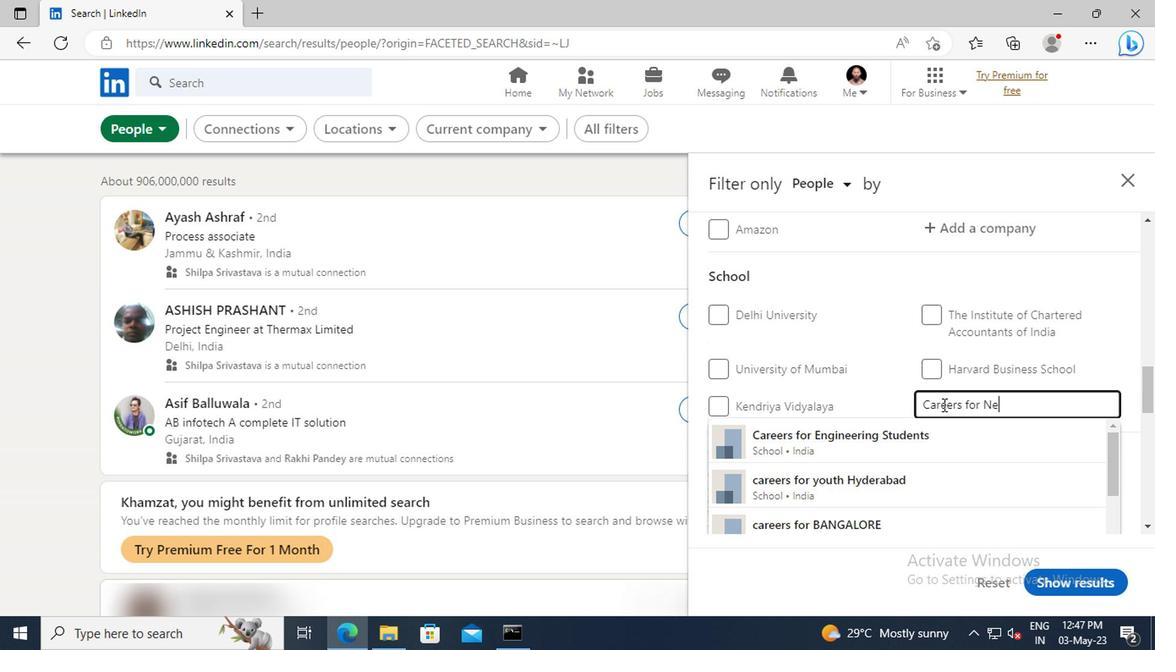 
Action: Mouse moved to (803, 429)
Screenshot: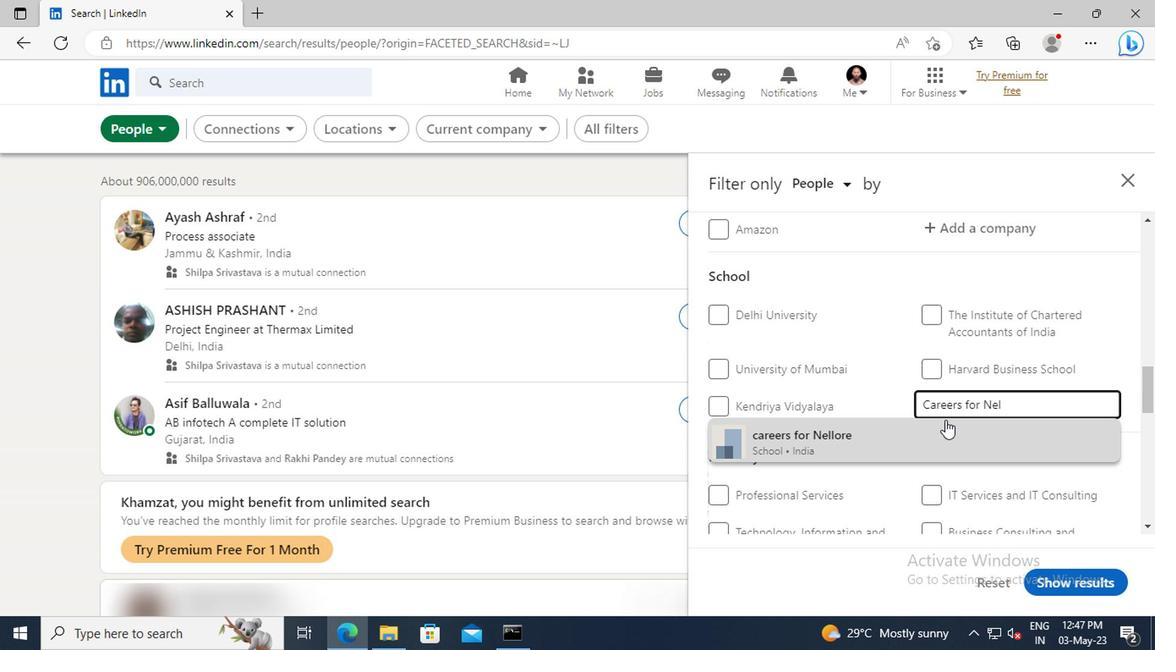 
Action: Mouse pressed left at (803, 429)
Screenshot: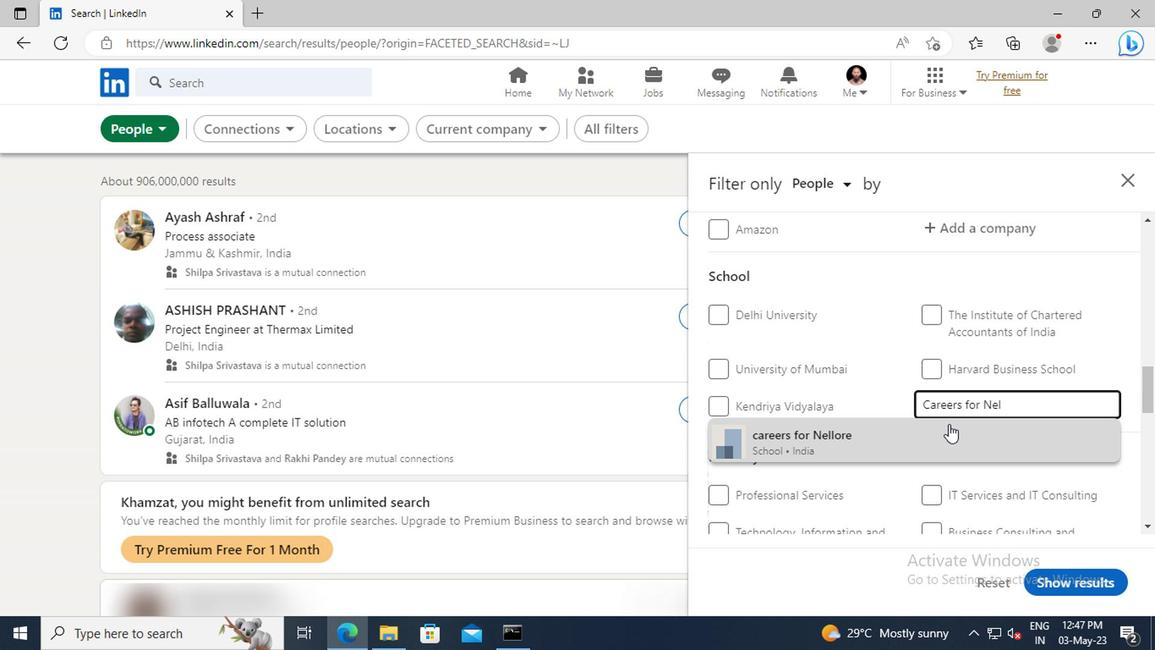 
Action: Mouse moved to (797, 427)
Screenshot: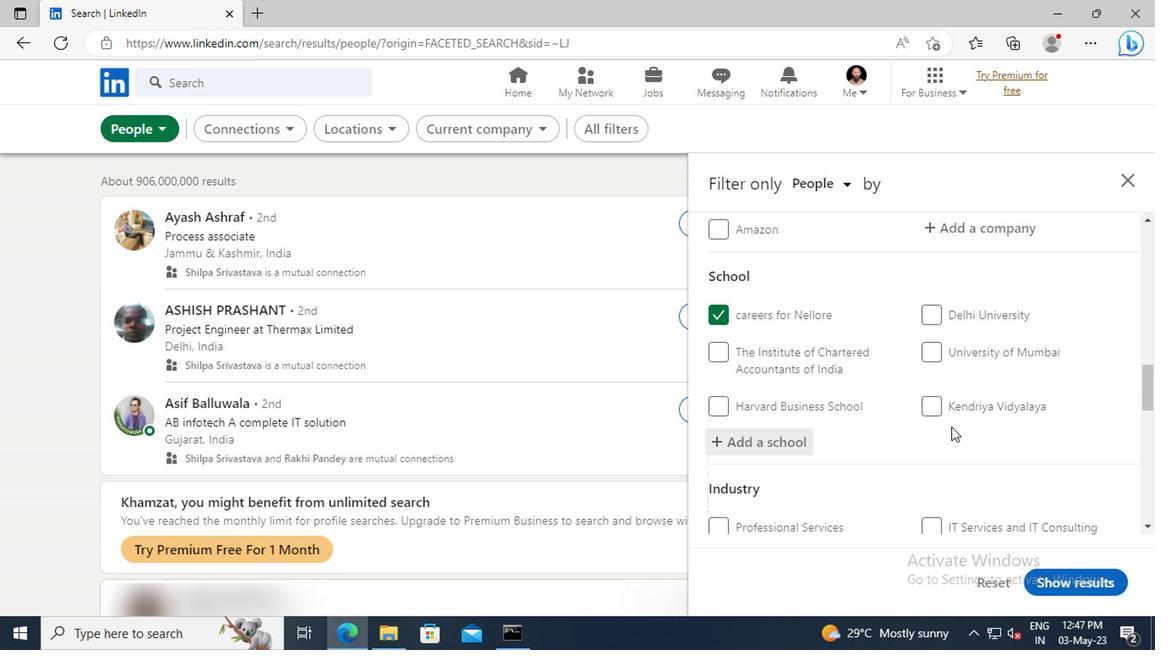 
Action: Mouse scrolled (797, 426) with delta (0, 0)
Screenshot: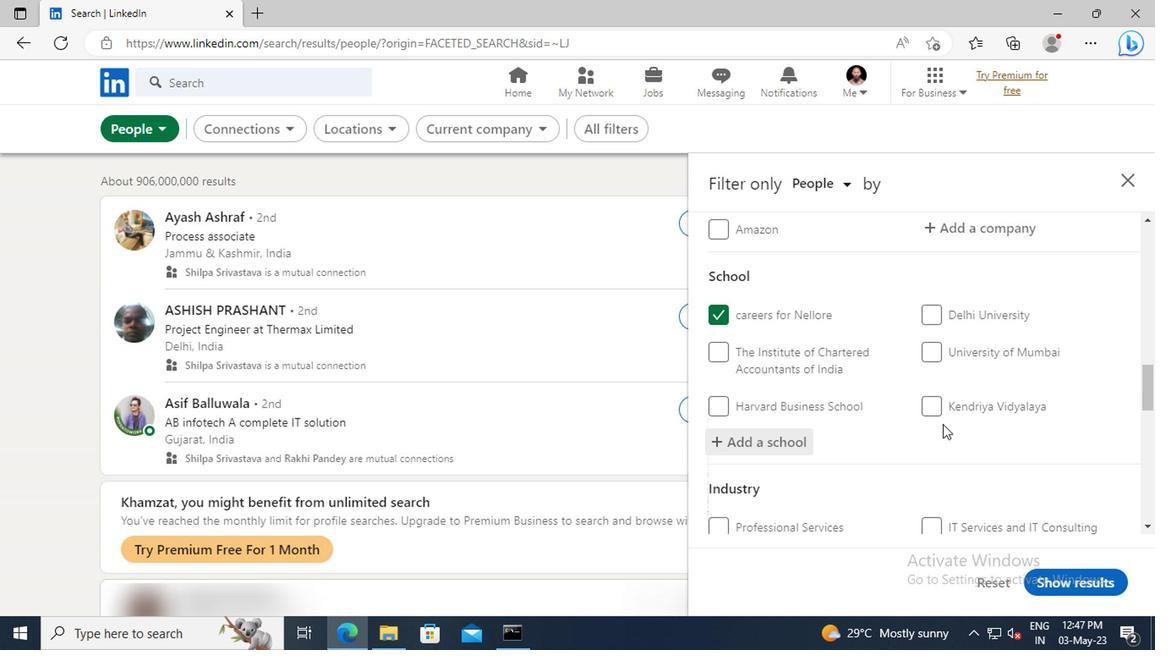 
Action: Mouse scrolled (797, 426) with delta (0, 0)
Screenshot: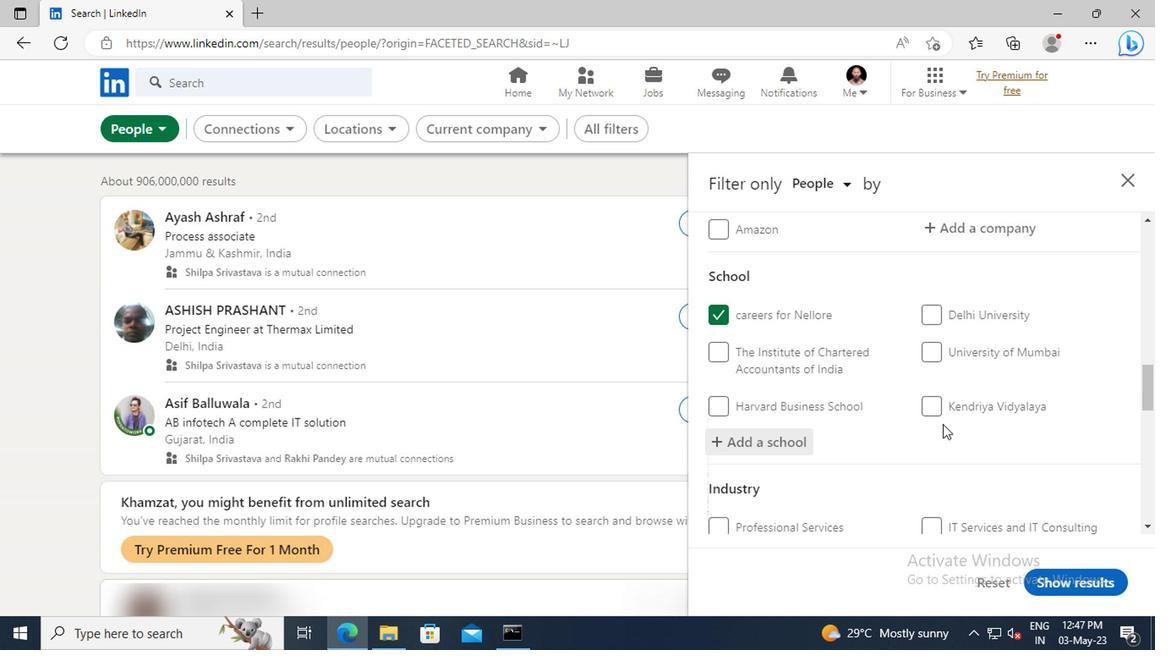 
Action: Mouse moved to (793, 414)
Screenshot: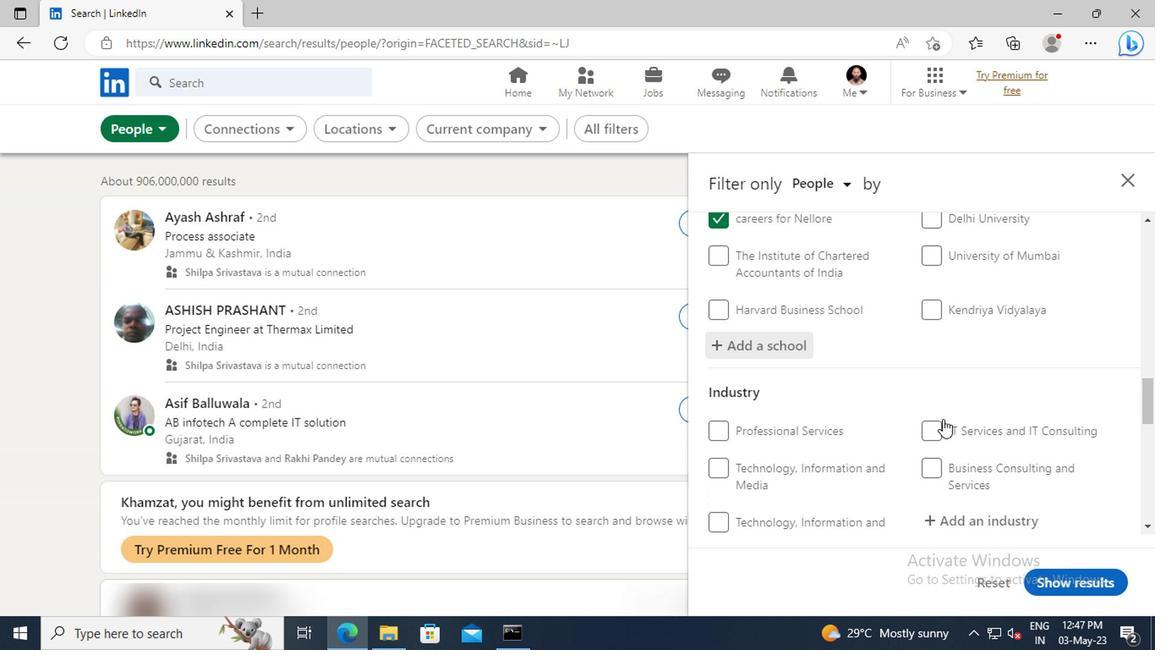 
Action: Mouse scrolled (793, 413) with delta (0, 0)
Screenshot: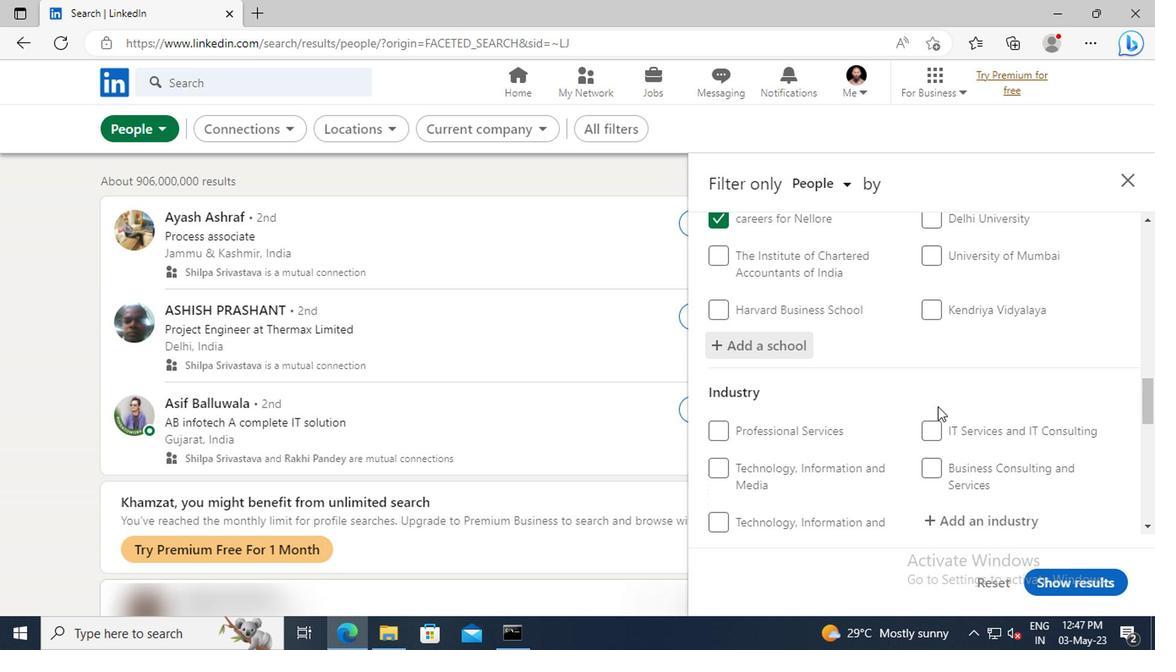 
Action: Mouse scrolled (793, 413) with delta (0, 0)
Screenshot: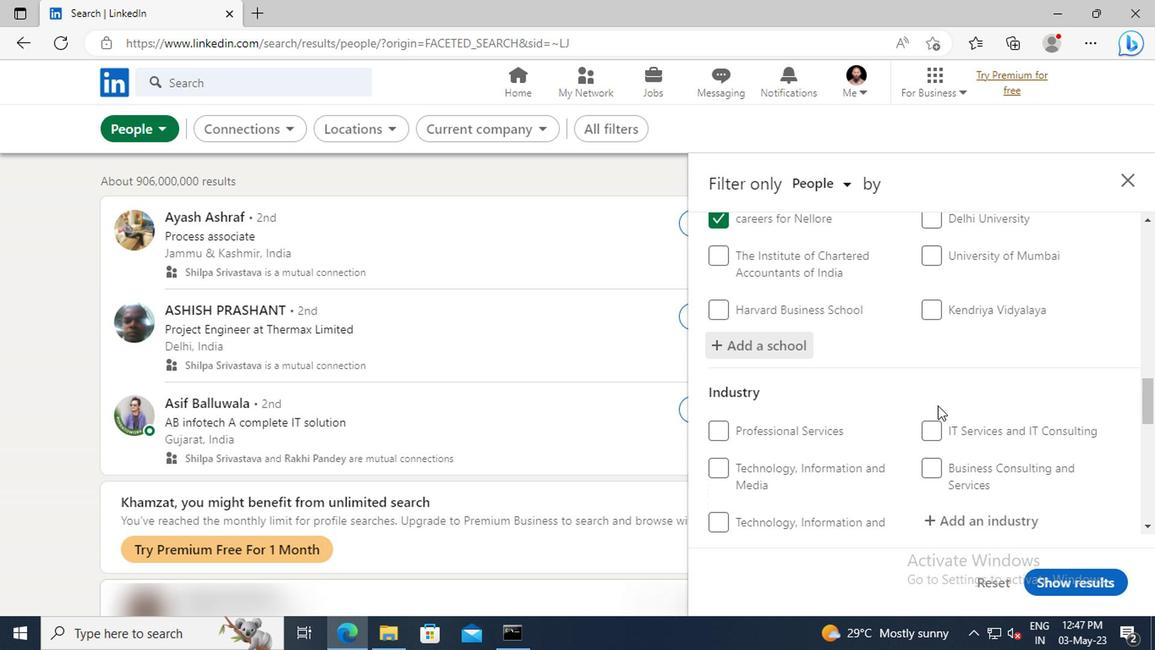 
Action: Mouse moved to (788, 404)
Screenshot: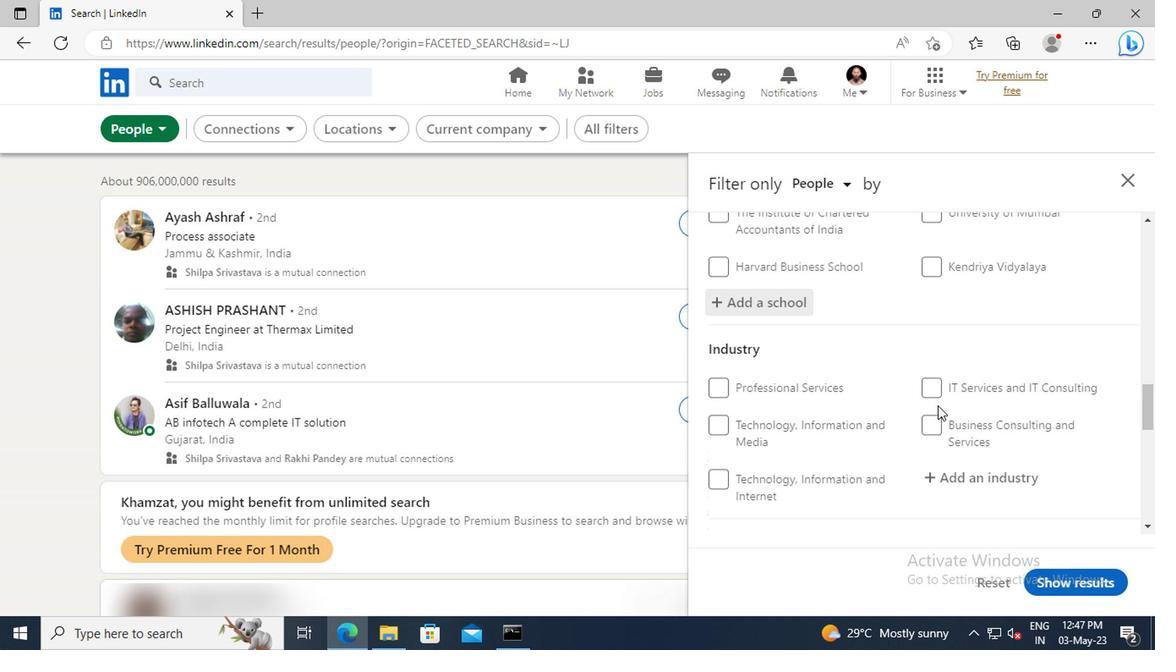 
Action: Mouse scrolled (788, 403) with delta (0, 0)
Screenshot: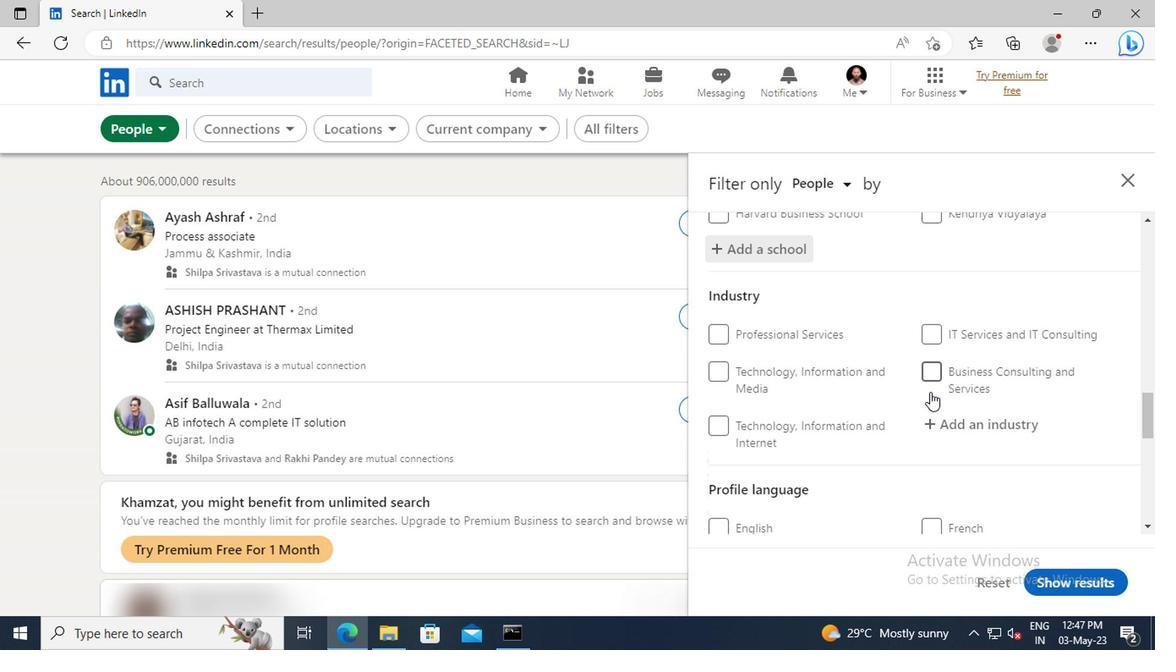 
Action: Mouse moved to (794, 395)
Screenshot: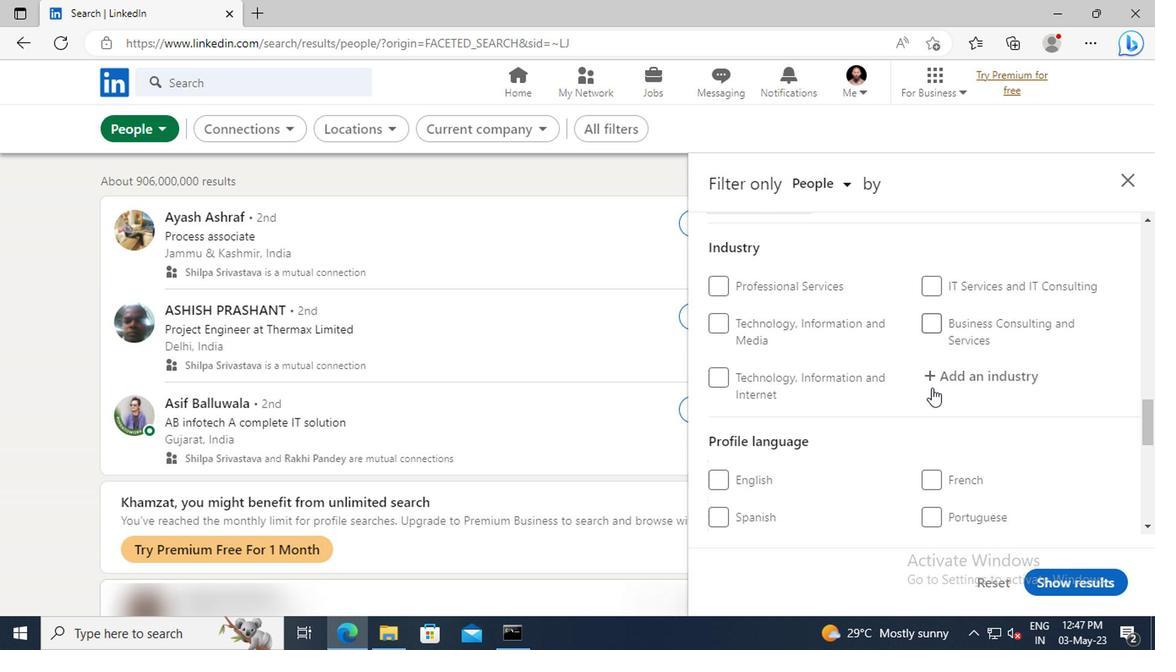 
Action: Mouse pressed left at (794, 395)
Screenshot: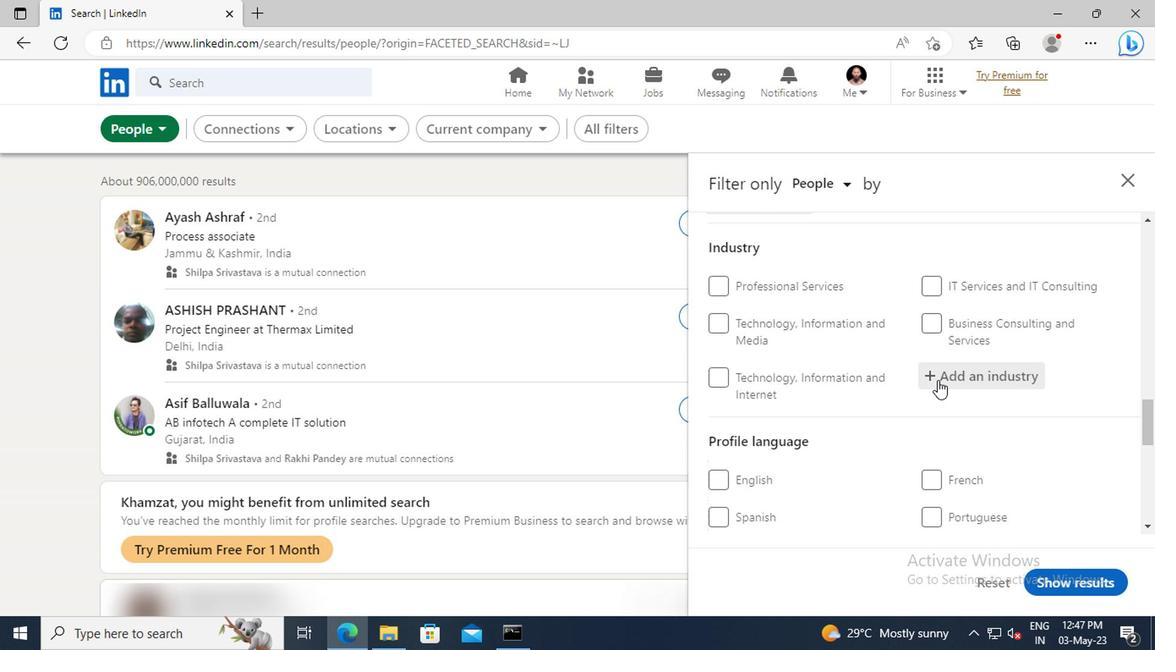 
Action: Key pressed <Key.shift>DATA<Key.space><Key.shift>IN
Screenshot: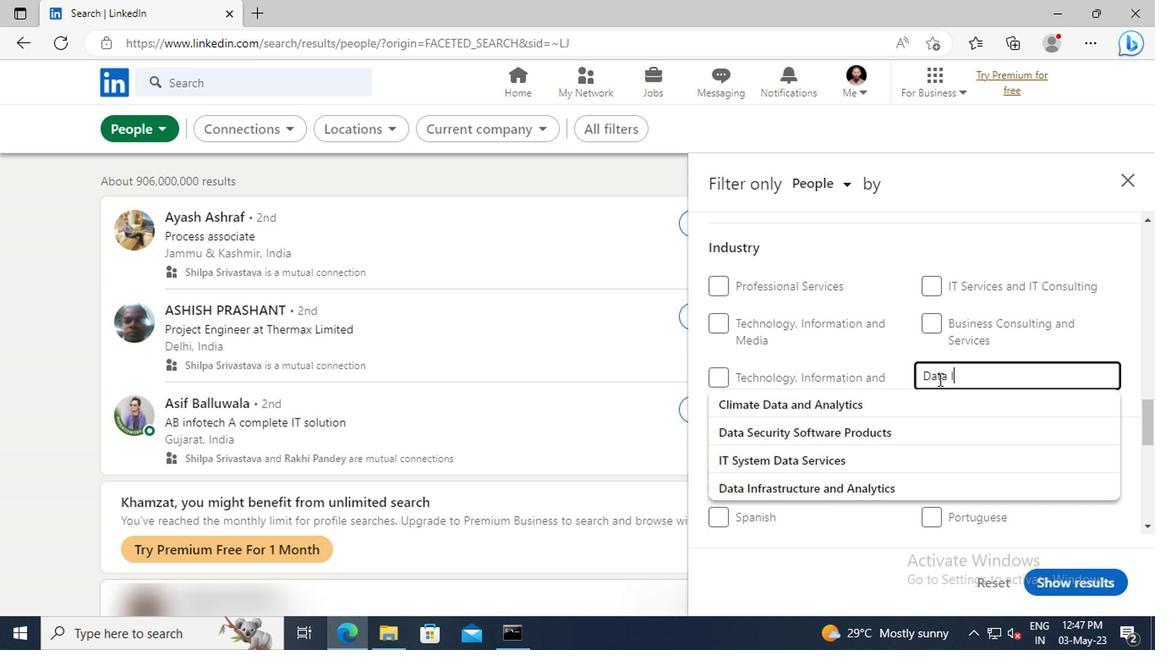 
Action: Mouse moved to (795, 408)
Screenshot: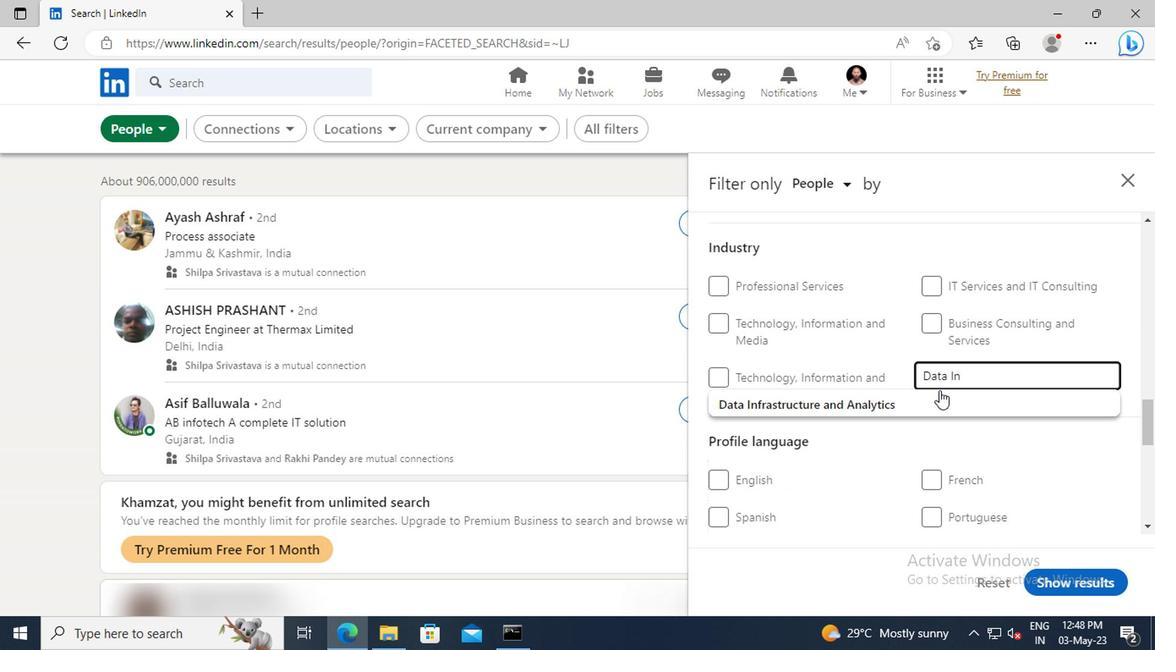 
Action: Mouse pressed left at (795, 408)
Screenshot: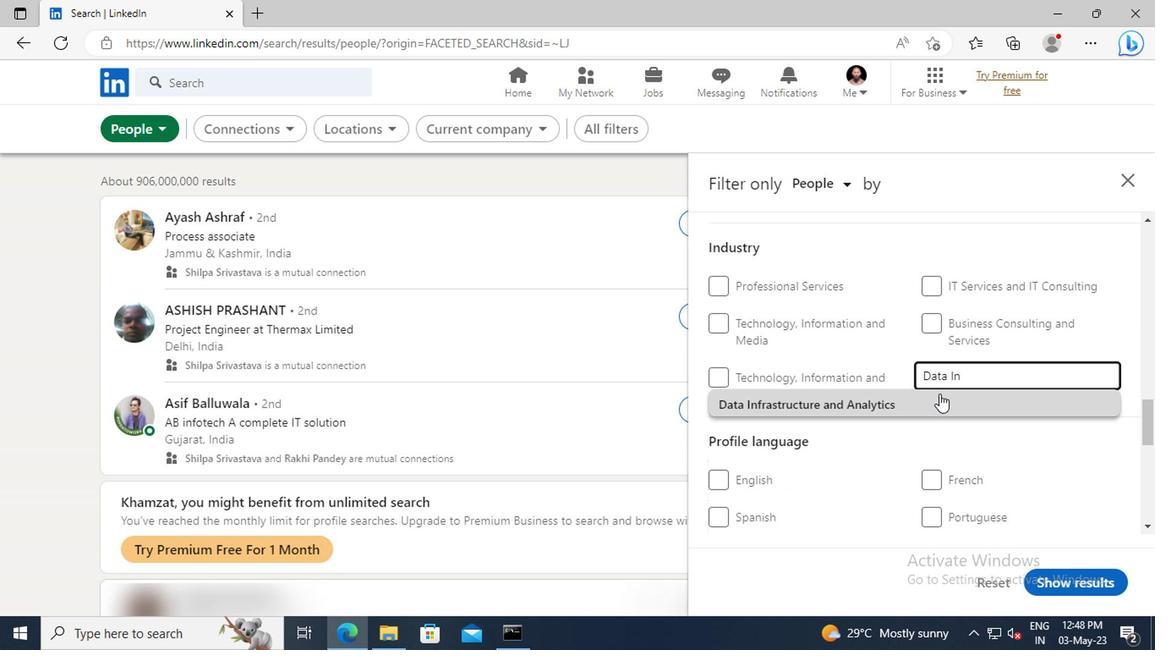 
Action: Mouse scrolled (795, 408) with delta (0, 0)
Screenshot: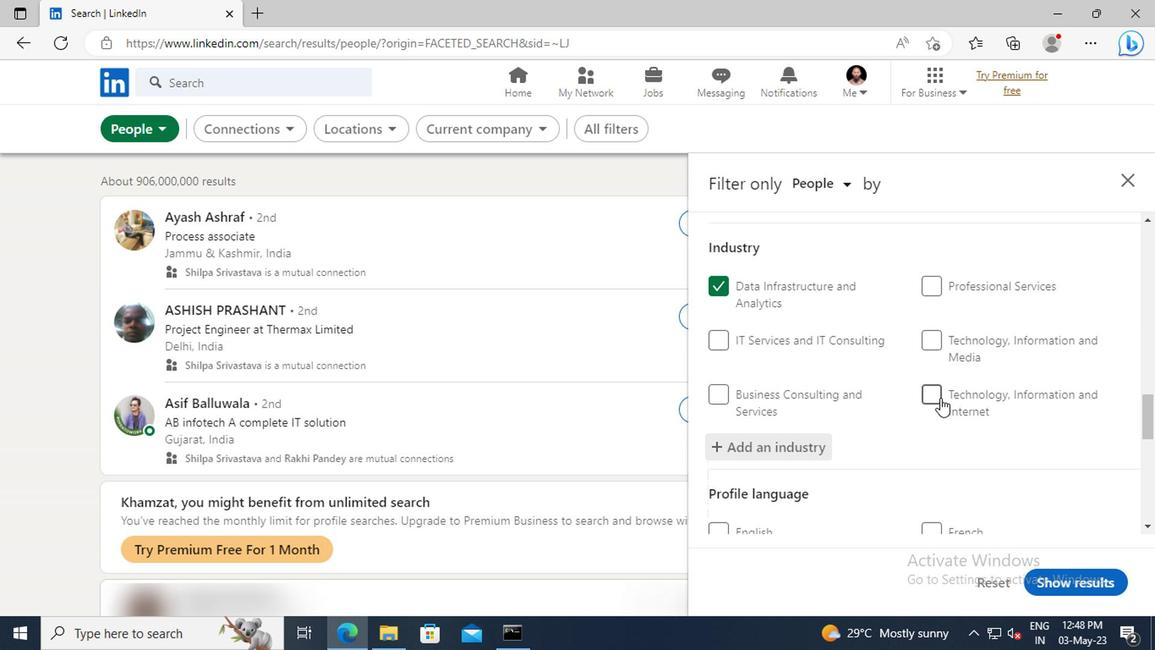 
Action: Mouse scrolled (795, 408) with delta (0, 0)
Screenshot: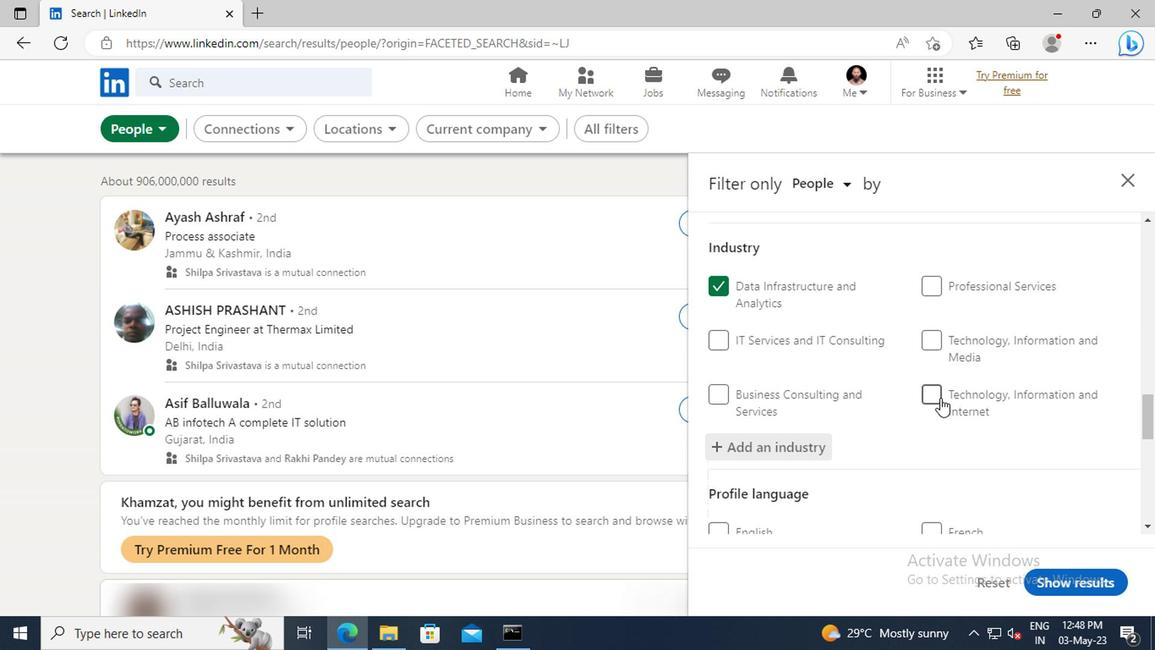 
Action: Mouse scrolled (795, 408) with delta (0, 0)
Screenshot: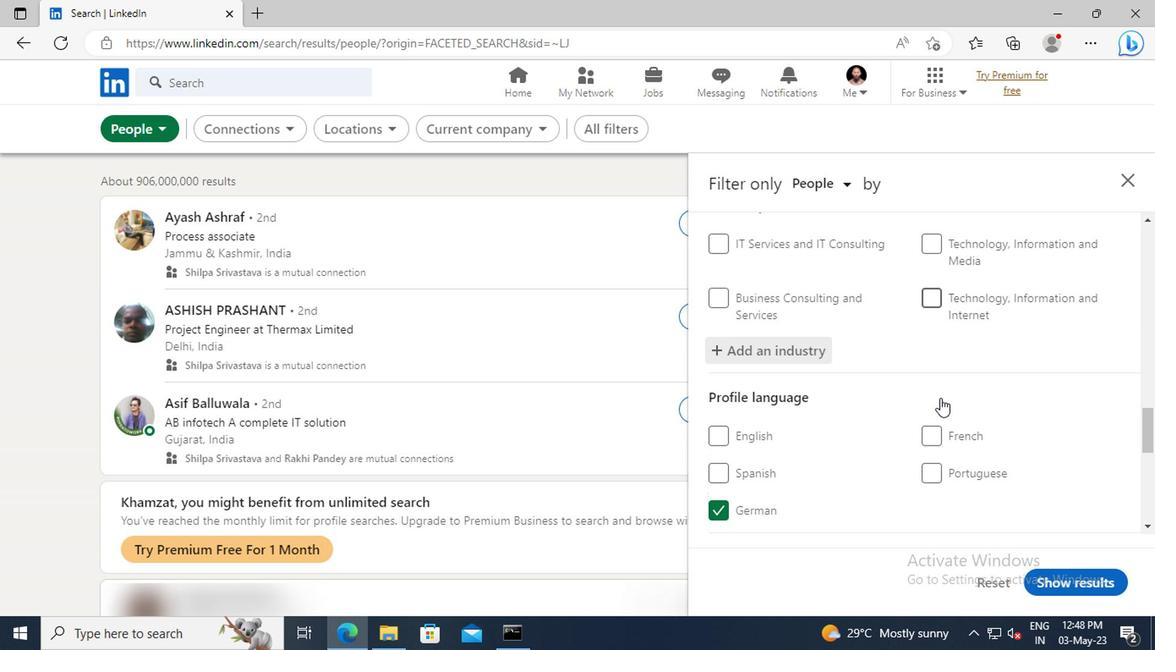 
Action: Mouse scrolled (795, 408) with delta (0, 0)
Screenshot: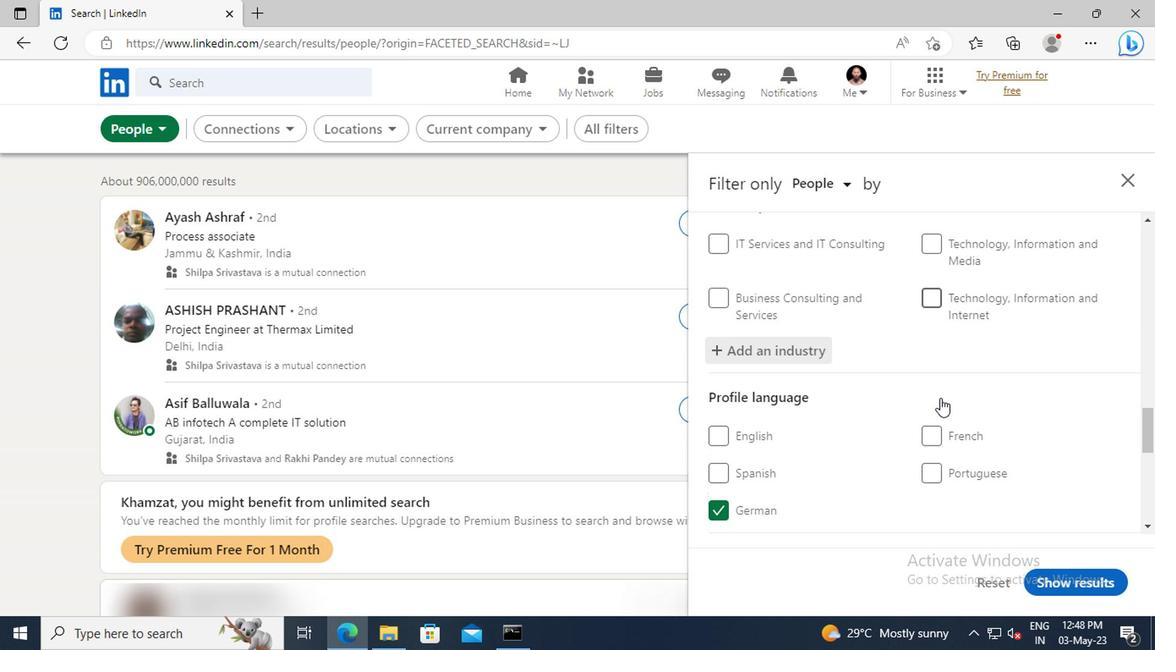 
Action: Mouse scrolled (795, 408) with delta (0, 0)
Screenshot: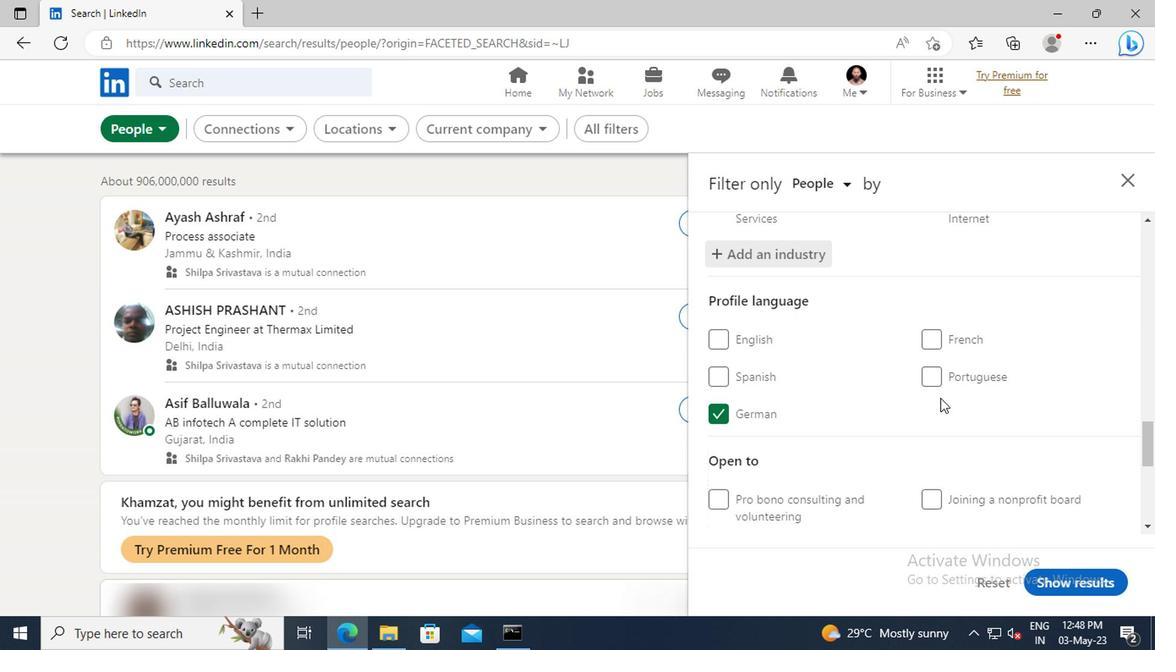 
Action: Mouse scrolled (795, 408) with delta (0, 0)
Screenshot: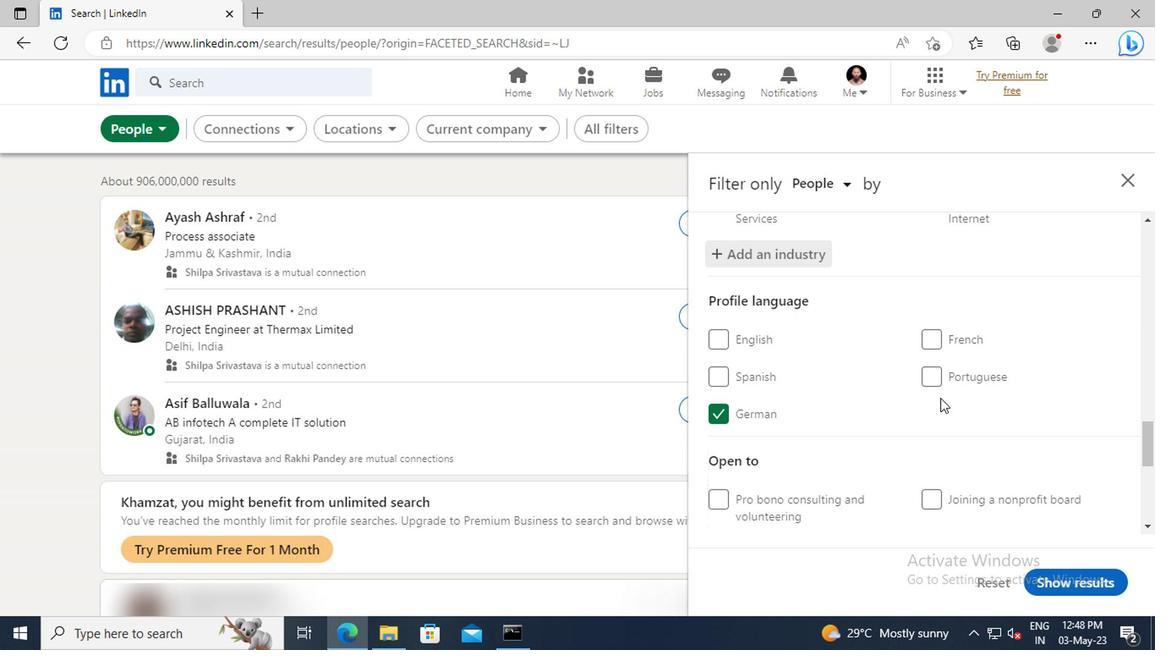
Action: Mouse scrolled (795, 408) with delta (0, 0)
Screenshot: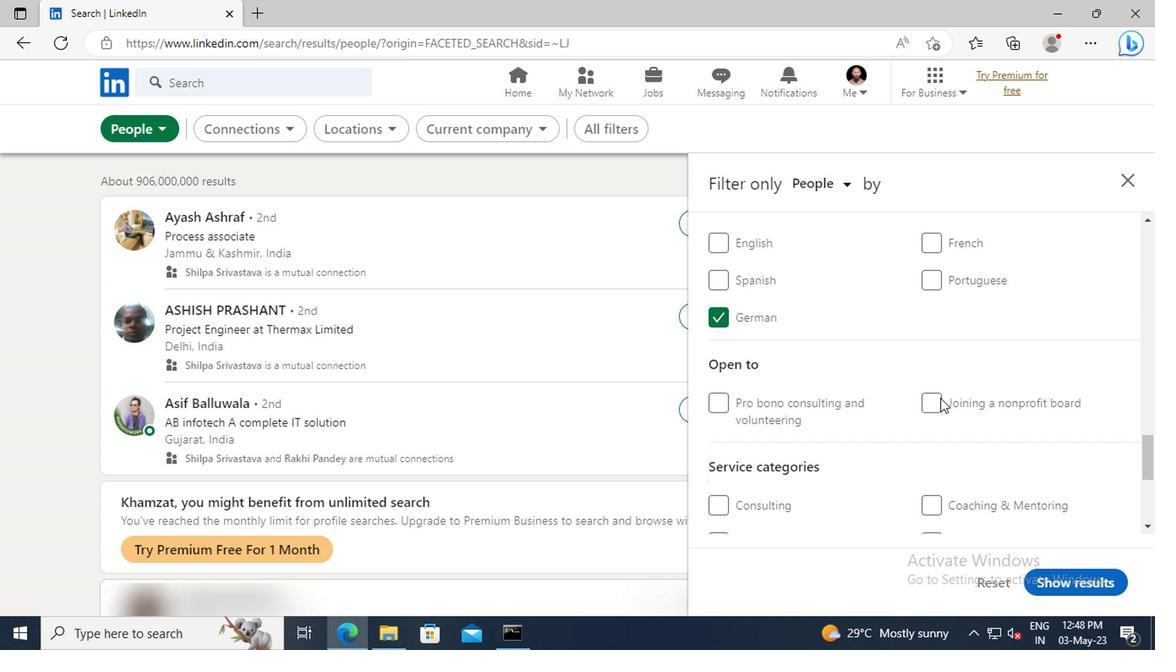 
Action: Mouse scrolled (795, 408) with delta (0, 0)
Screenshot: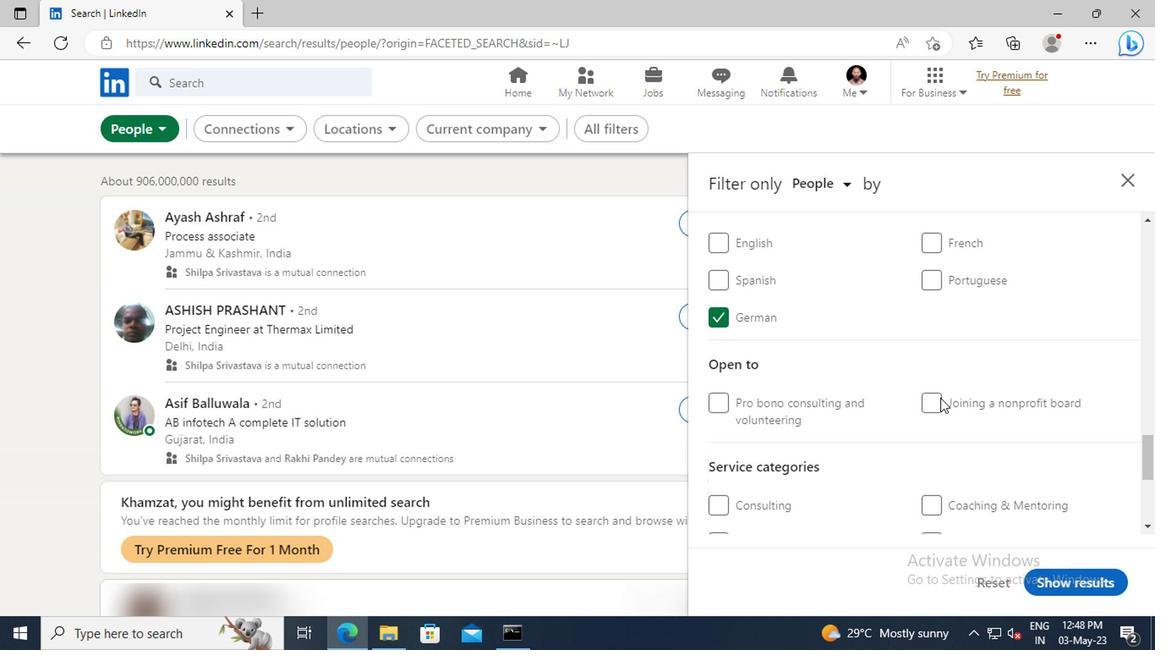 
Action: Mouse scrolled (795, 408) with delta (0, 0)
Screenshot: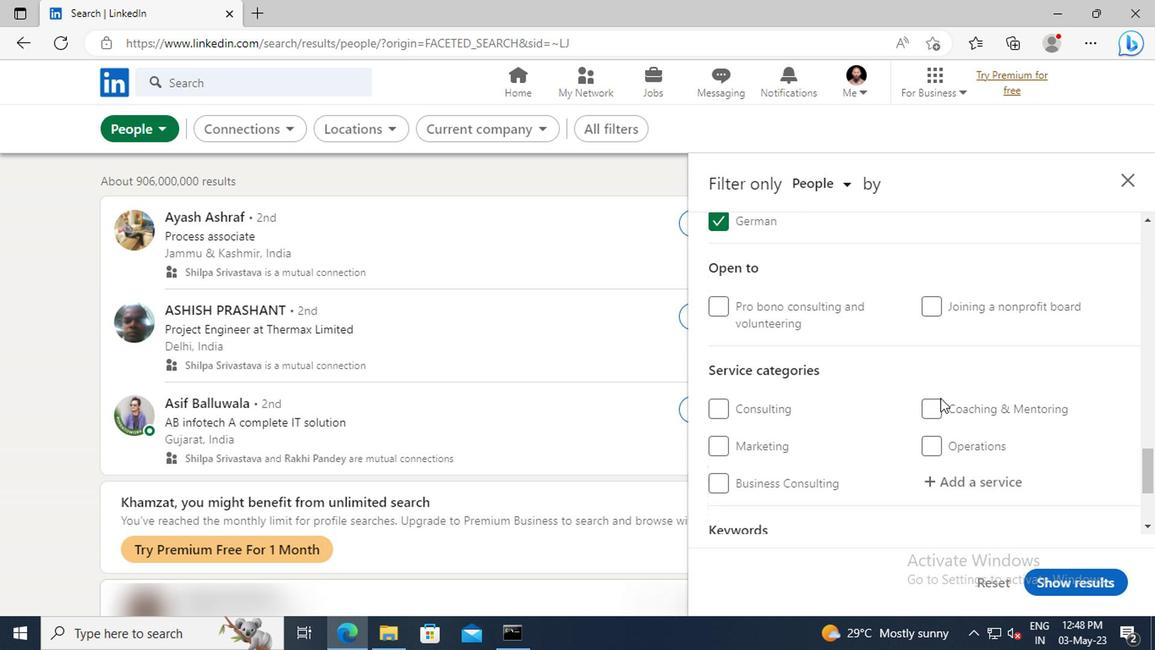
Action: Mouse moved to (802, 431)
Screenshot: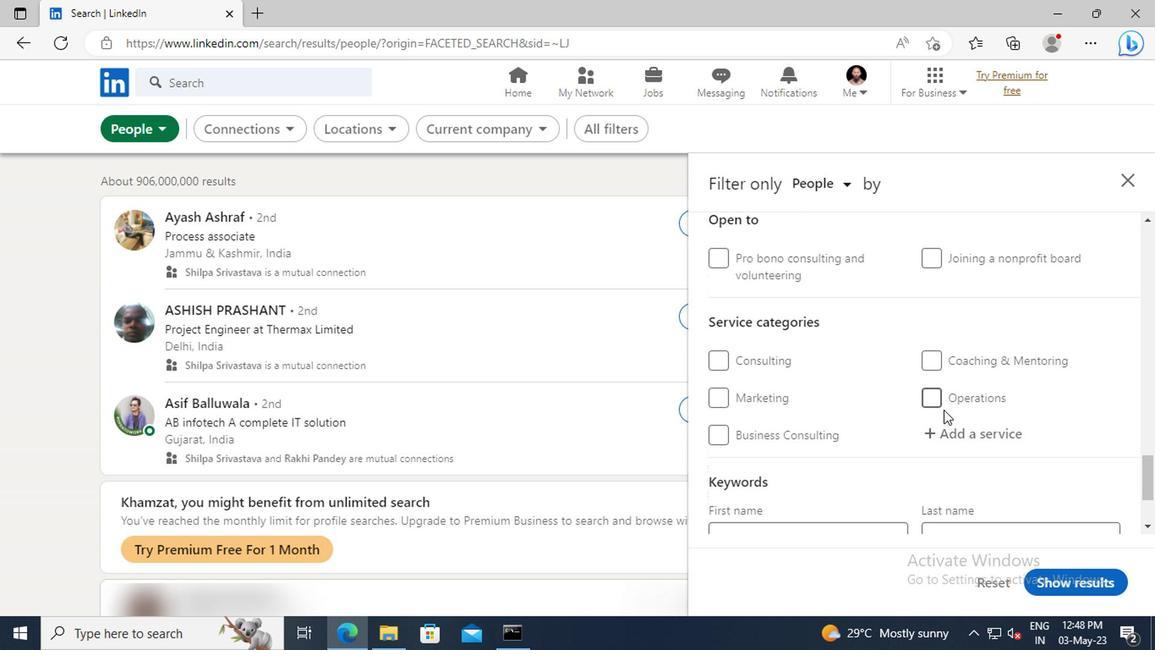
Action: Mouse pressed left at (802, 431)
Screenshot: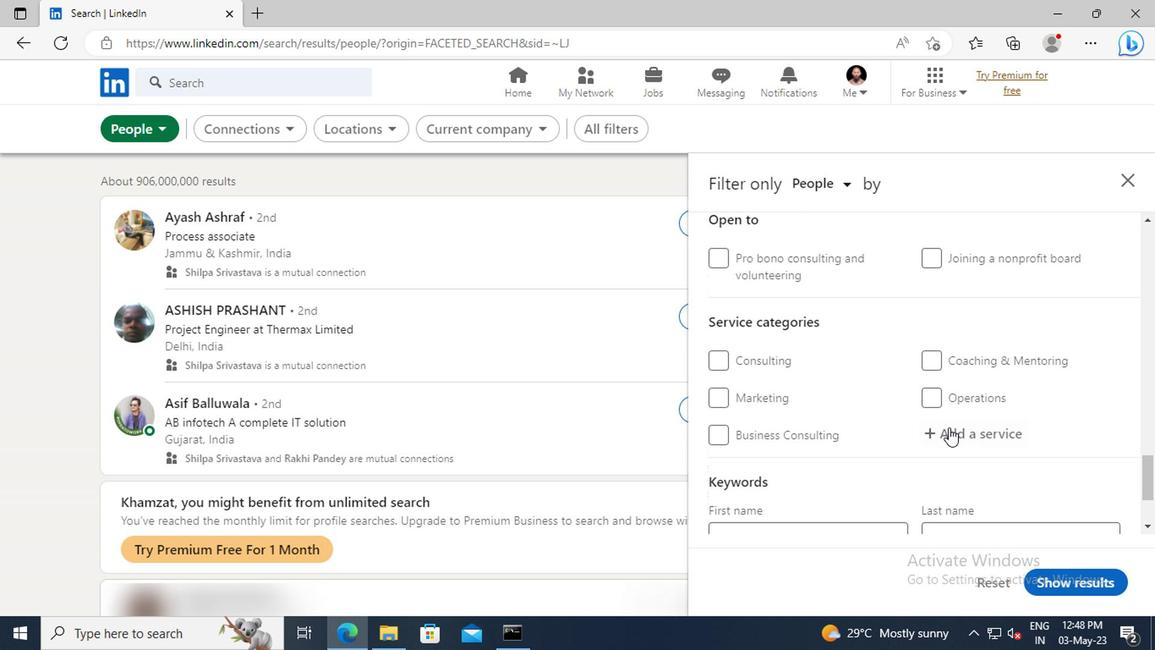 
Action: Key pressed <Key.shift>VIDEOG
Screenshot: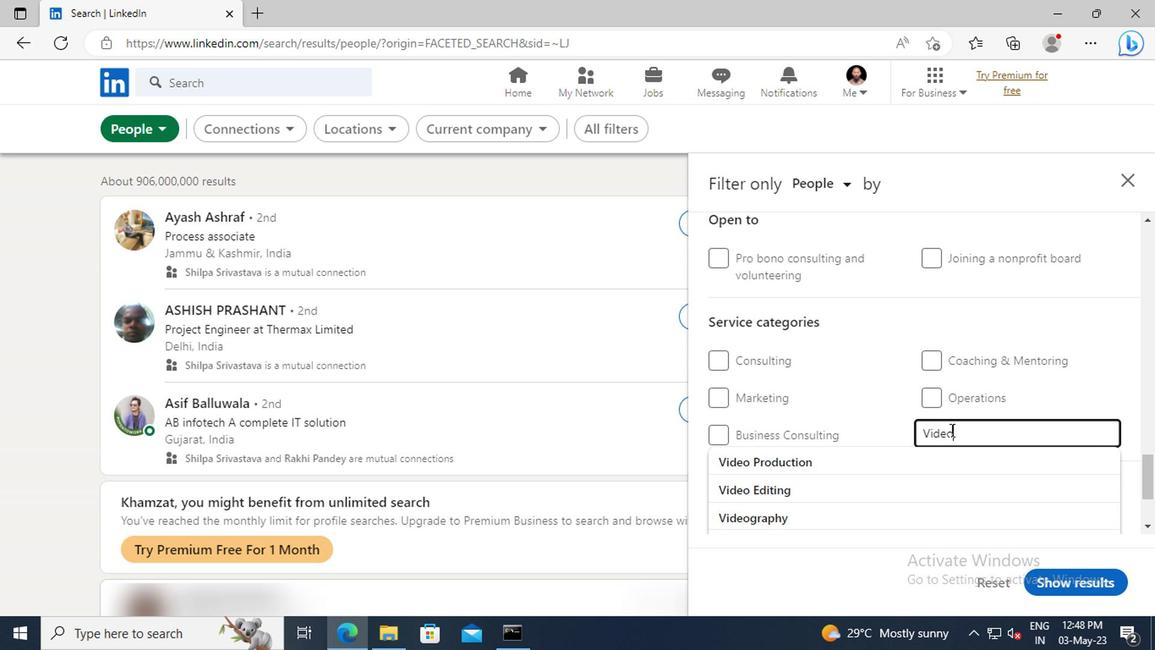 
Action: Mouse moved to (804, 452)
Screenshot: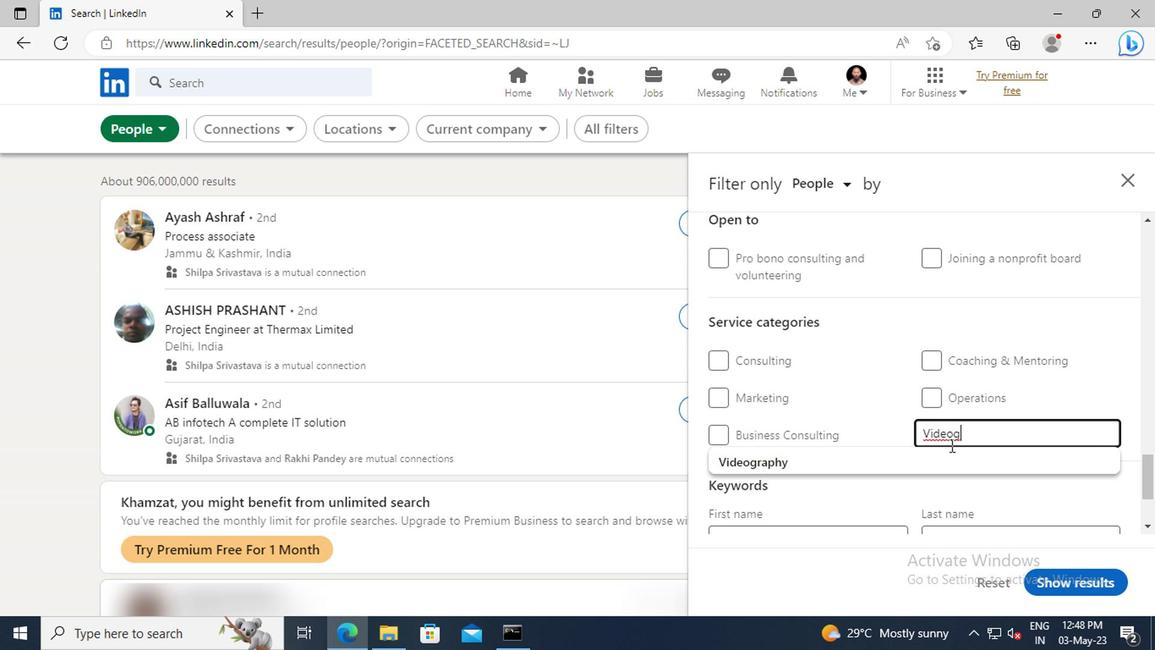 
Action: Mouse pressed left at (804, 452)
Screenshot: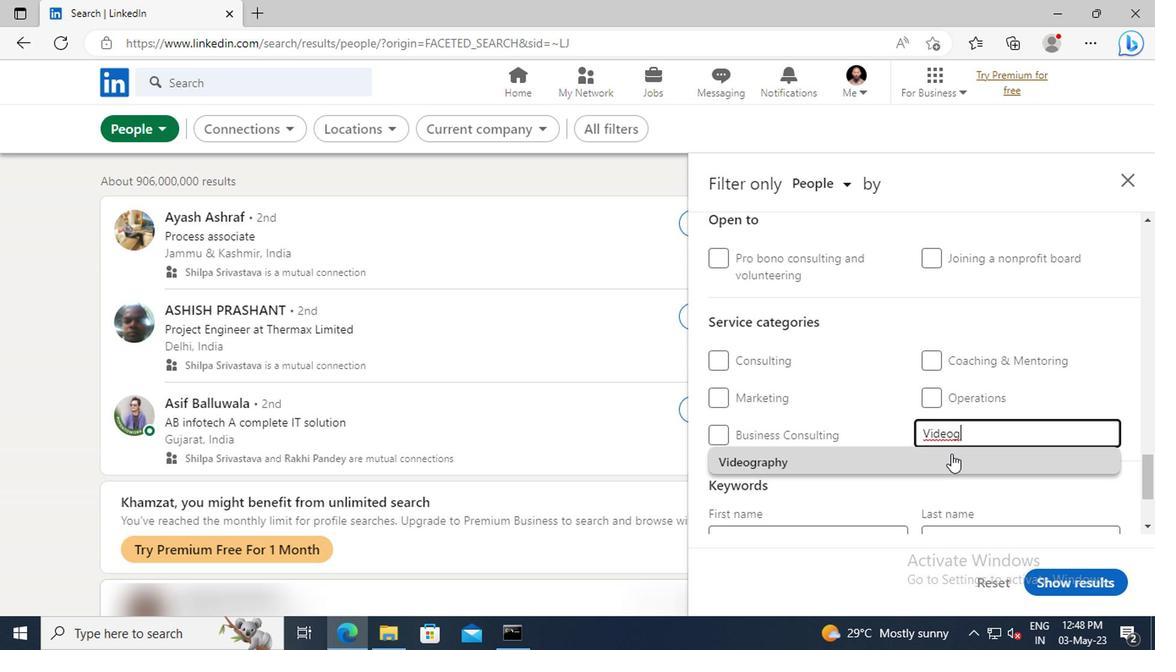 
Action: Mouse scrolled (804, 451) with delta (0, 0)
Screenshot: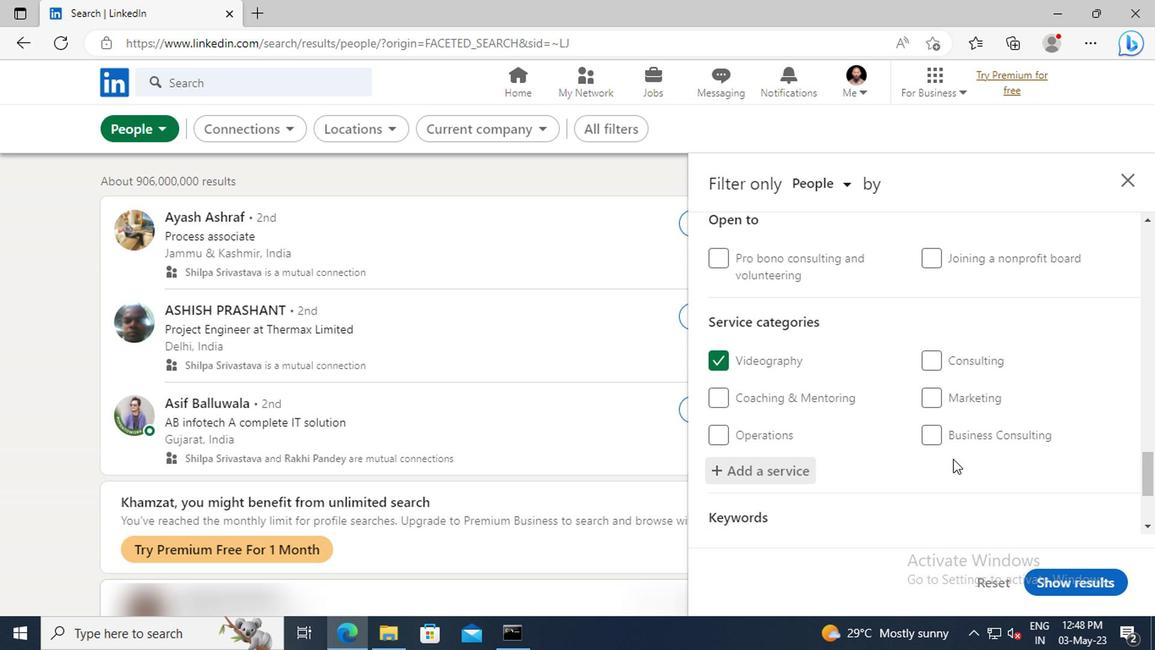 
Action: Mouse scrolled (804, 451) with delta (0, 0)
Screenshot: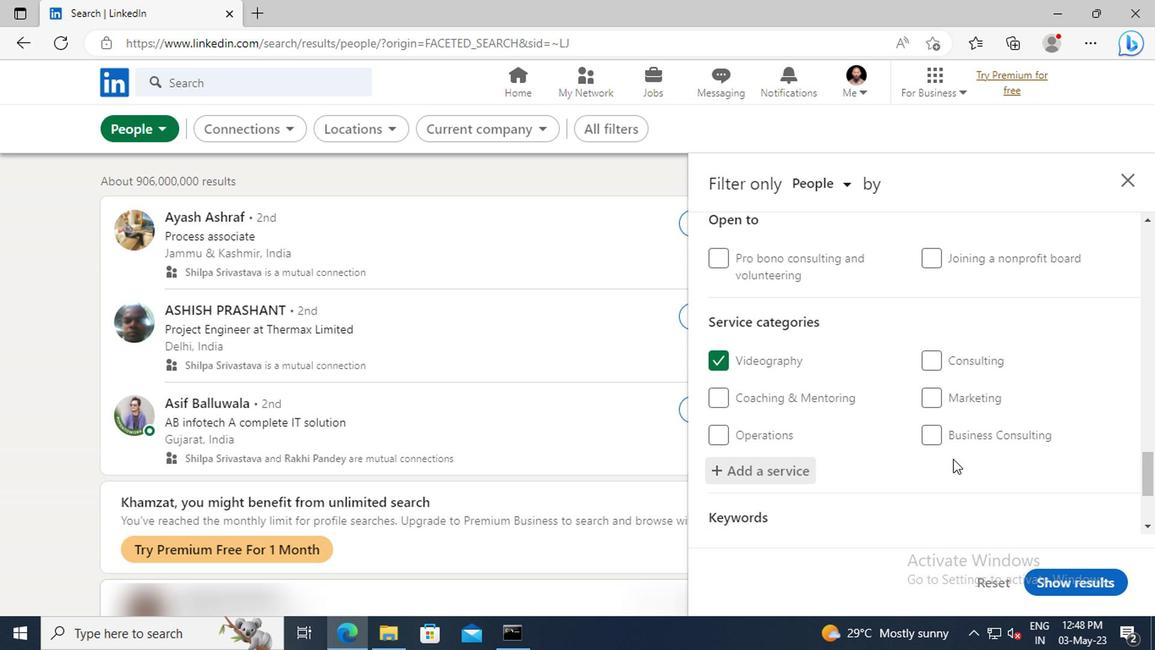 
Action: Mouse scrolled (804, 451) with delta (0, 0)
Screenshot: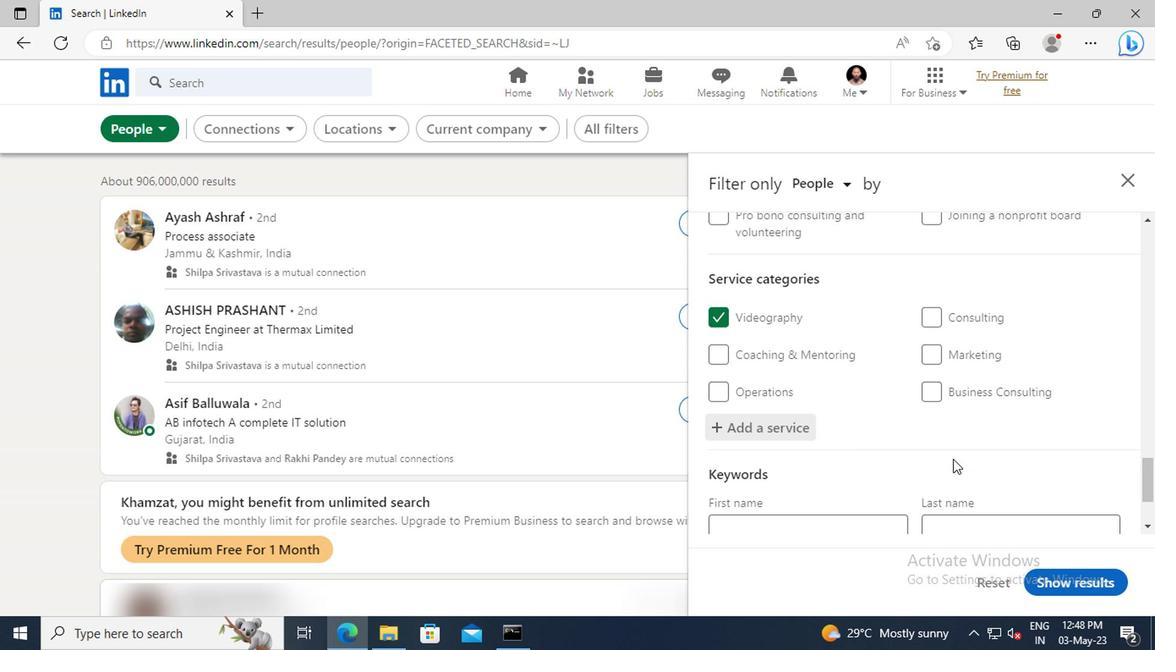 
Action: Mouse moved to (709, 473)
Screenshot: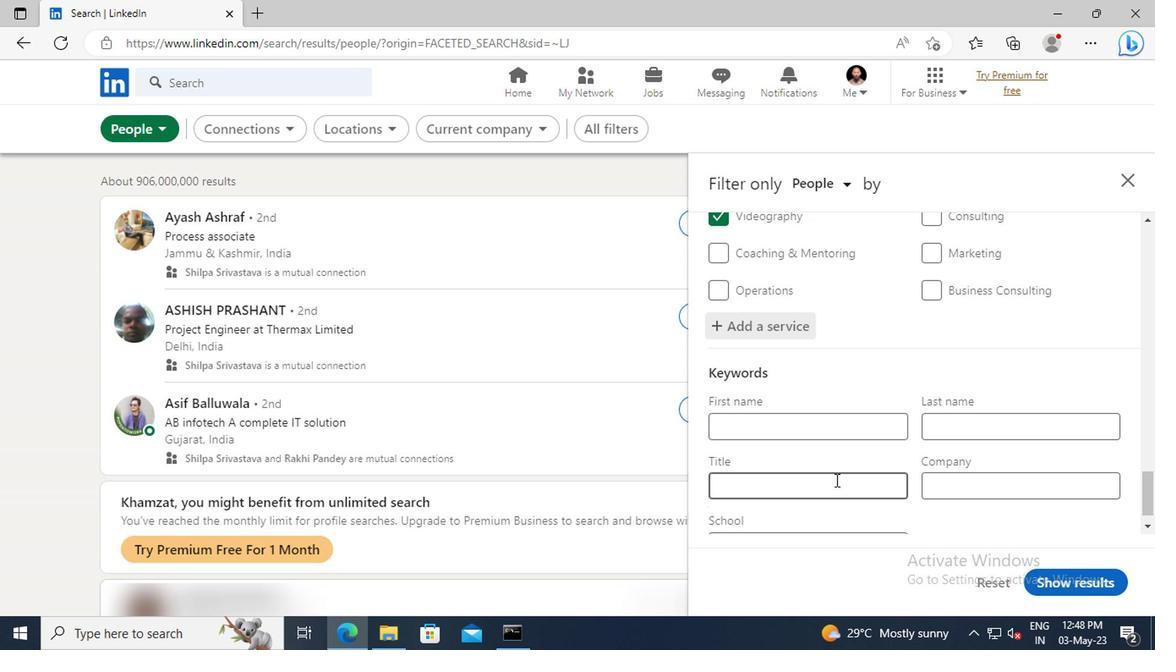 
Action: Mouse pressed left at (709, 473)
Screenshot: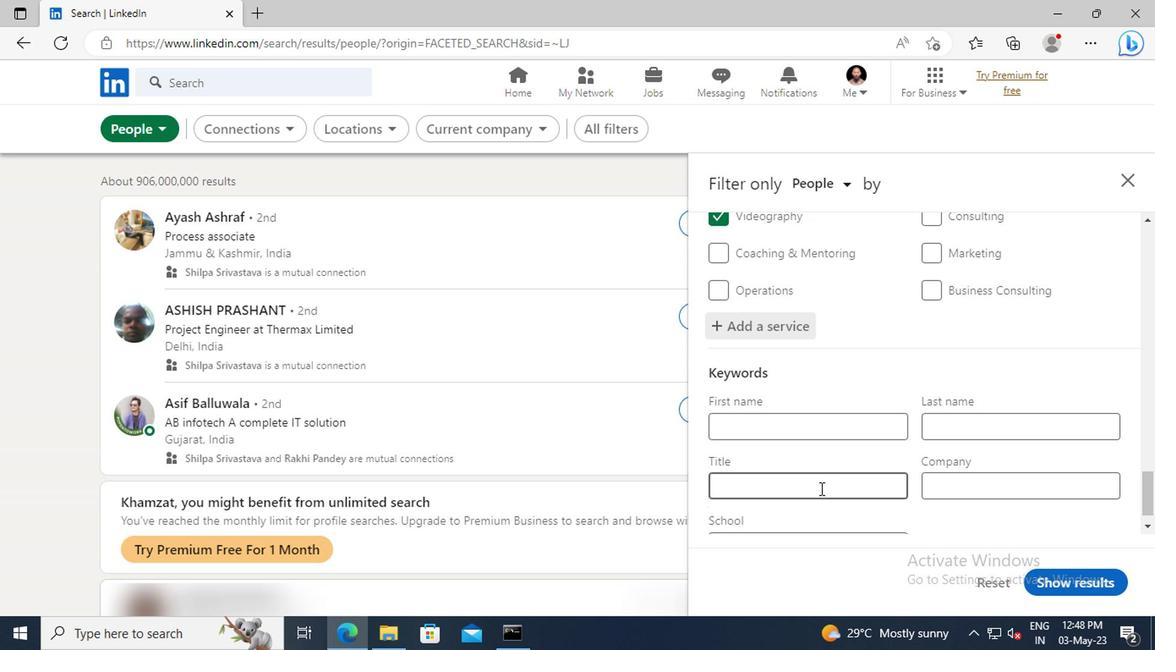 
Action: Key pressed <Key.shift>FOREME<Key.backspace>AN<Key.enter>
Screenshot: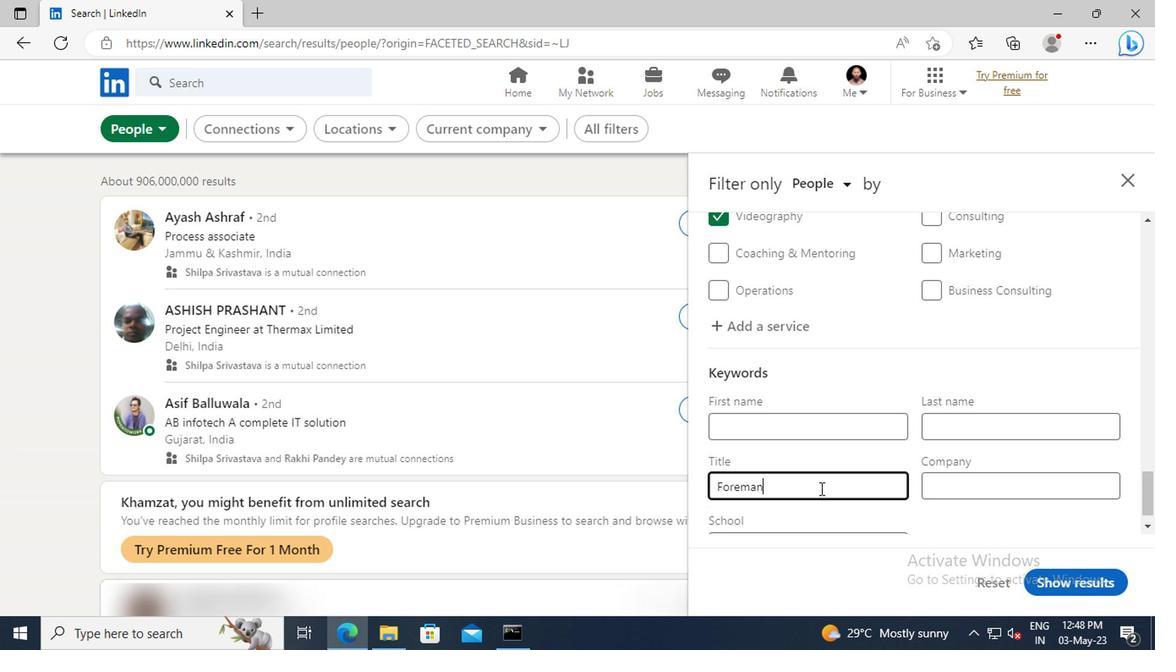 
Action: Mouse moved to (866, 535)
Screenshot: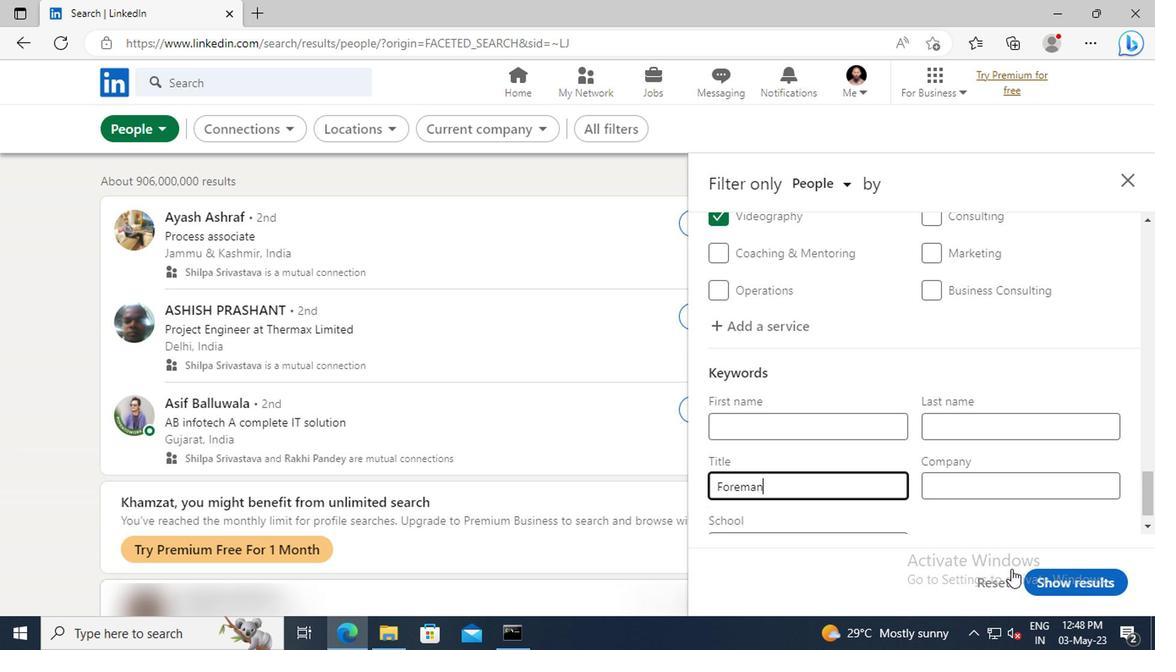 
Action: Mouse pressed left at (866, 535)
Screenshot: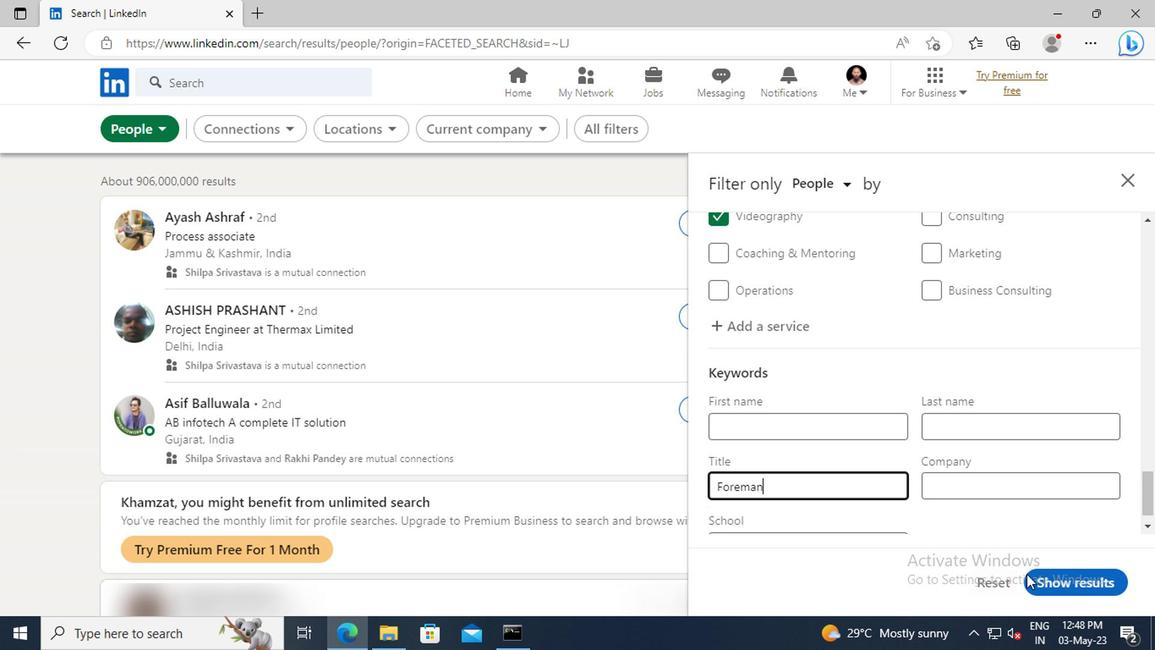 
